 Task: Open Card Product Development Review in Board Customer Journey Optimization to Workspace Digital Product Management and add a team member Softage.2@softage.net, a label Purple, a checklist Pastry Arts, an attachment from your google drive, a color Purple and finally, add a card description 'Plan and execute company team-building conference with guest speakers on diversity and inclusion' and a comment 'Given the potential impact of this task, let us ensure that we have a clear understanding of the consequences of our actions.'. Add a start date 'Jan 02, 1900' with a due date 'Jan 09, 1900'
Action: Mouse moved to (336, 188)
Screenshot: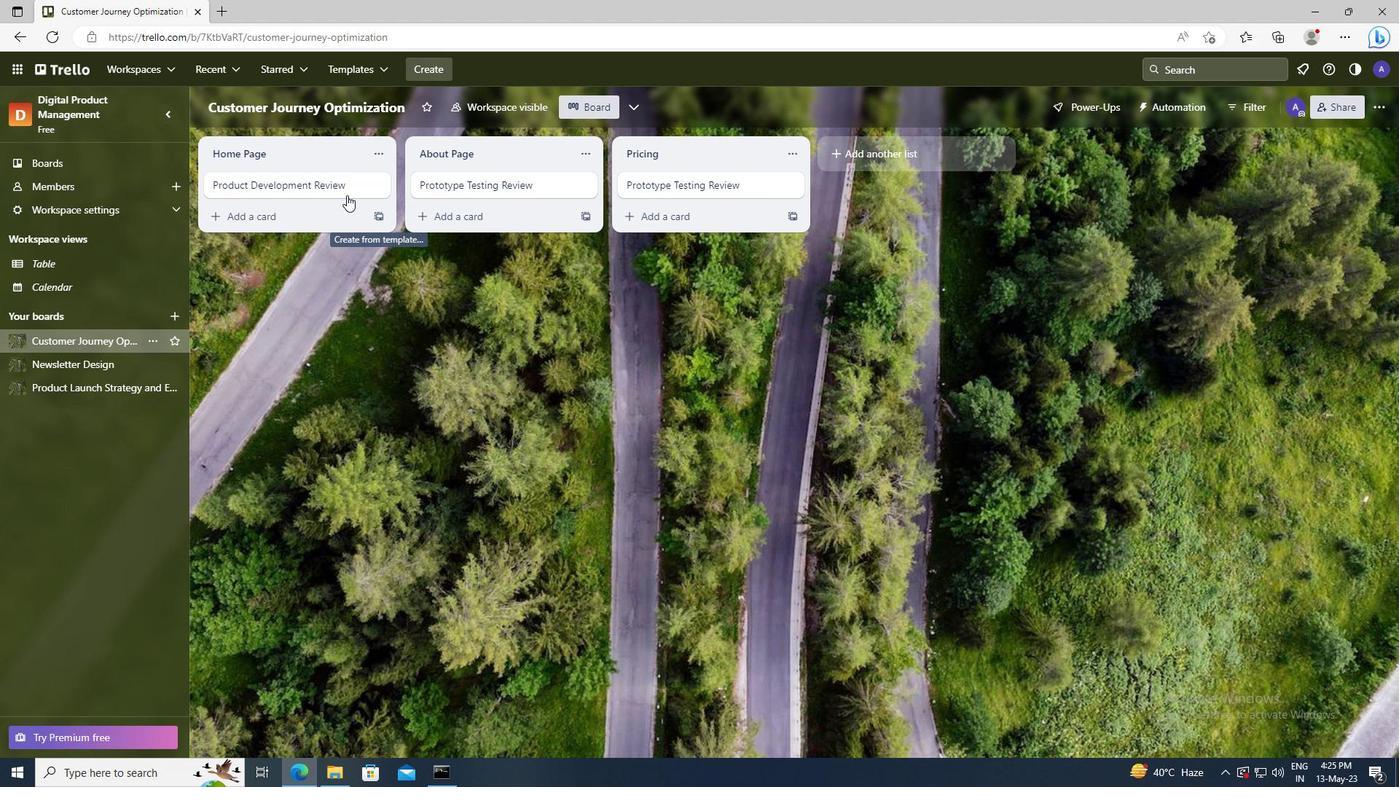 
Action: Mouse pressed left at (336, 188)
Screenshot: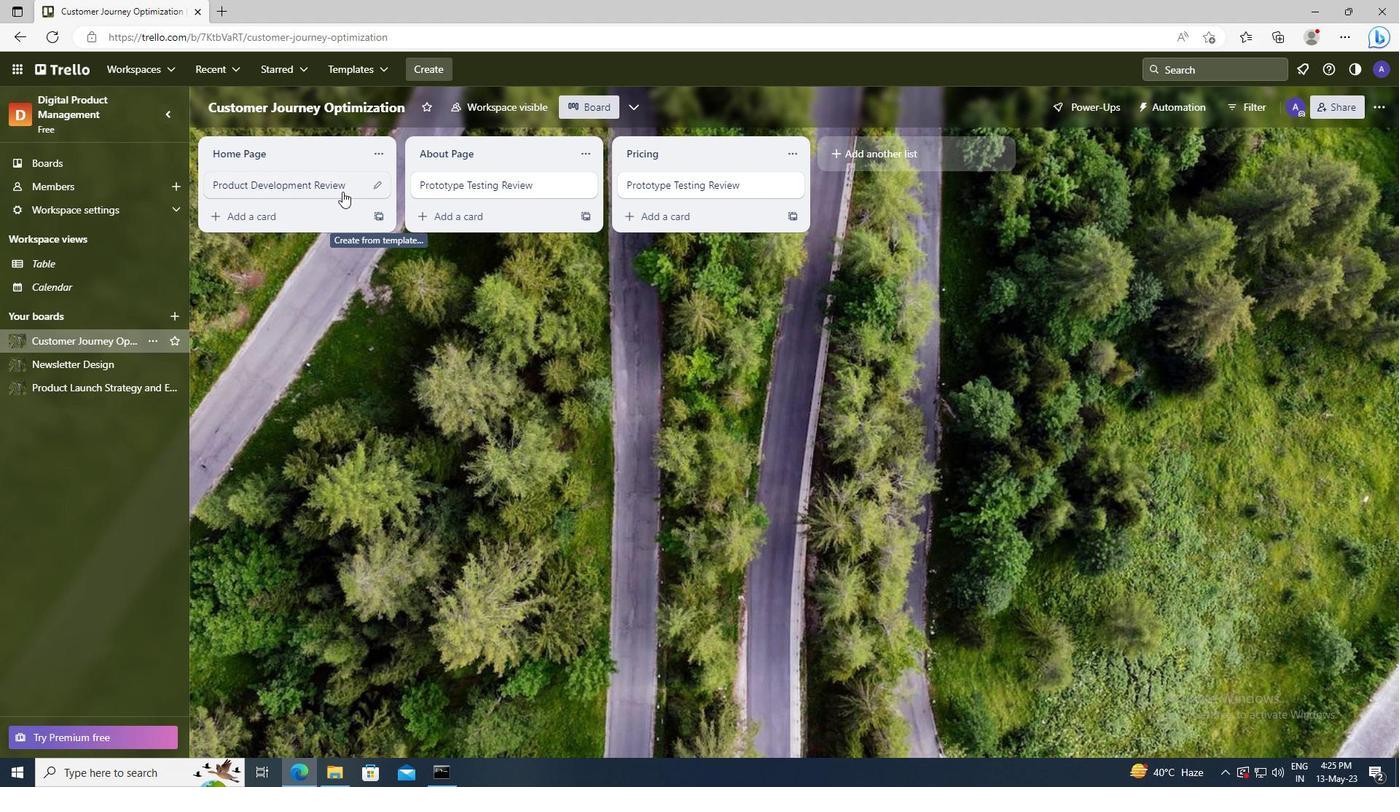 
Action: Mouse moved to (868, 180)
Screenshot: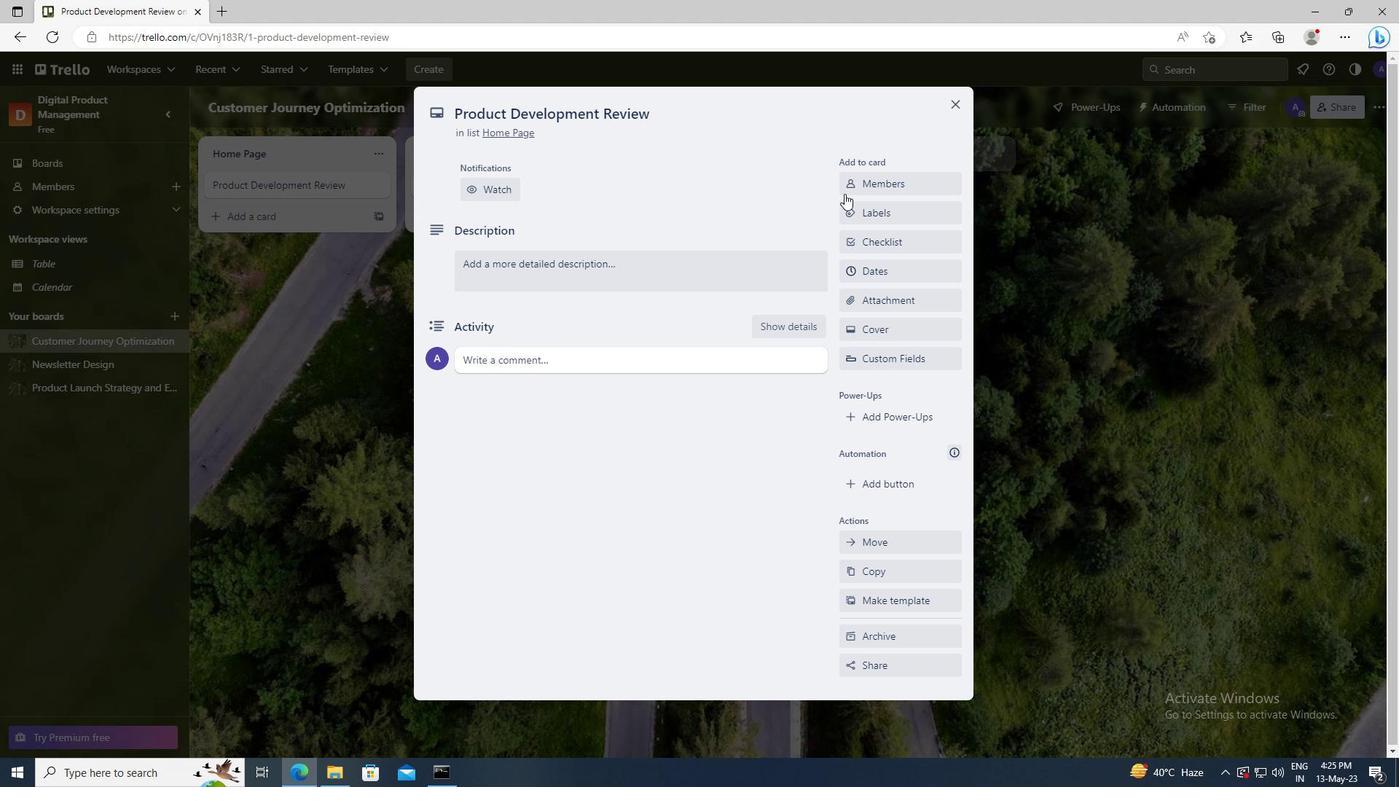 
Action: Mouse pressed left at (868, 180)
Screenshot: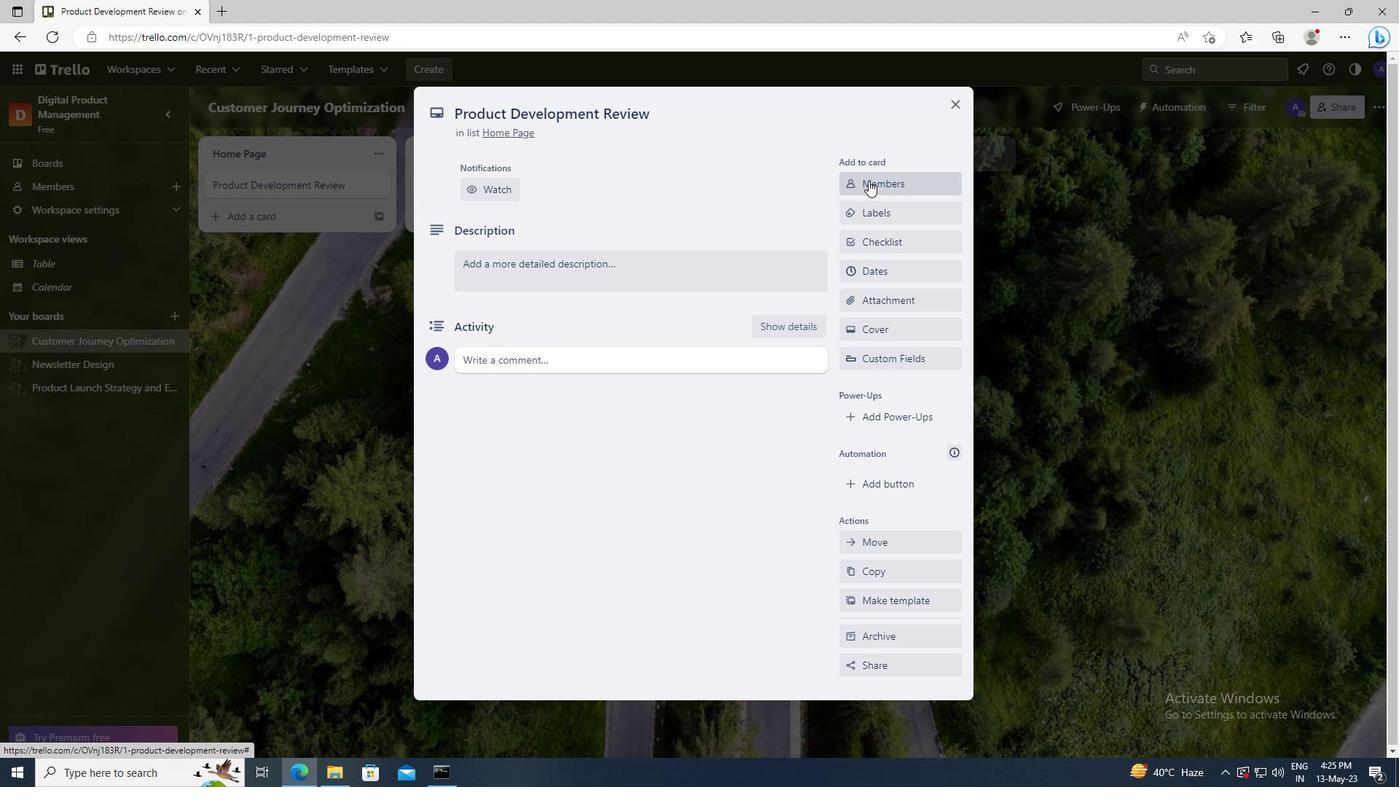 
Action: Mouse moved to (886, 247)
Screenshot: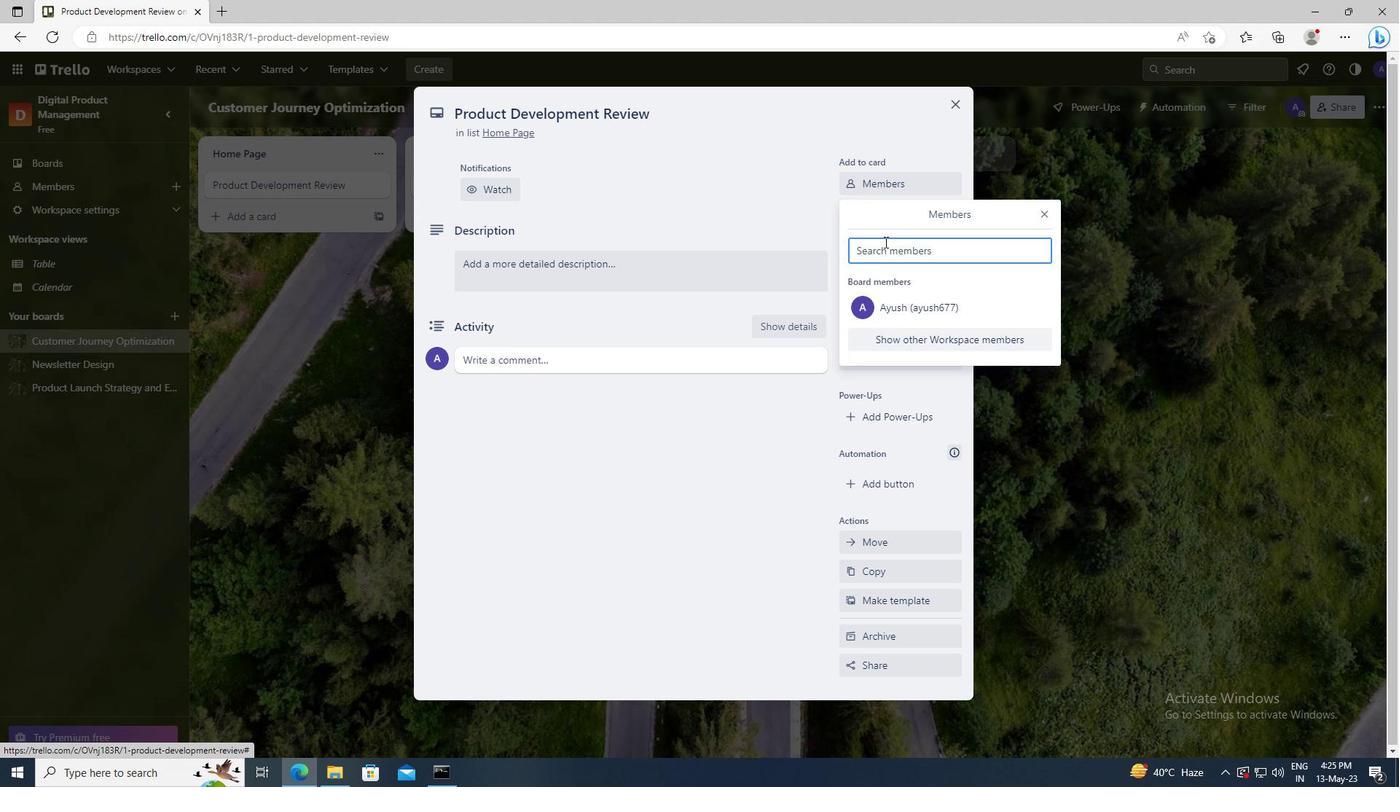 
Action: Mouse pressed left at (886, 247)
Screenshot: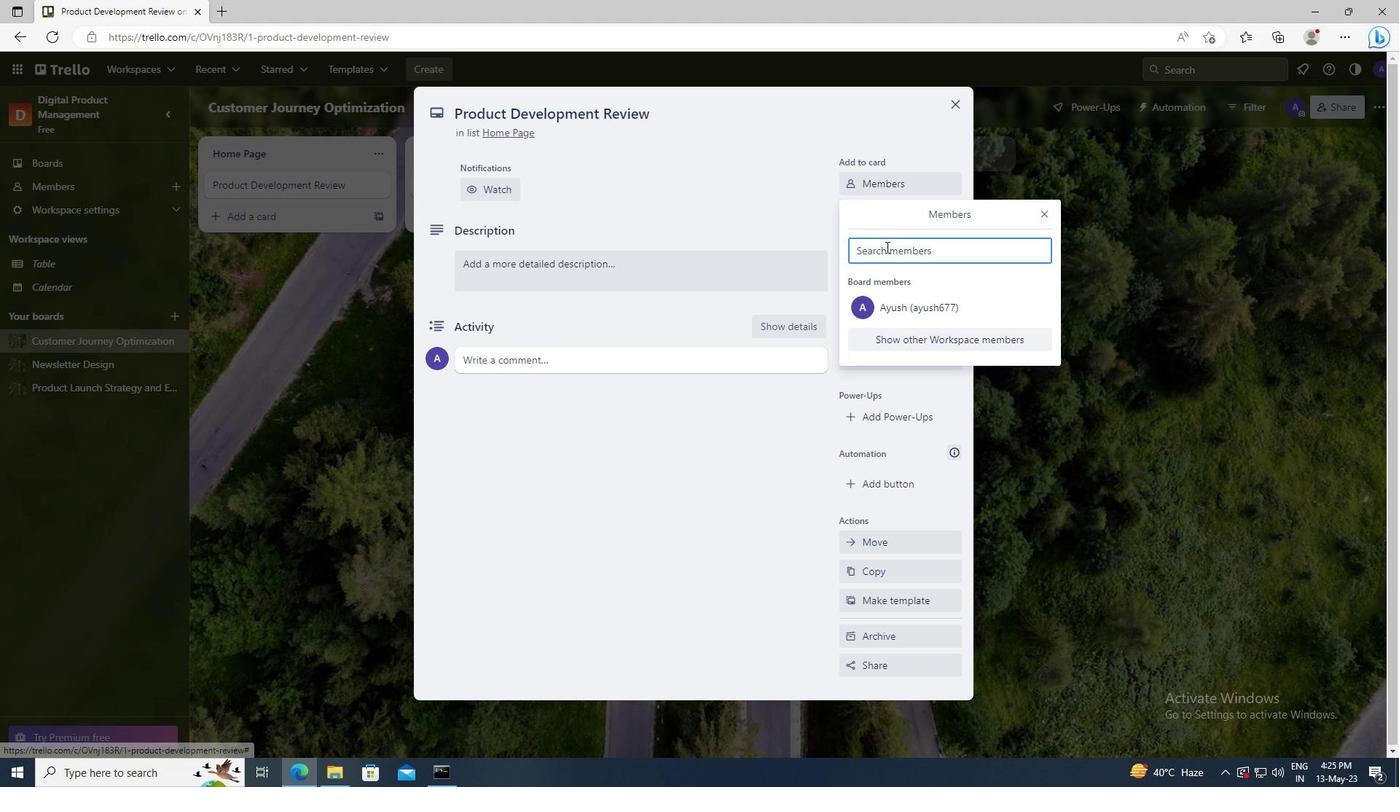 
Action: Key pressed <Key.shift>SOFTAGE.2
Screenshot: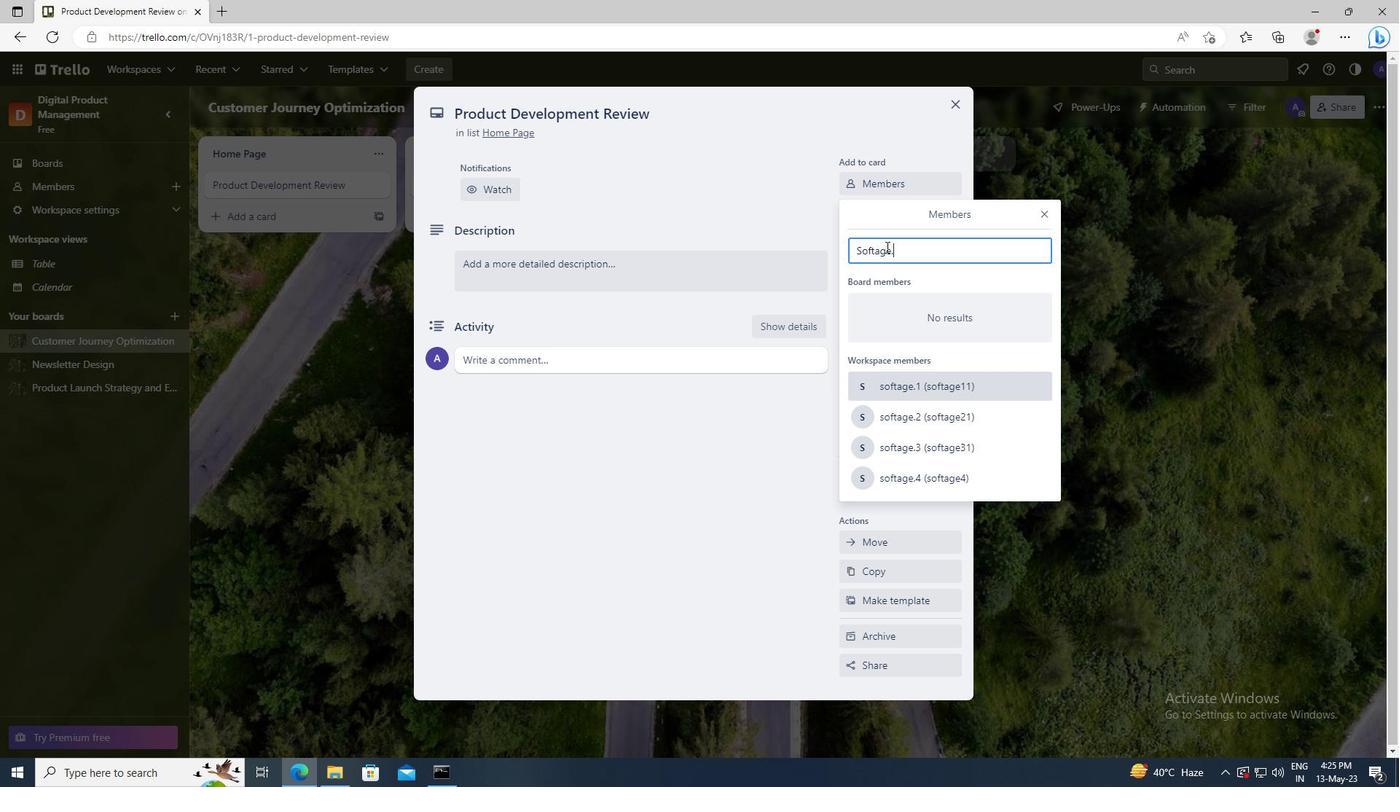 
Action: Mouse moved to (910, 387)
Screenshot: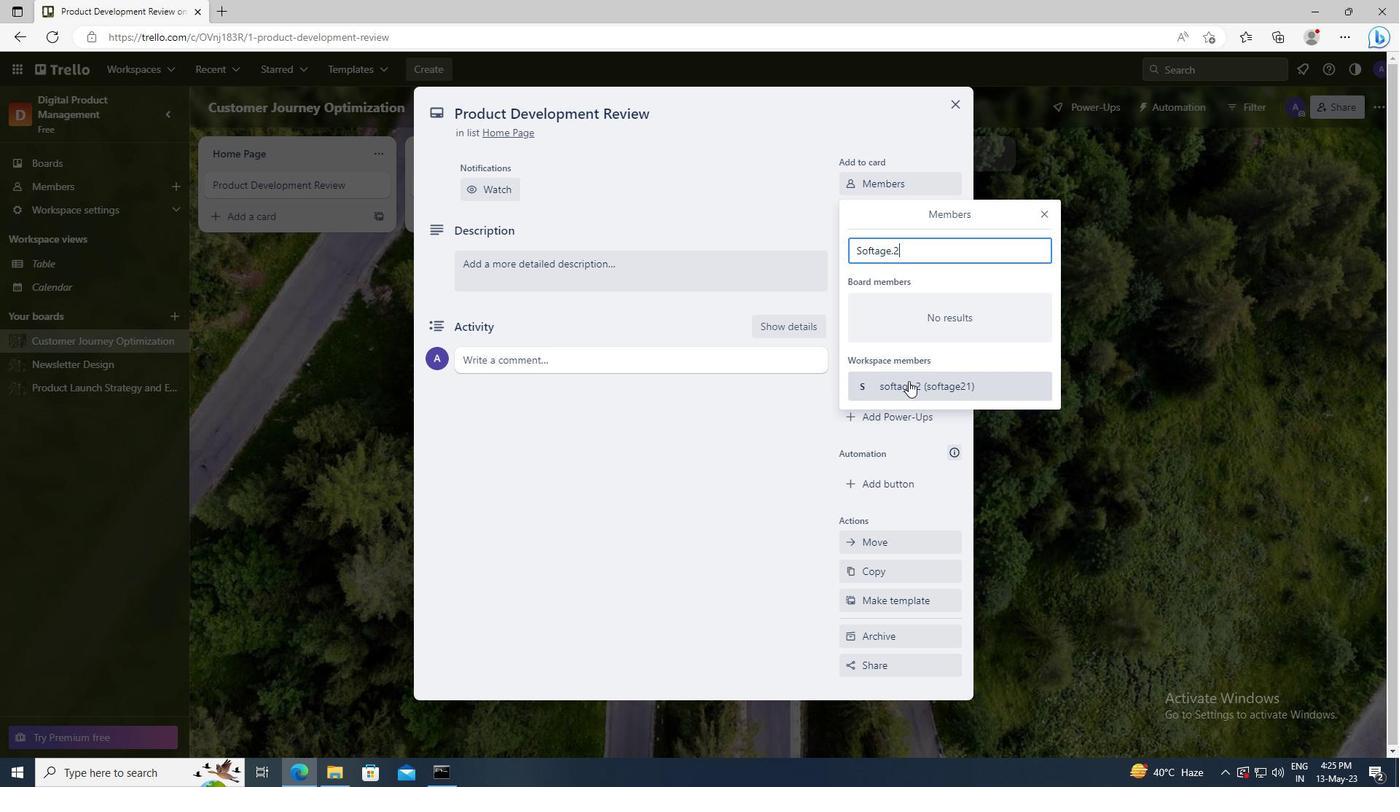 
Action: Mouse pressed left at (910, 387)
Screenshot: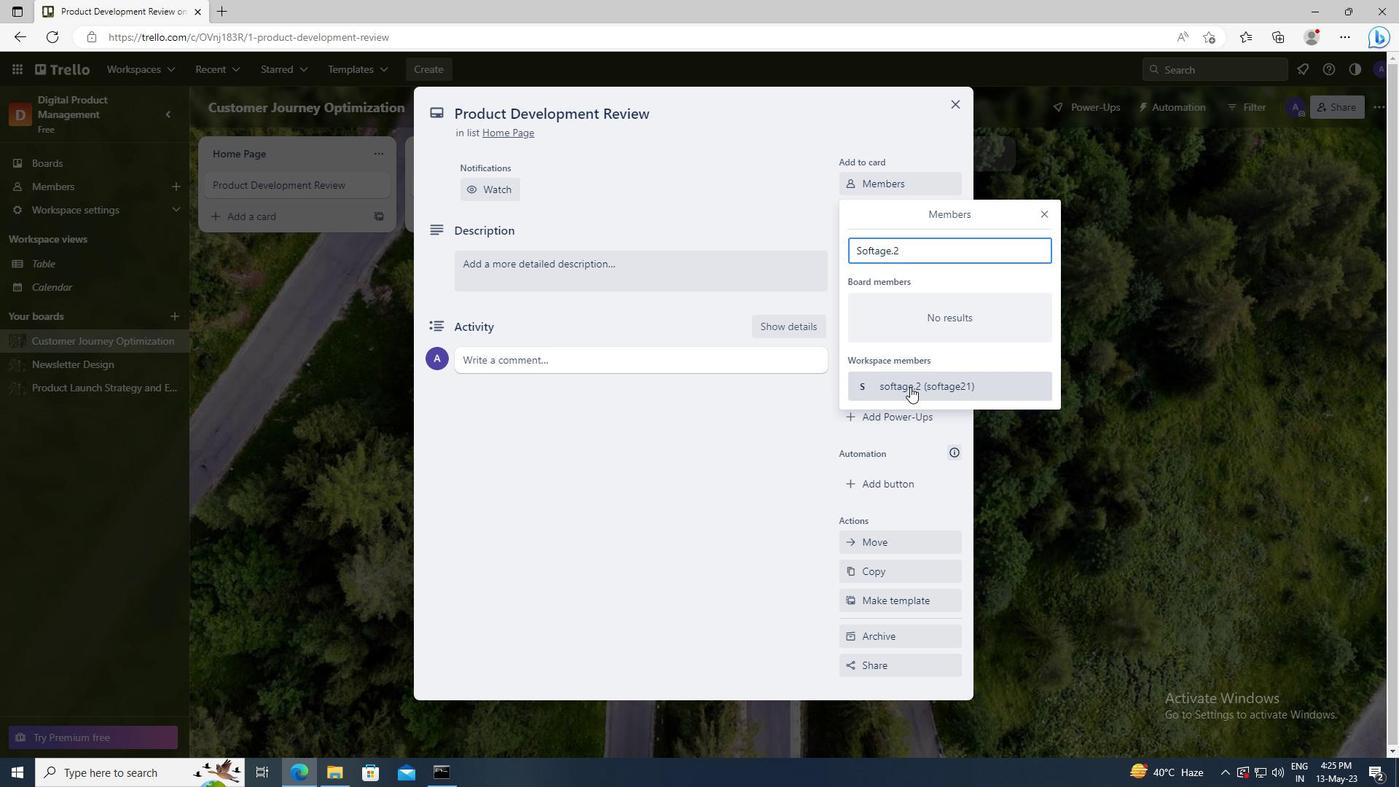 
Action: Mouse moved to (1043, 213)
Screenshot: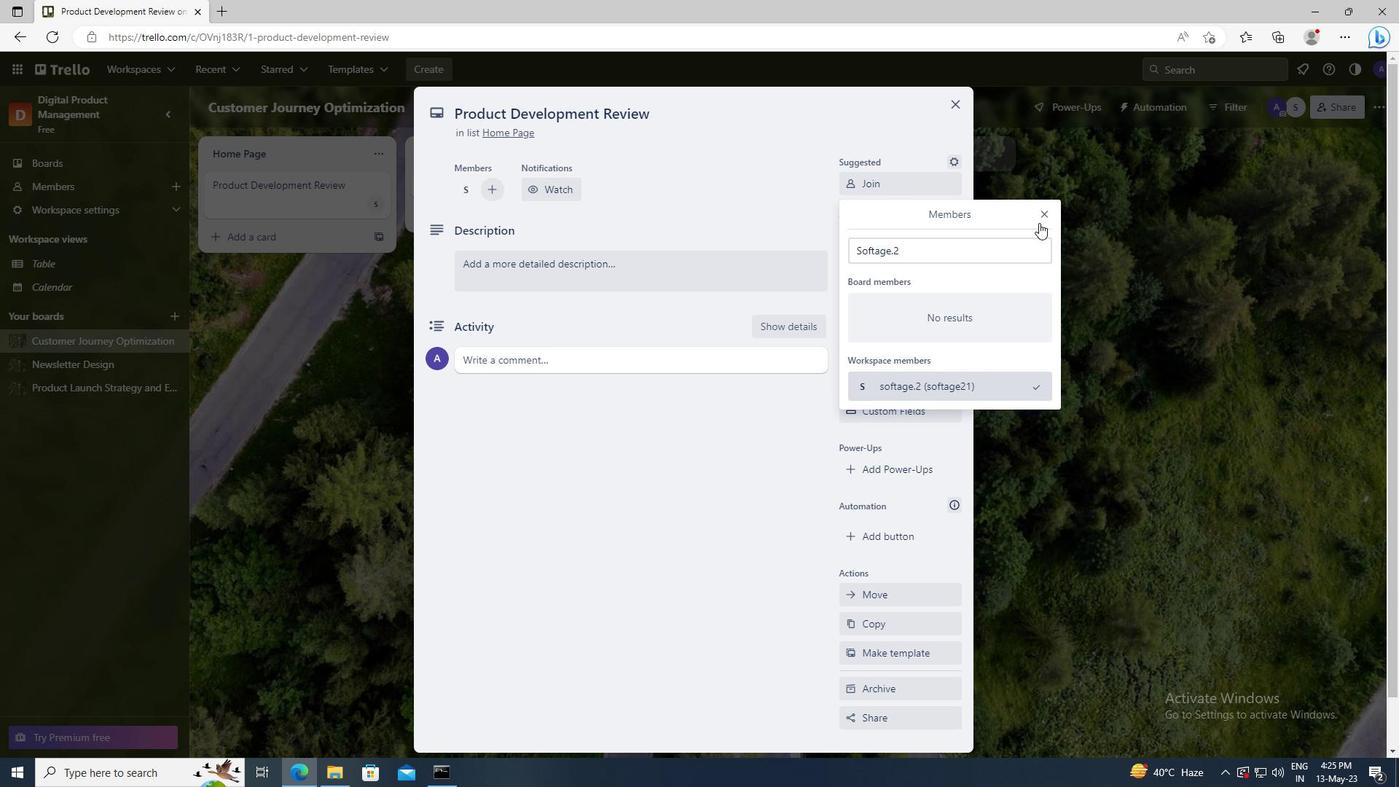 
Action: Mouse pressed left at (1043, 213)
Screenshot: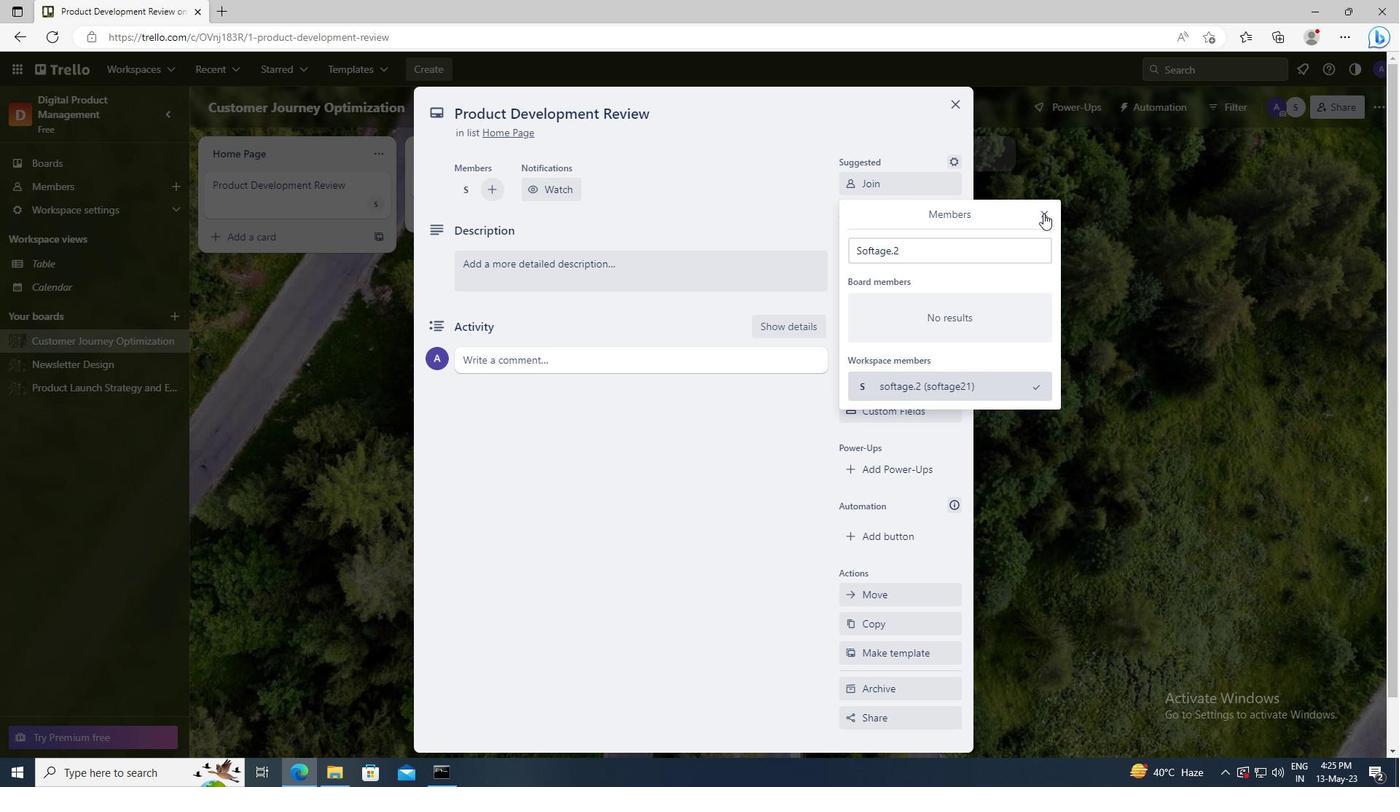 
Action: Mouse moved to (935, 260)
Screenshot: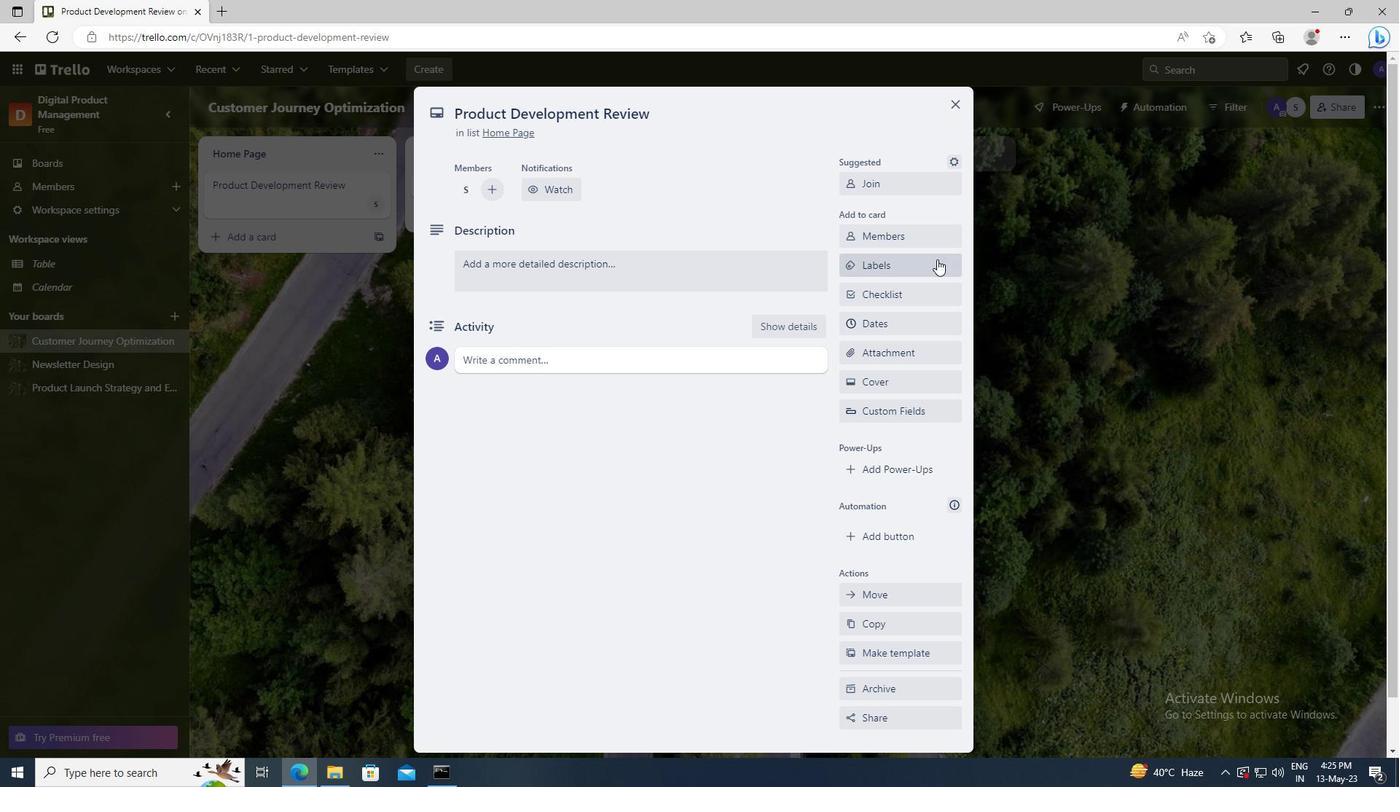 
Action: Mouse pressed left at (935, 260)
Screenshot: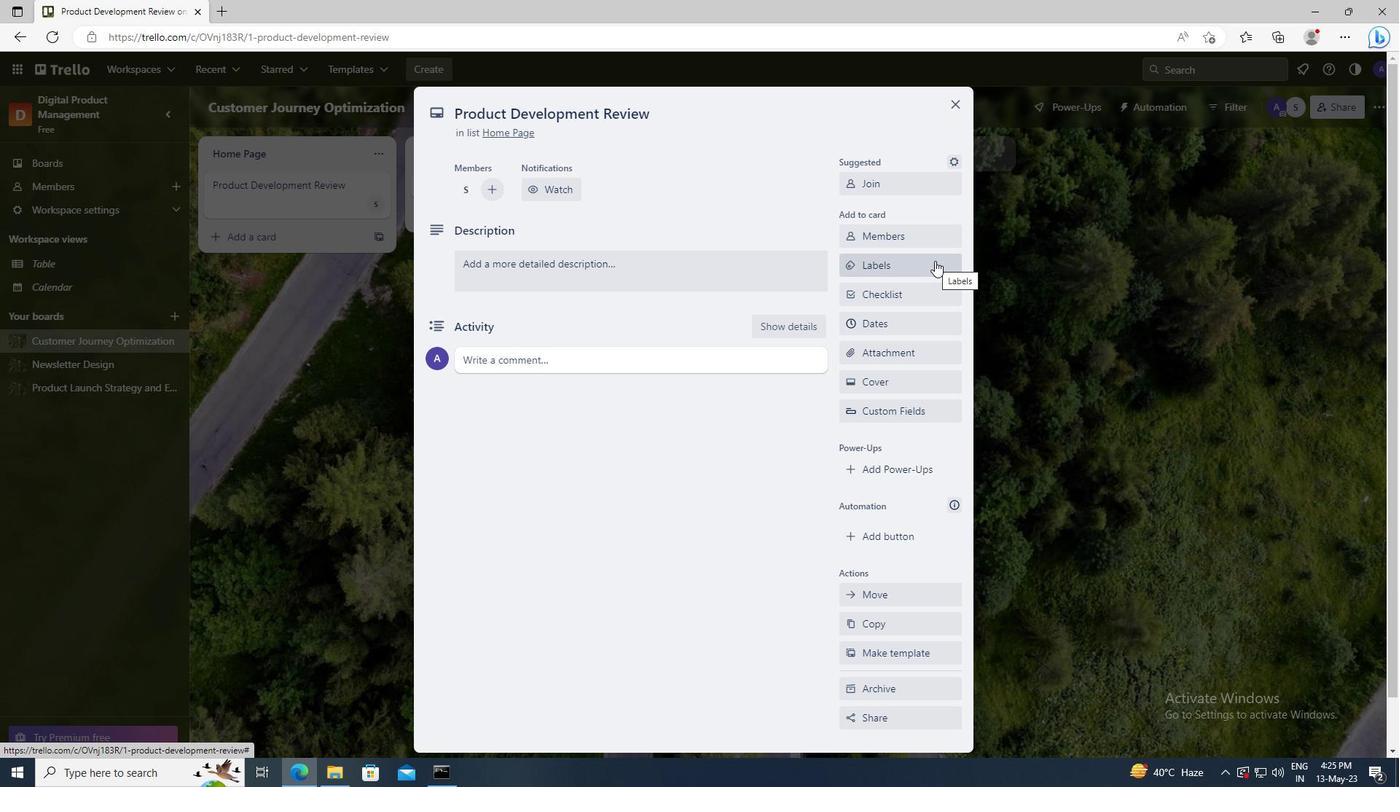 
Action: Mouse moved to (956, 550)
Screenshot: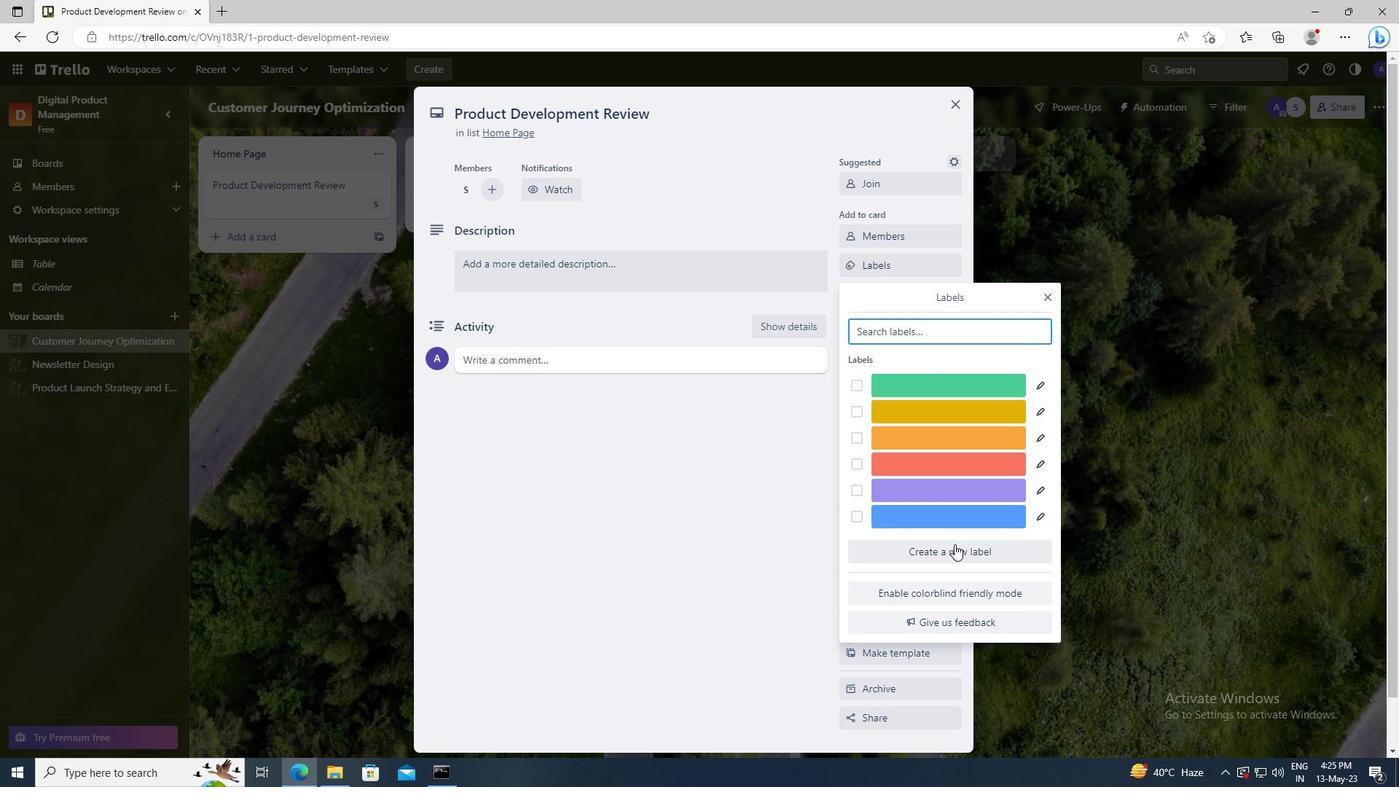 
Action: Mouse pressed left at (956, 550)
Screenshot: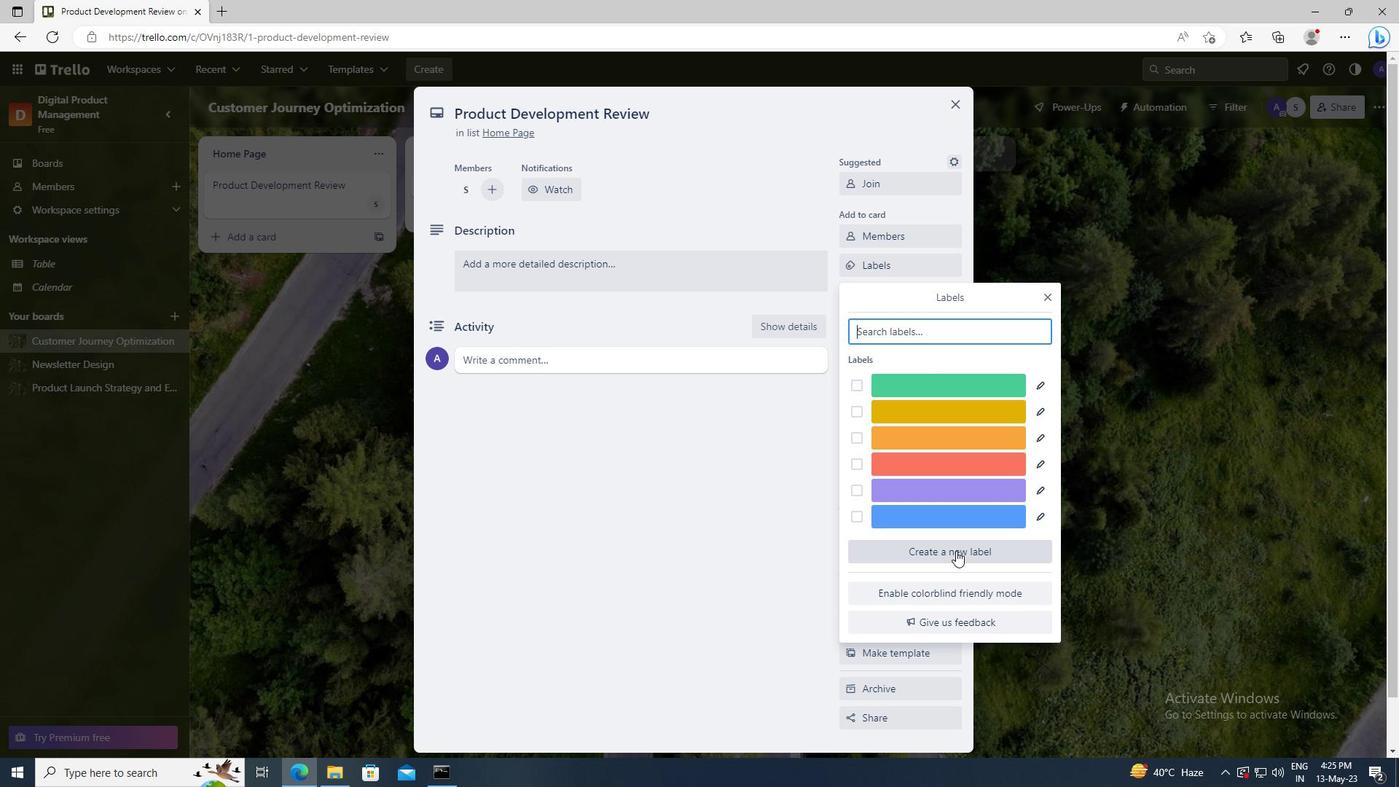 
Action: Mouse moved to (1032, 510)
Screenshot: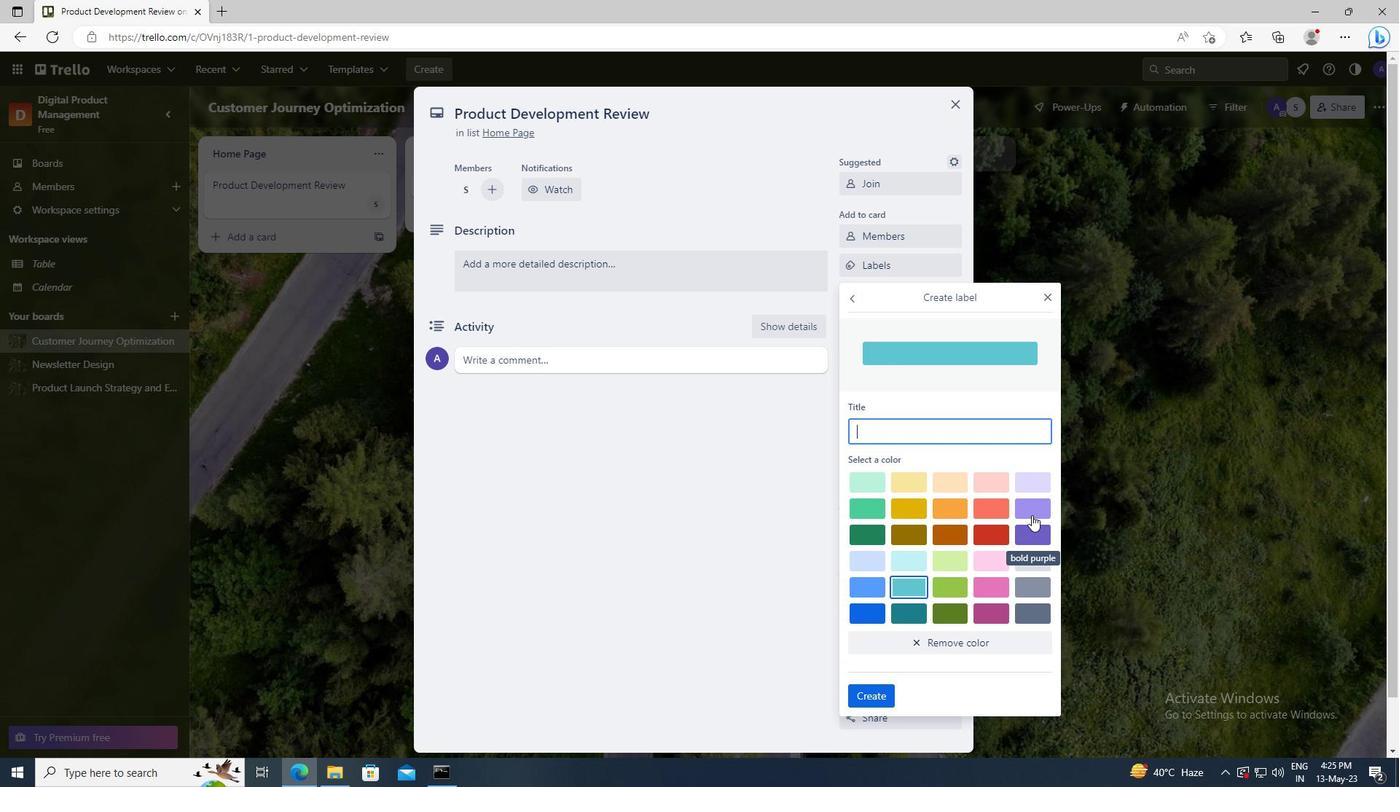 
Action: Mouse pressed left at (1032, 510)
Screenshot: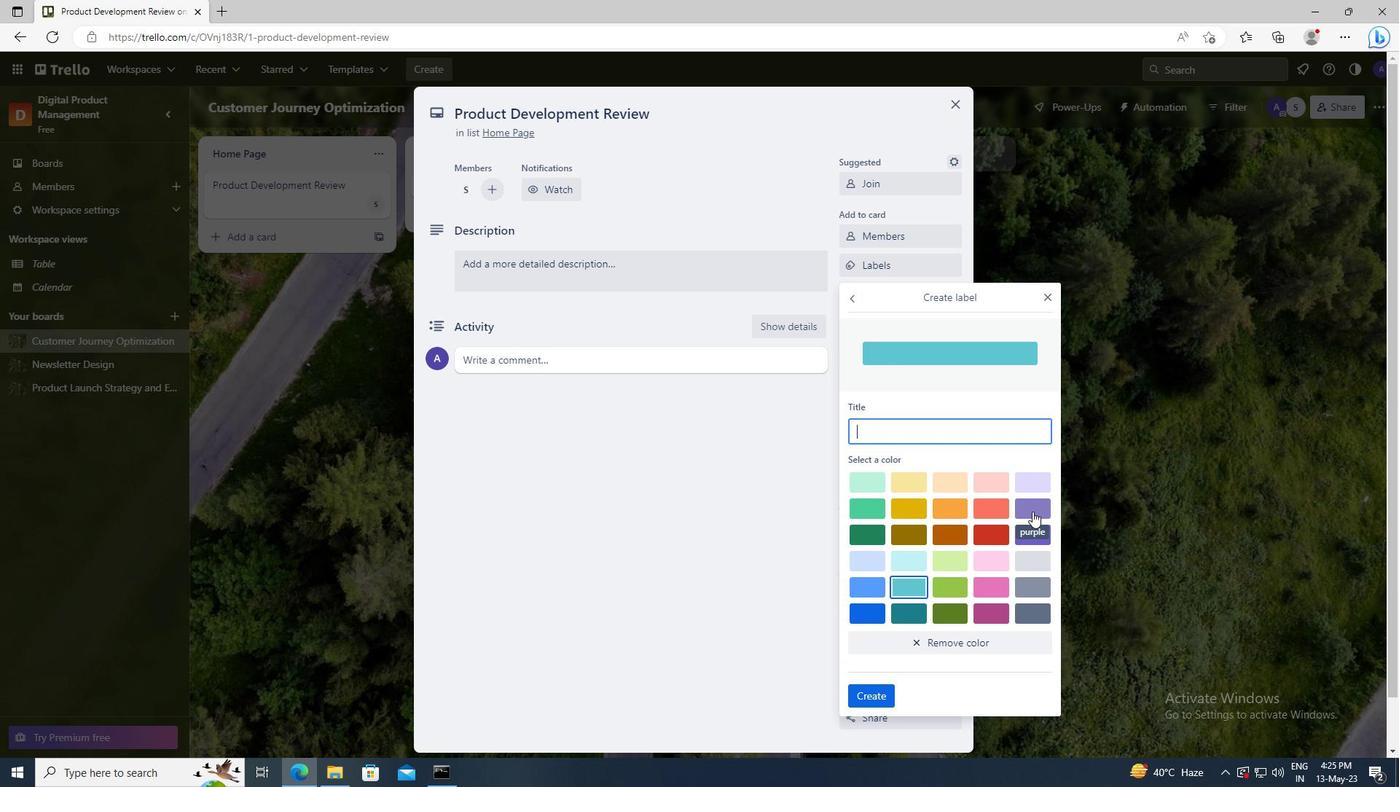 
Action: Mouse moved to (879, 700)
Screenshot: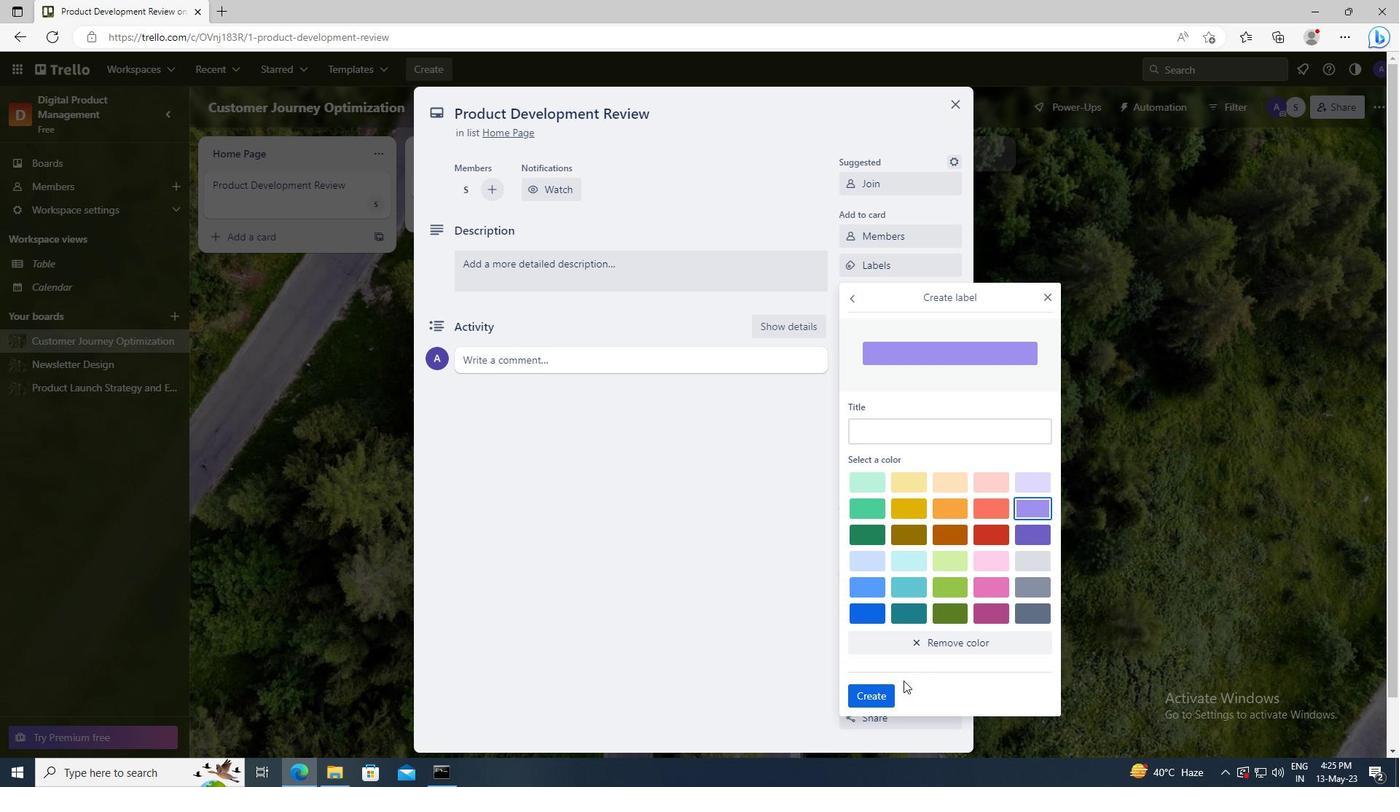 
Action: Mouse pressed left at (879, 700)
Screenshot: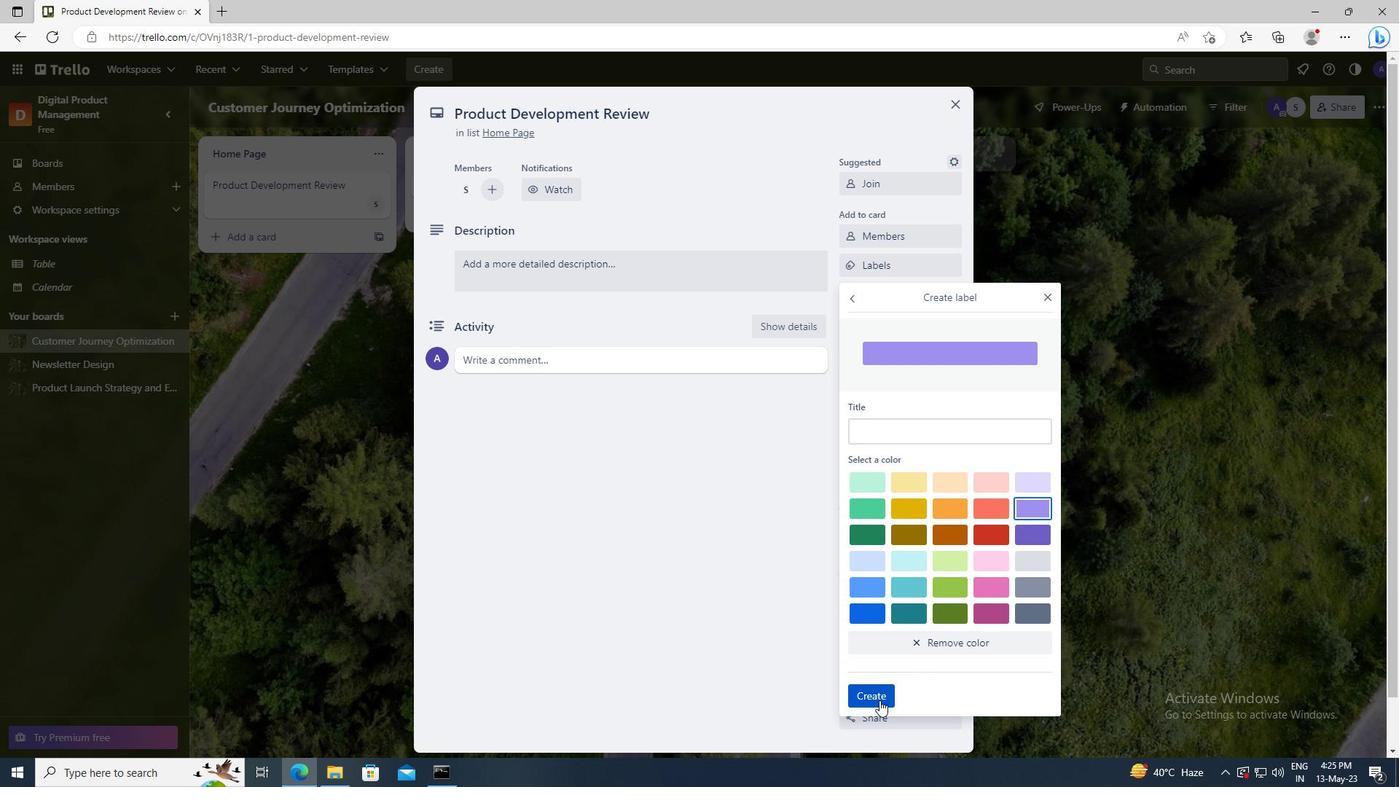 
Action: Mouse moved to (1048, 294)
Screenshot: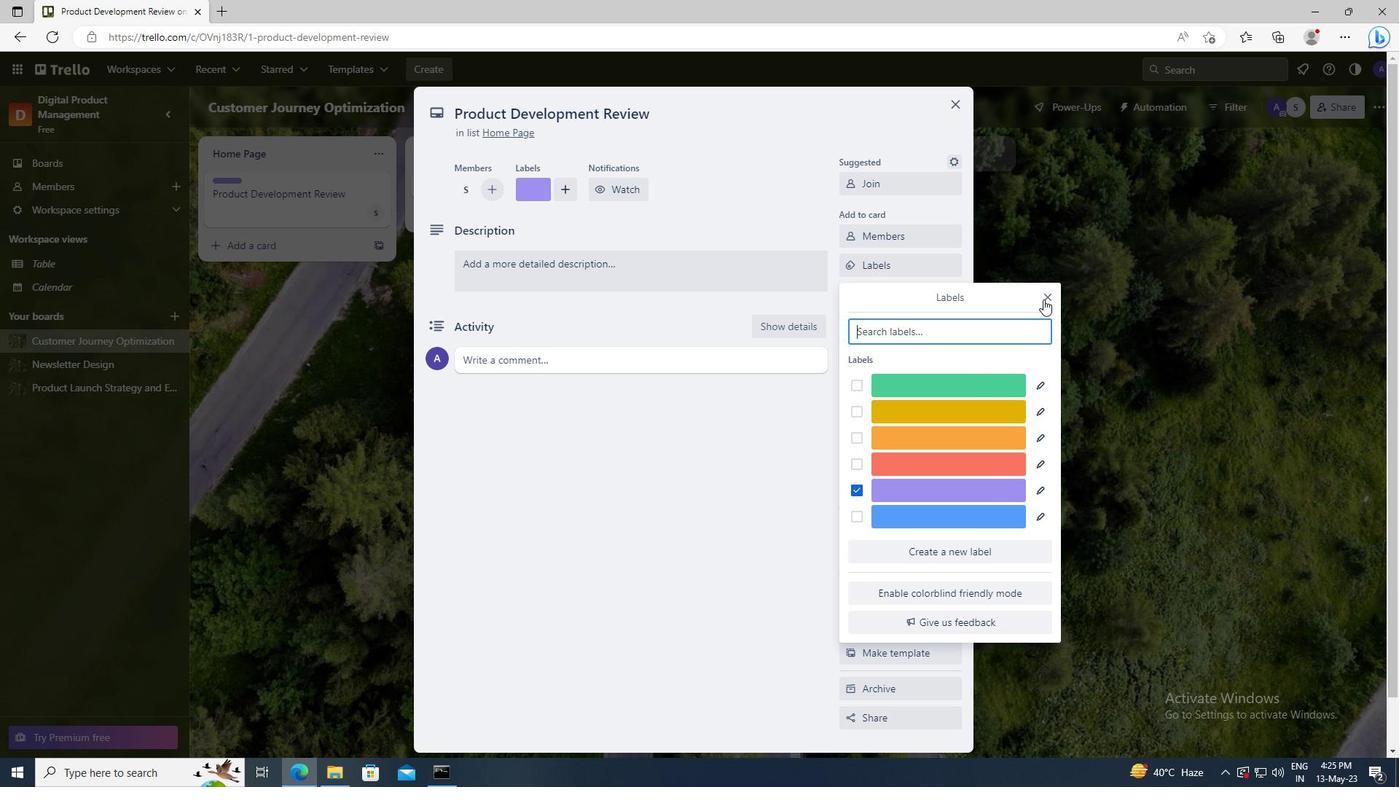 
Action: Mouse pressed left at (1048, 294)
Screenshot: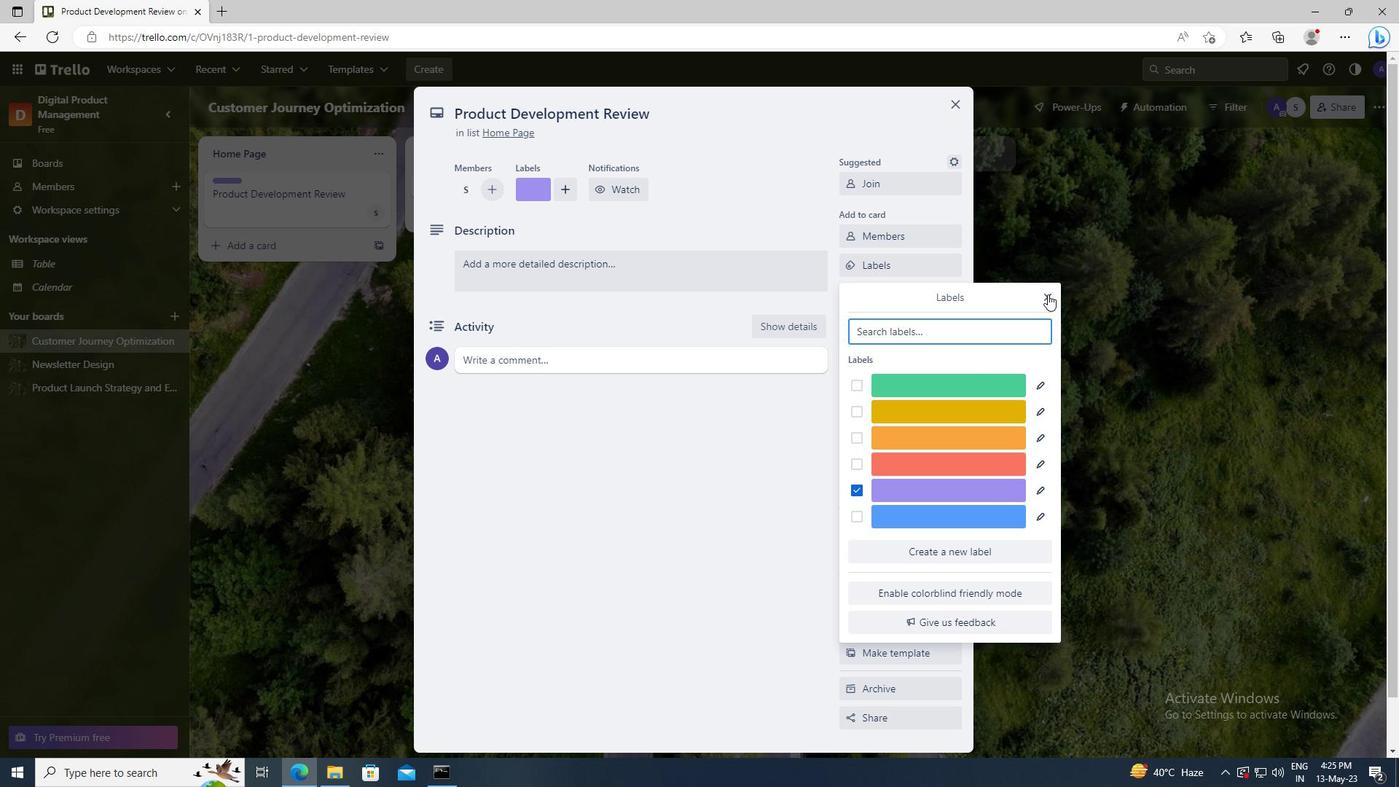 
Action: Mouse moved to (938, 292)
Screenshot: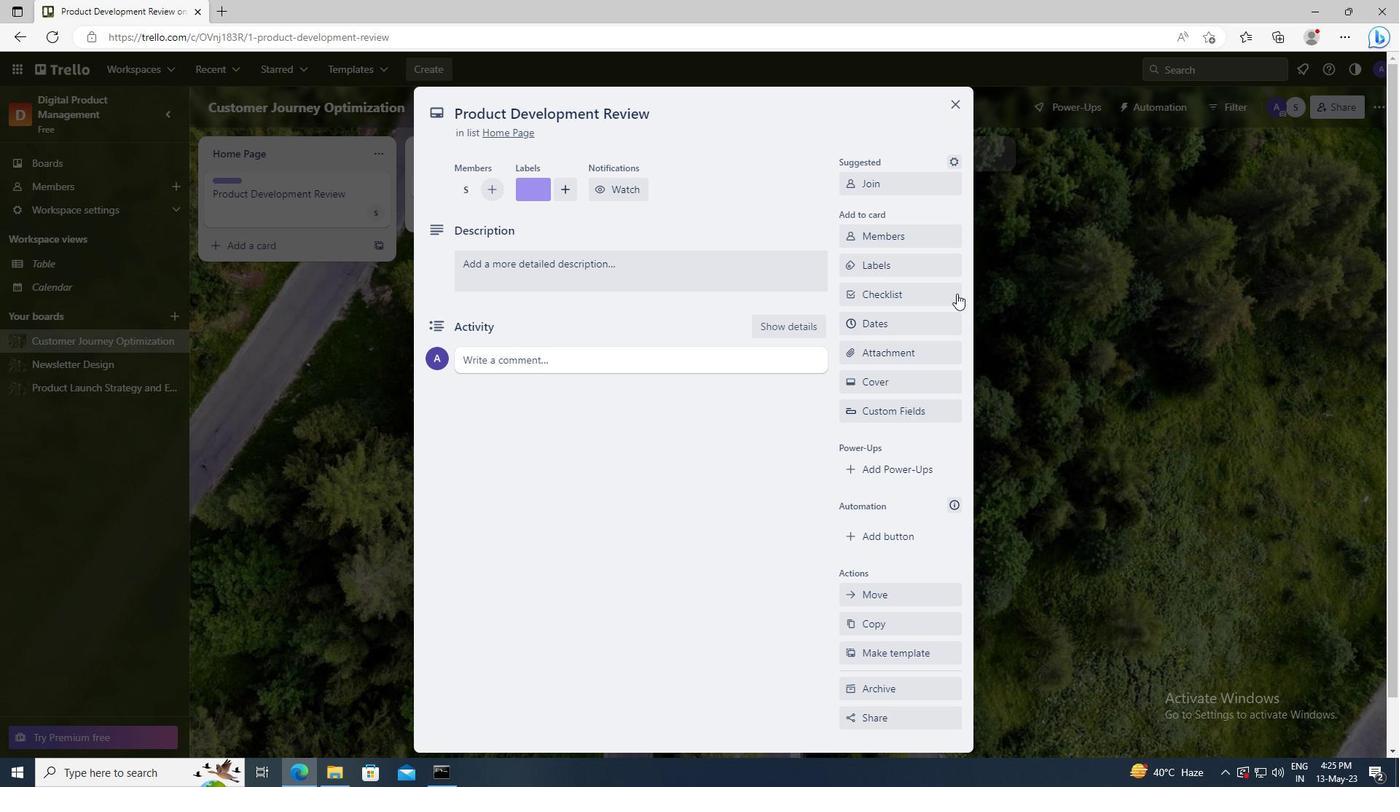 
Action: Mouse pressed left at (938, 292)
Screenshot: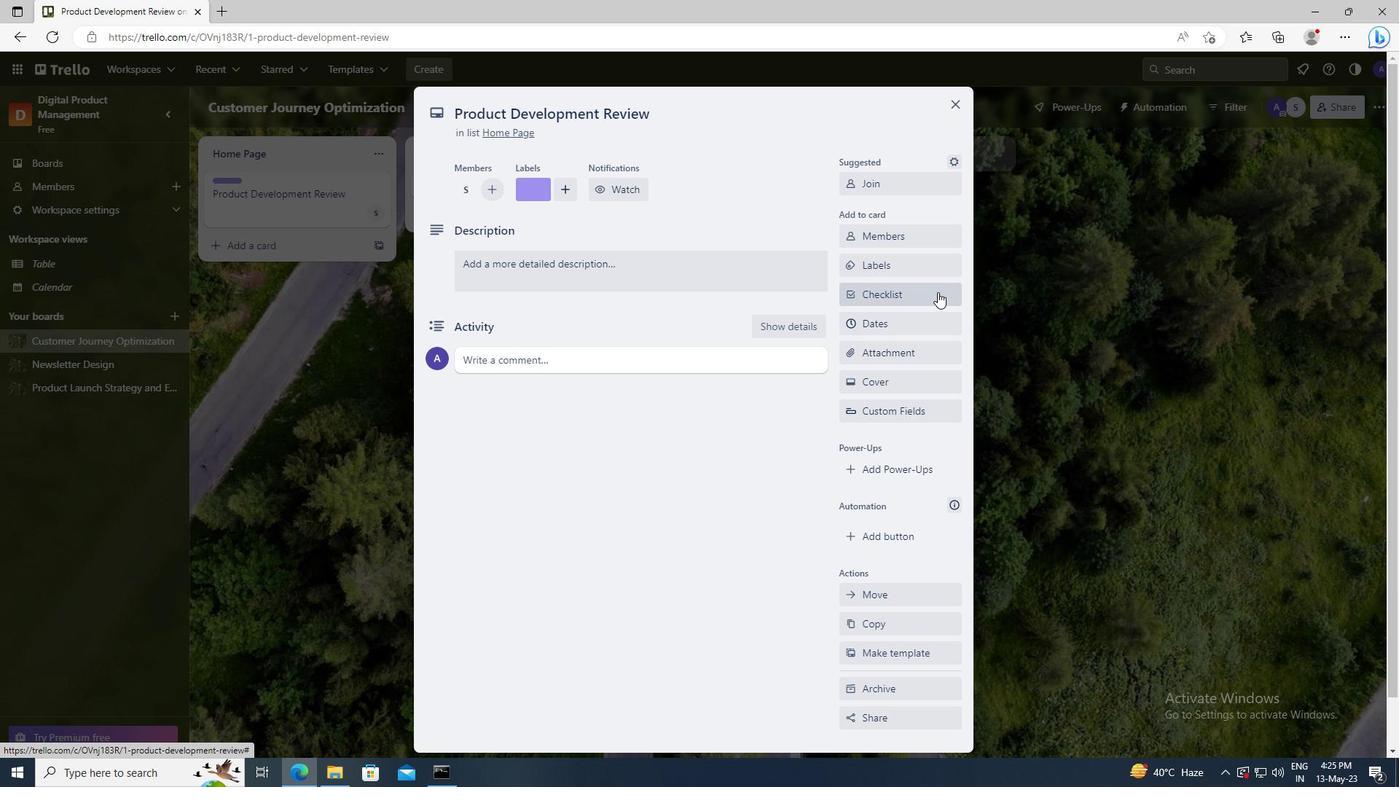 
Action: Key pressed <Key.shift><Key.shift>PASTRY<Key.space><Key.shift_r>ARTS
Screenshot: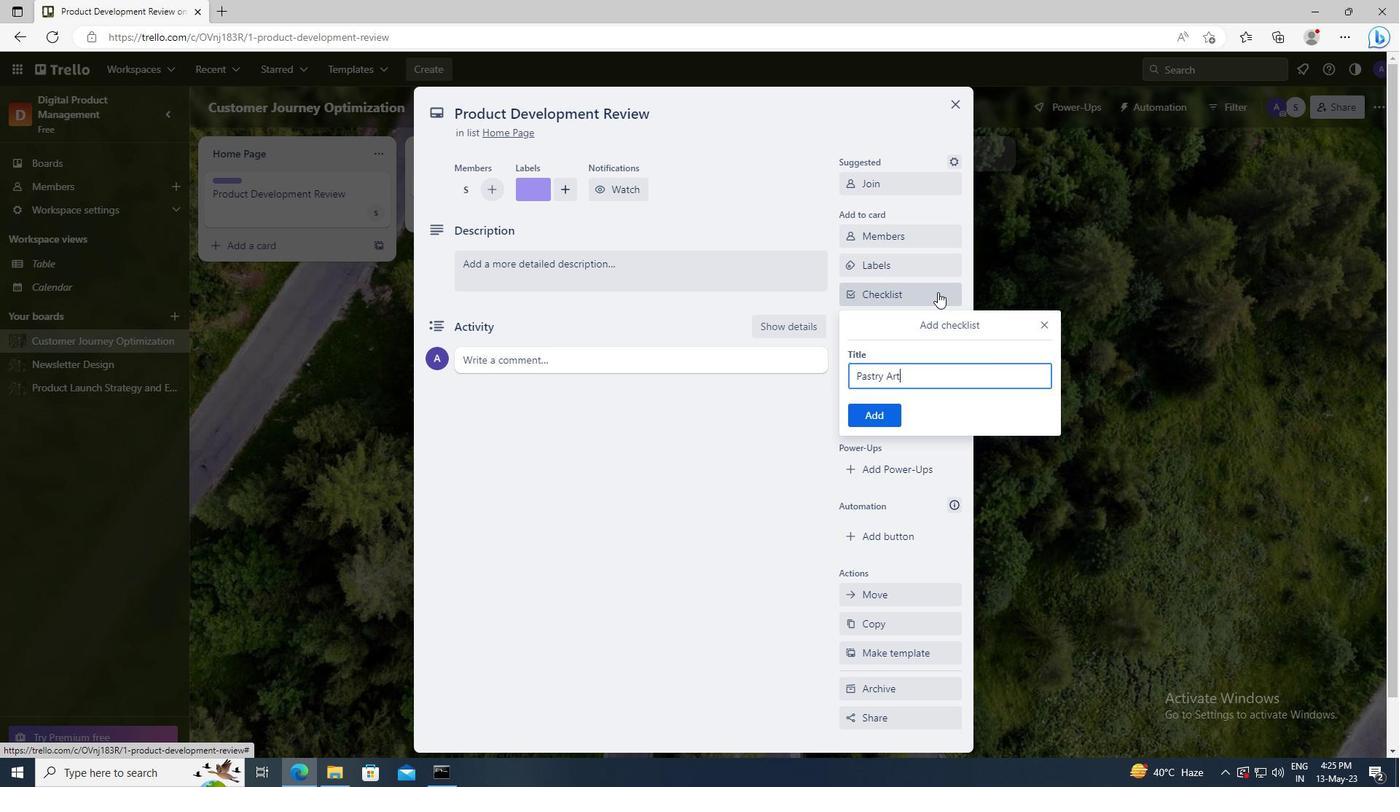 
Action: Mouse moved to (889, 408)
Screenshot: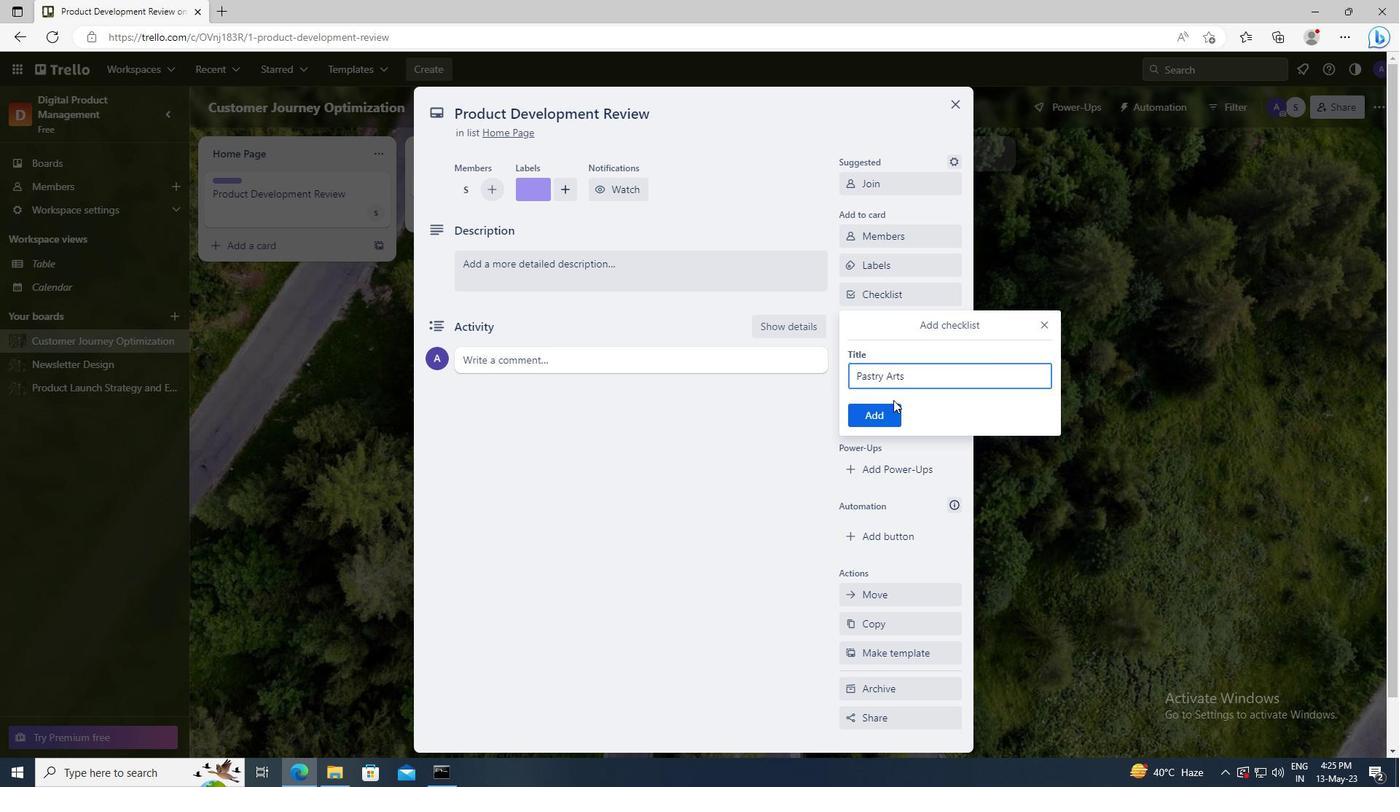 
Action: Mouse pressed left at (889, 408)
Screenshot: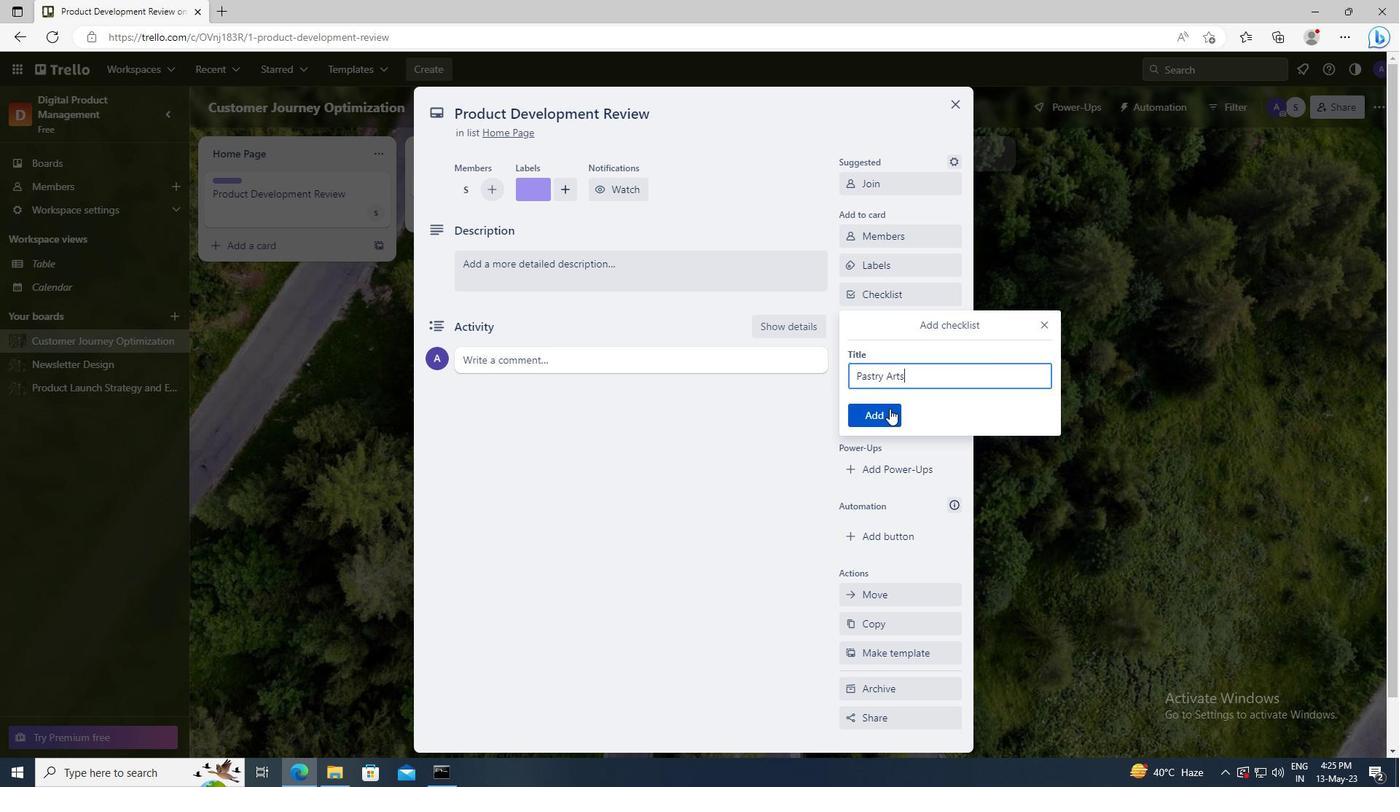 
Action: Mouse moved to (886, 357)
Screenshot: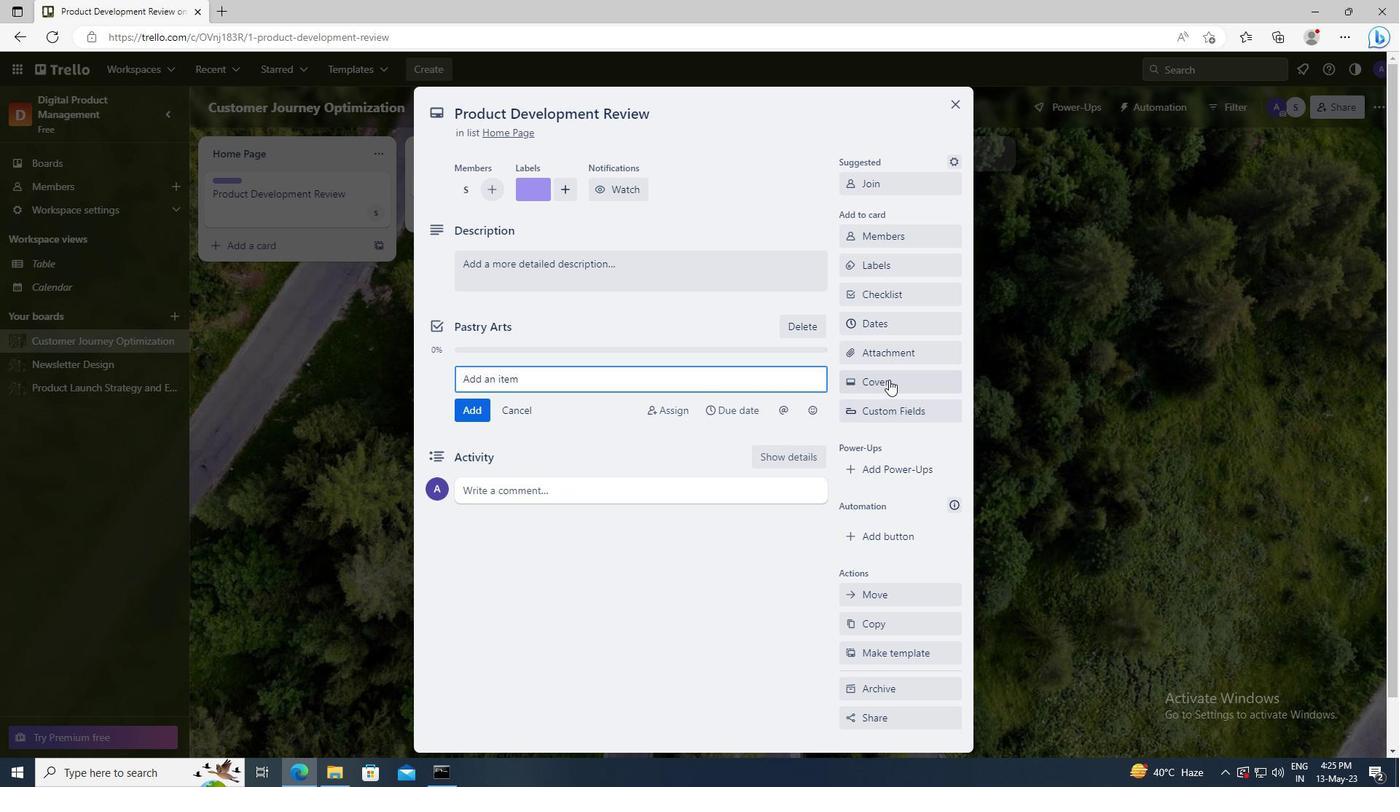 
Action: Mouse pressed left at (886, 357)
Screenshot: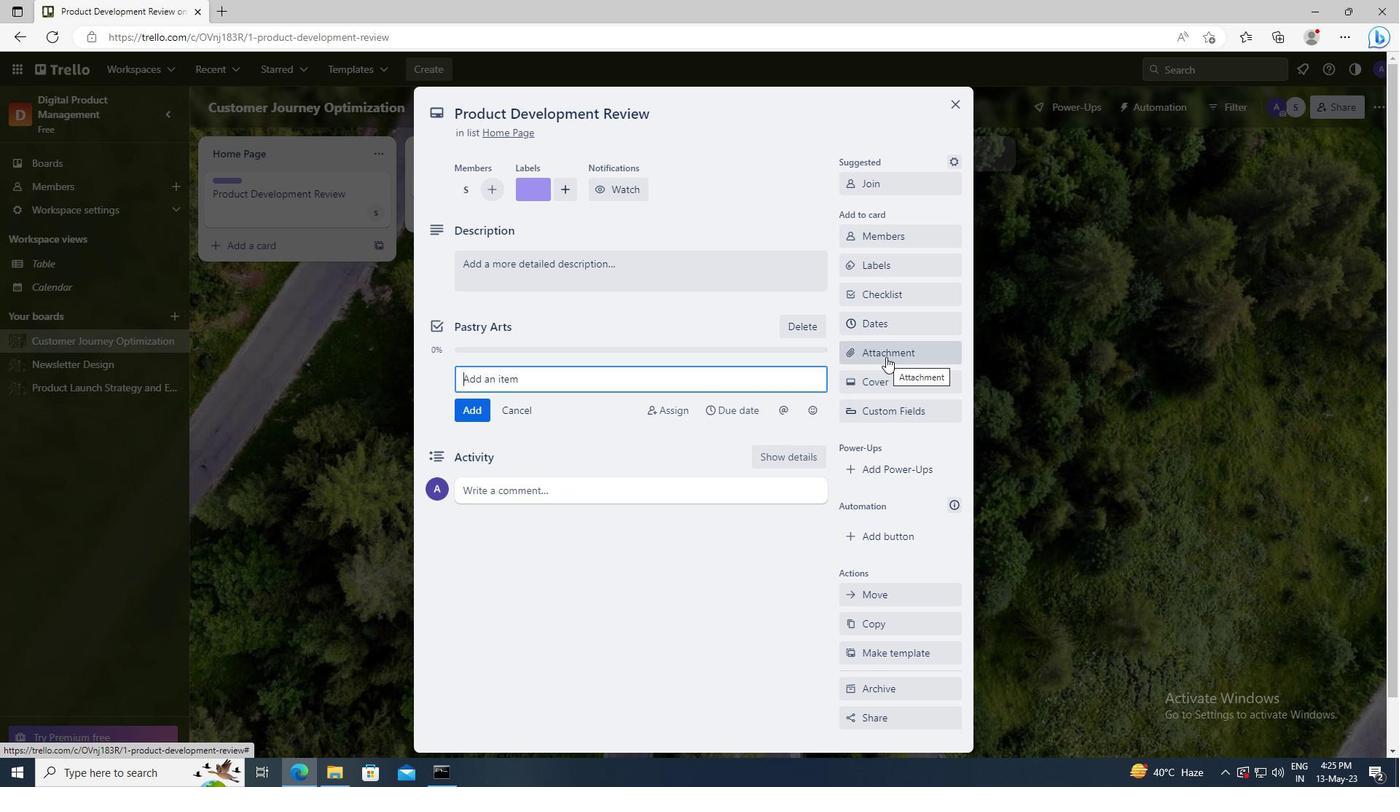 
Action: Mouse moved to (890, 462)
Screenshot: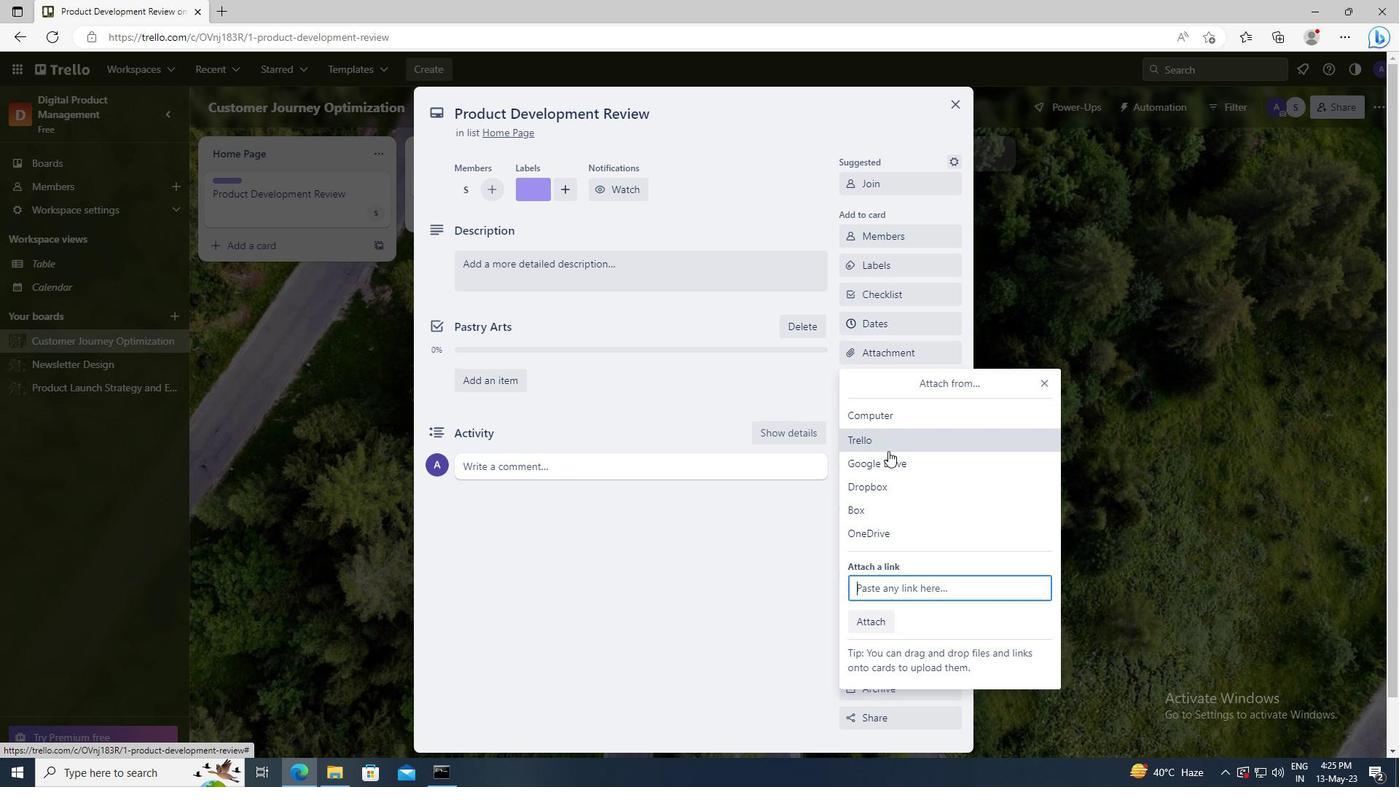 
Action: Mouse pressed left at (890, 462)
Screenshot: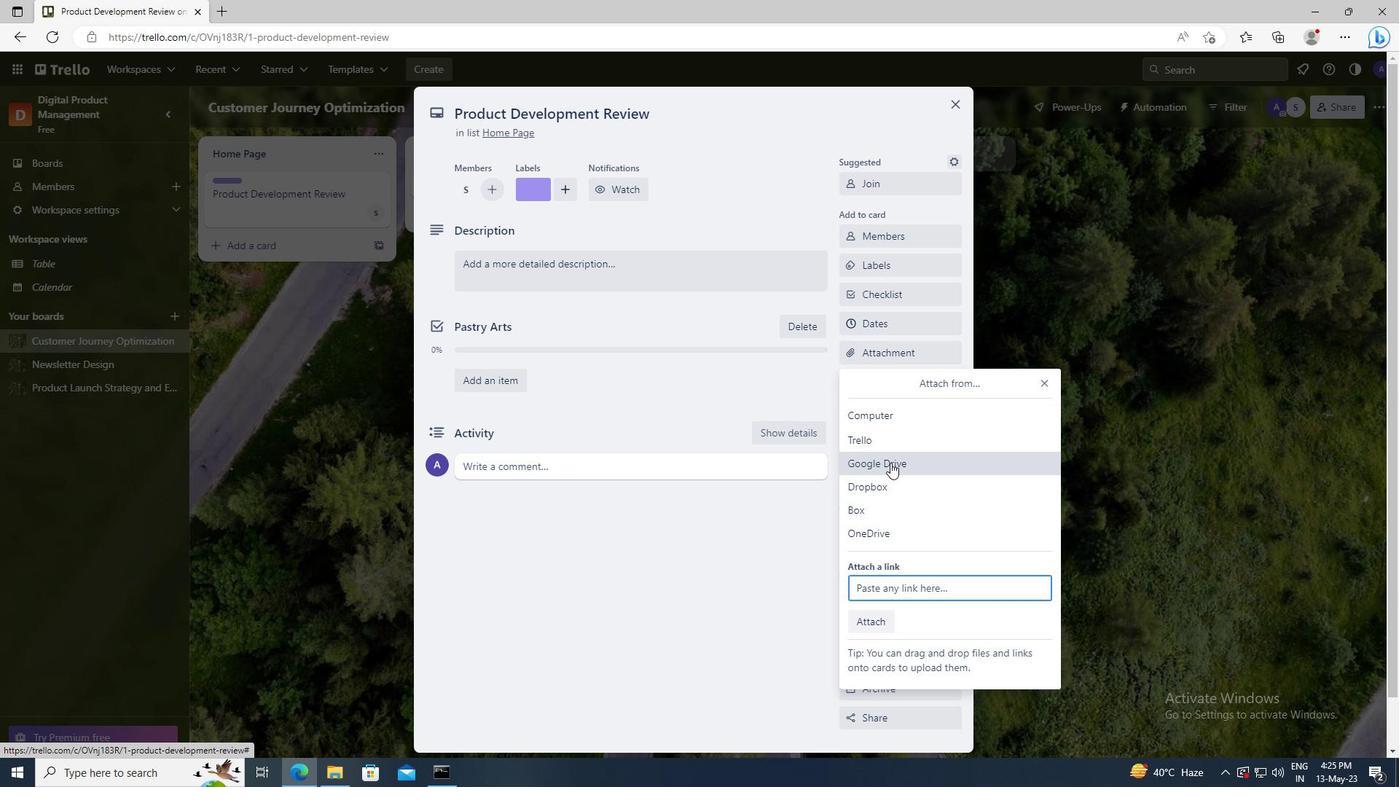 
Action: Mouse moved to (405, 443)
Screenshot: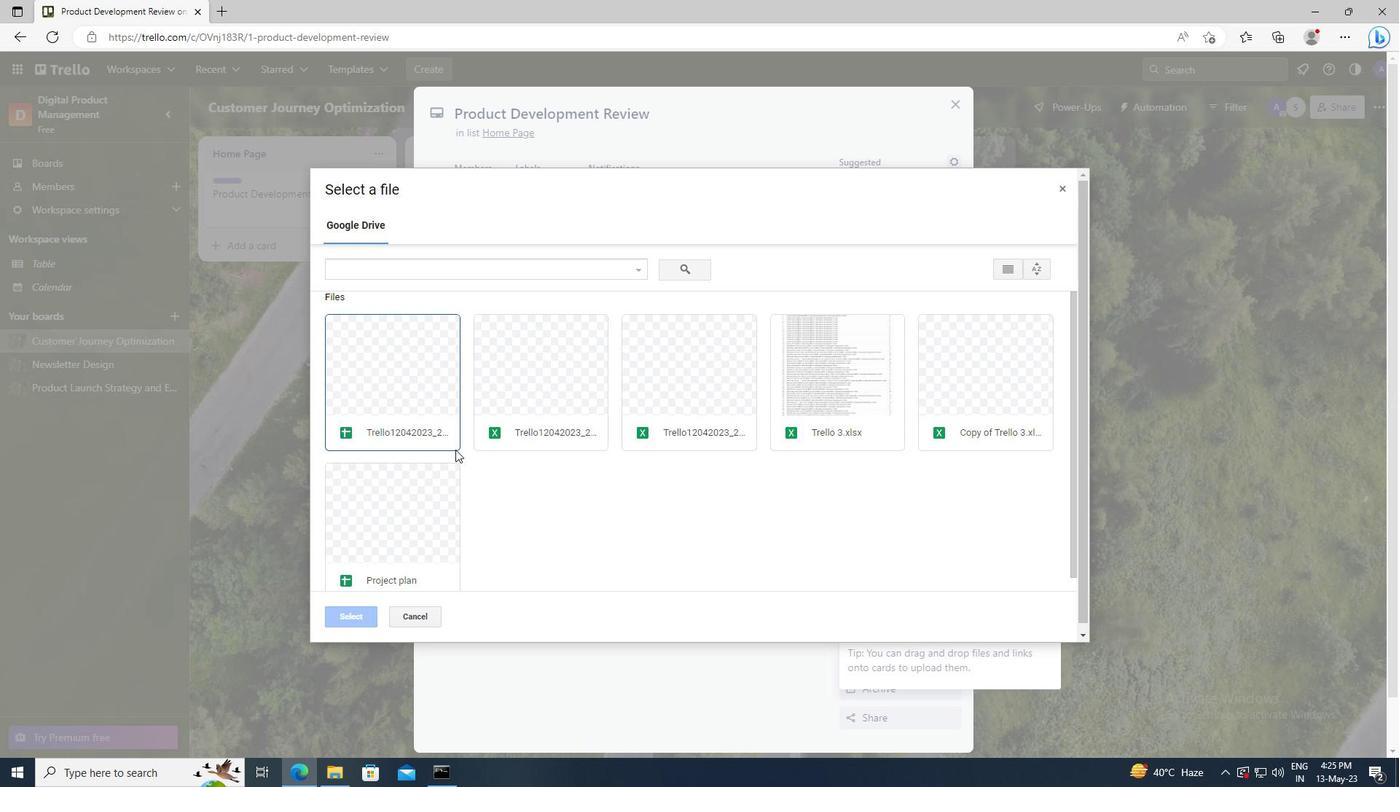
Action: Mouse pressed left at (405, 443)
Screenshot: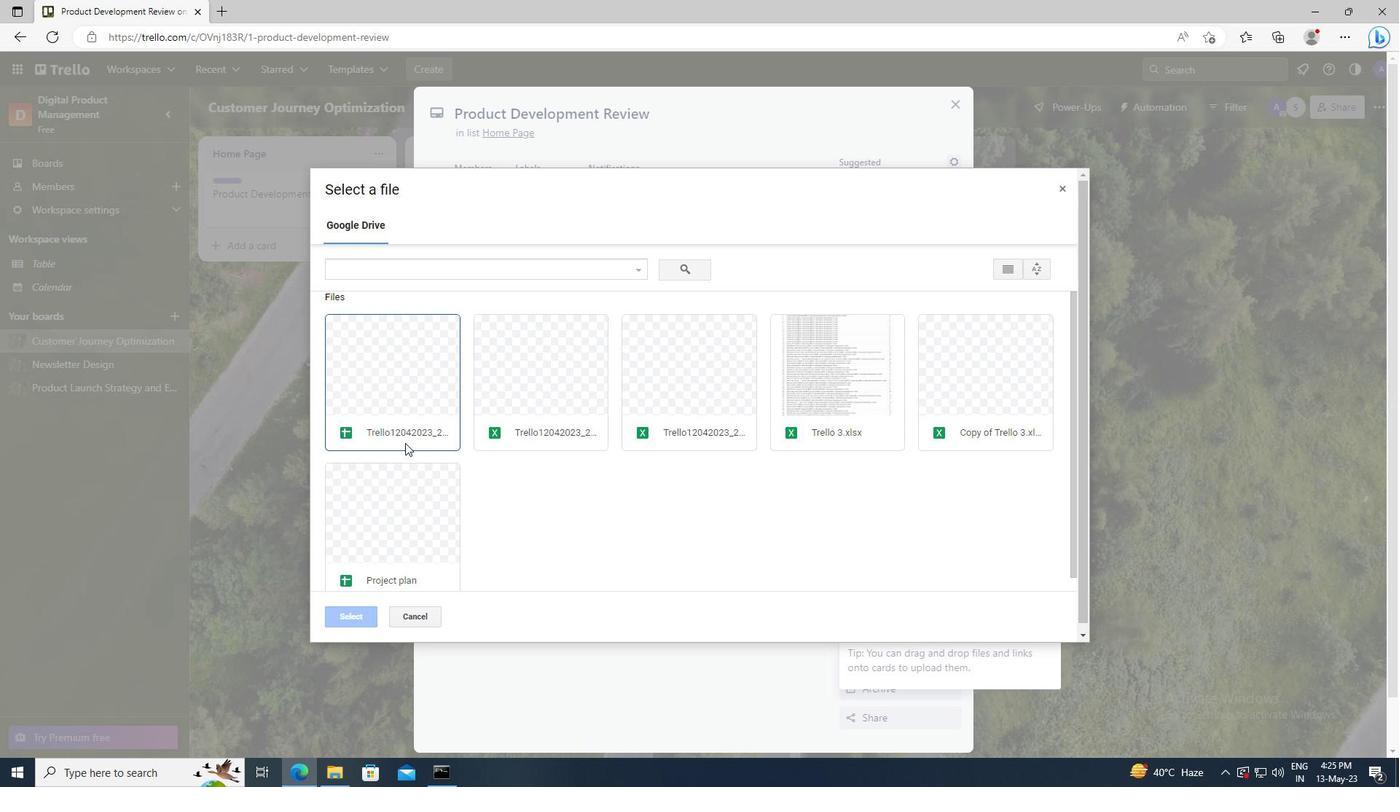 
Action: Mouse moved to (366, 626)
Screenshot: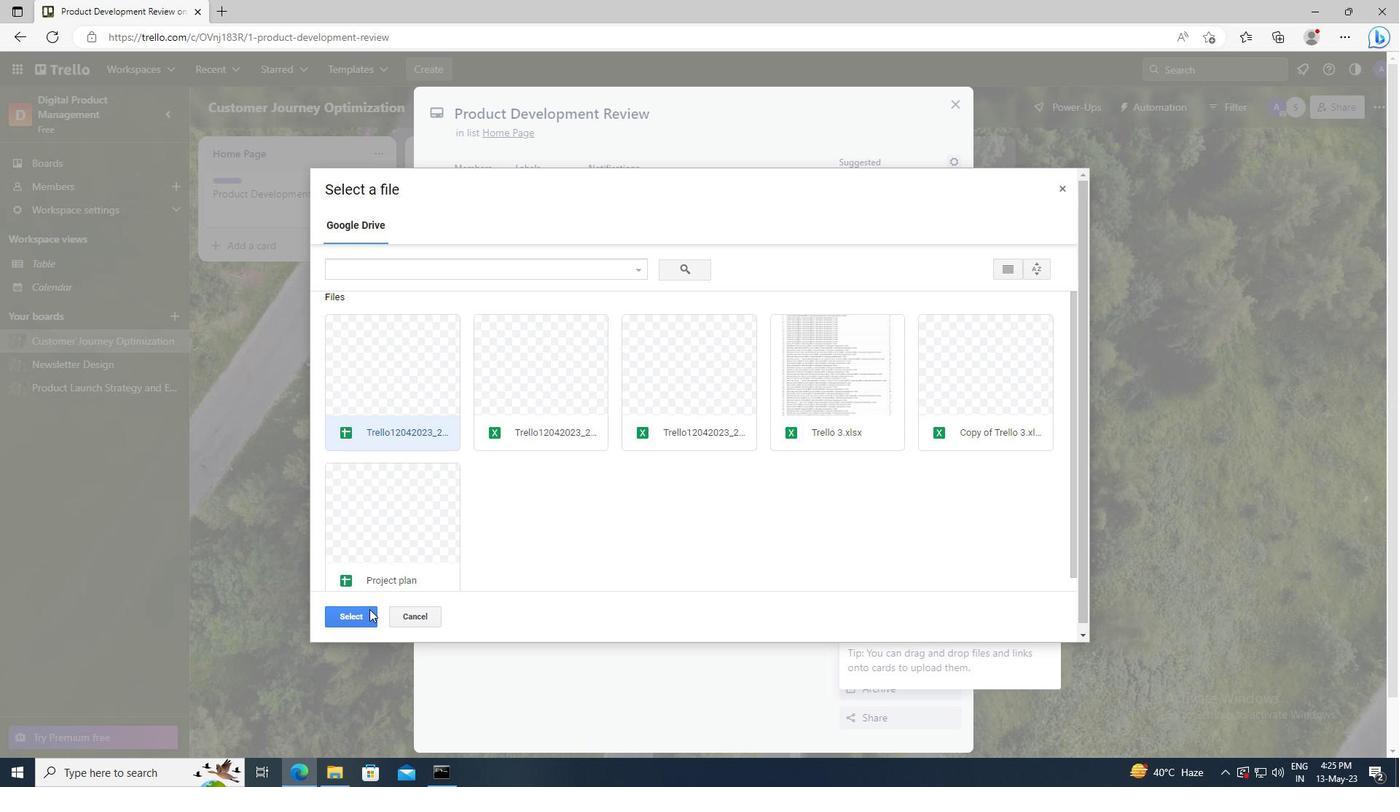 
Action: Mouse pressed left at (366, 626)
Screenshot: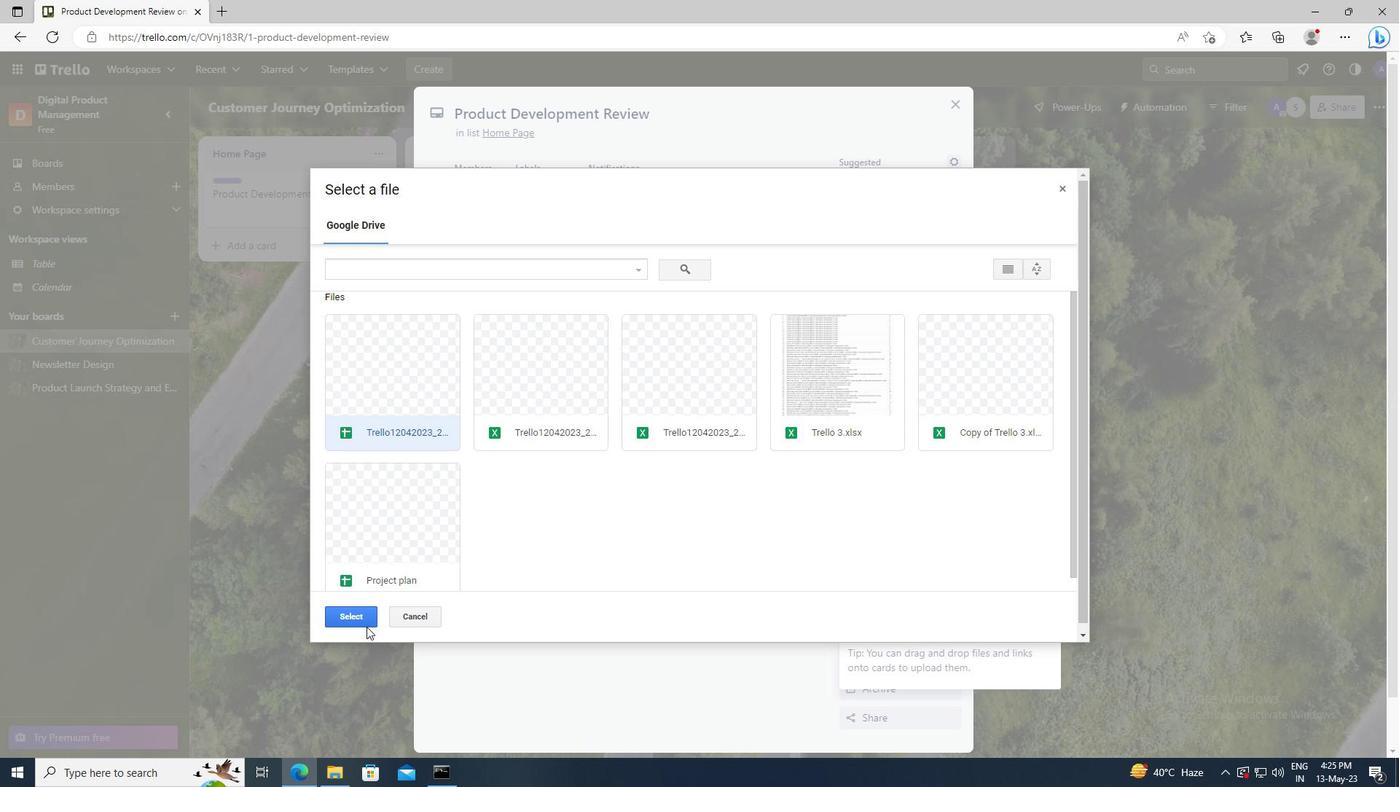 
Action: Mouse moved to (862, 383)
Screenshot: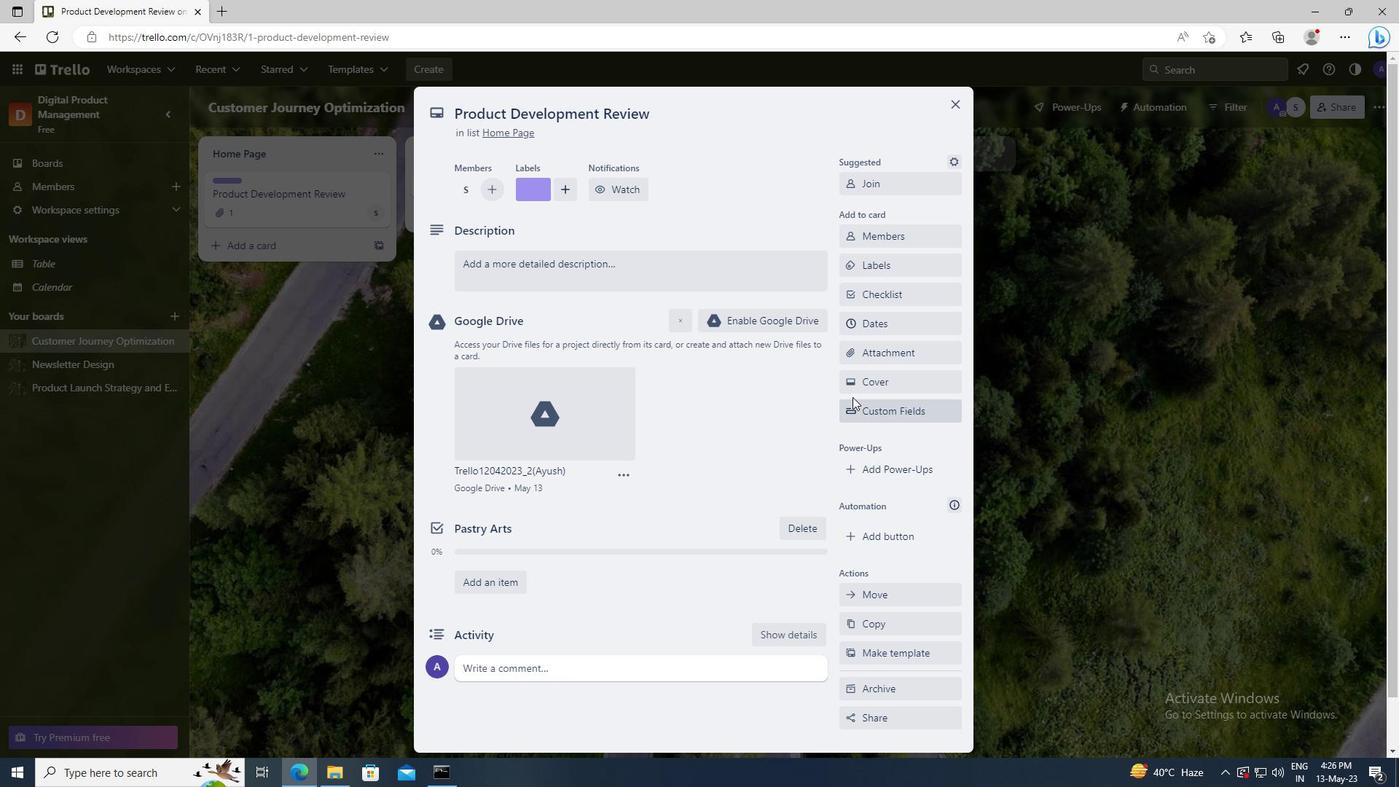 
Action: Mouse pressed left at (862, 383)
Screenshot: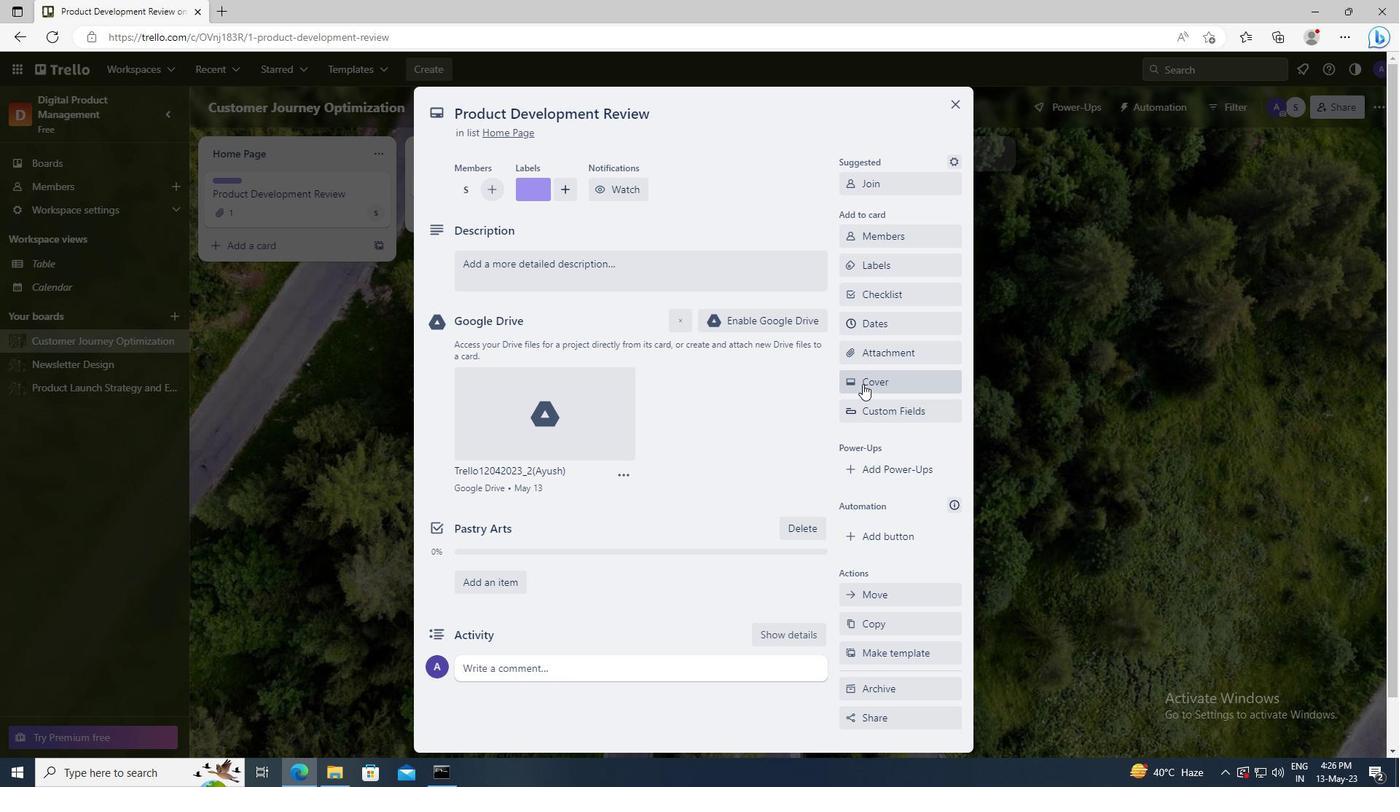 
Action: Mouse moved to (1030, 460)
Screenshot: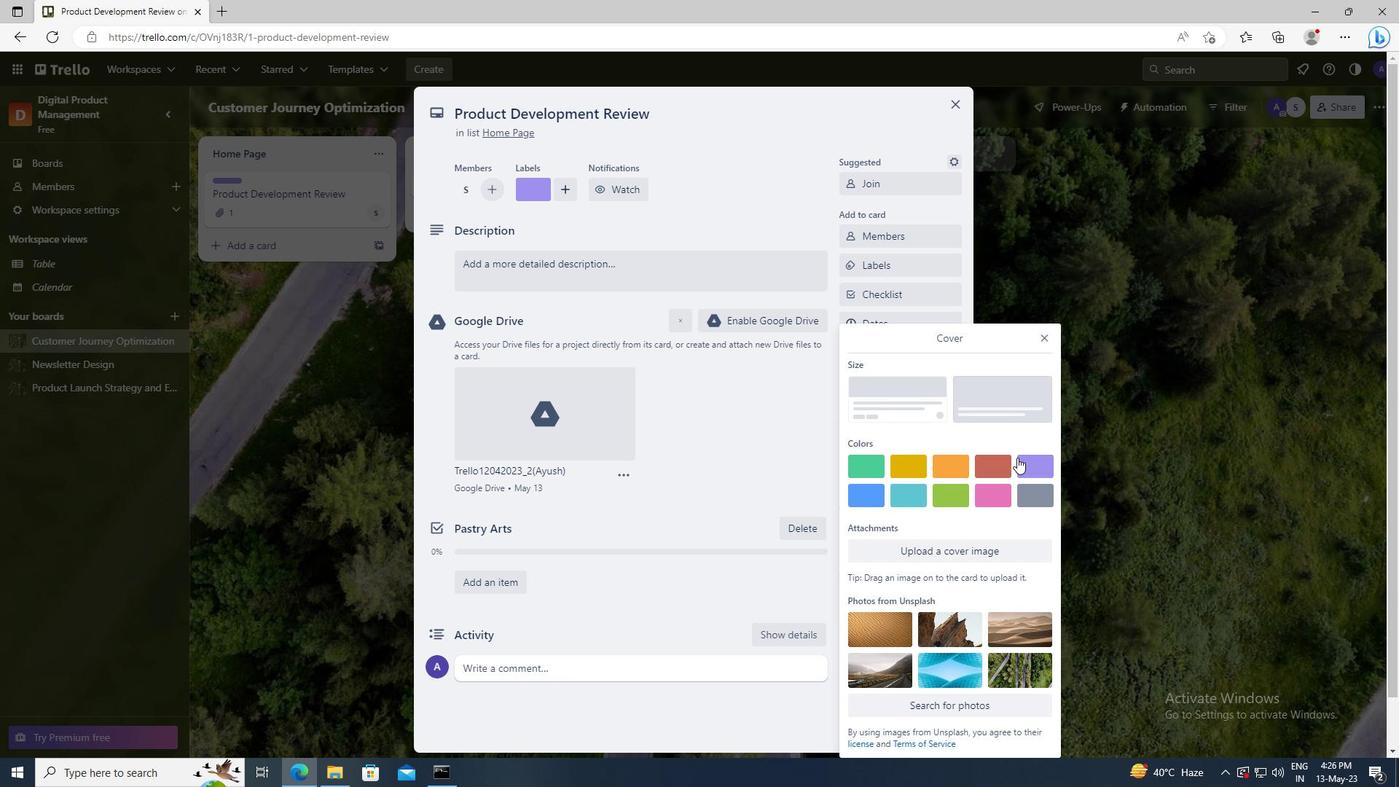 
Action: Mouse pressed left at (1030, 460)
Screenshot: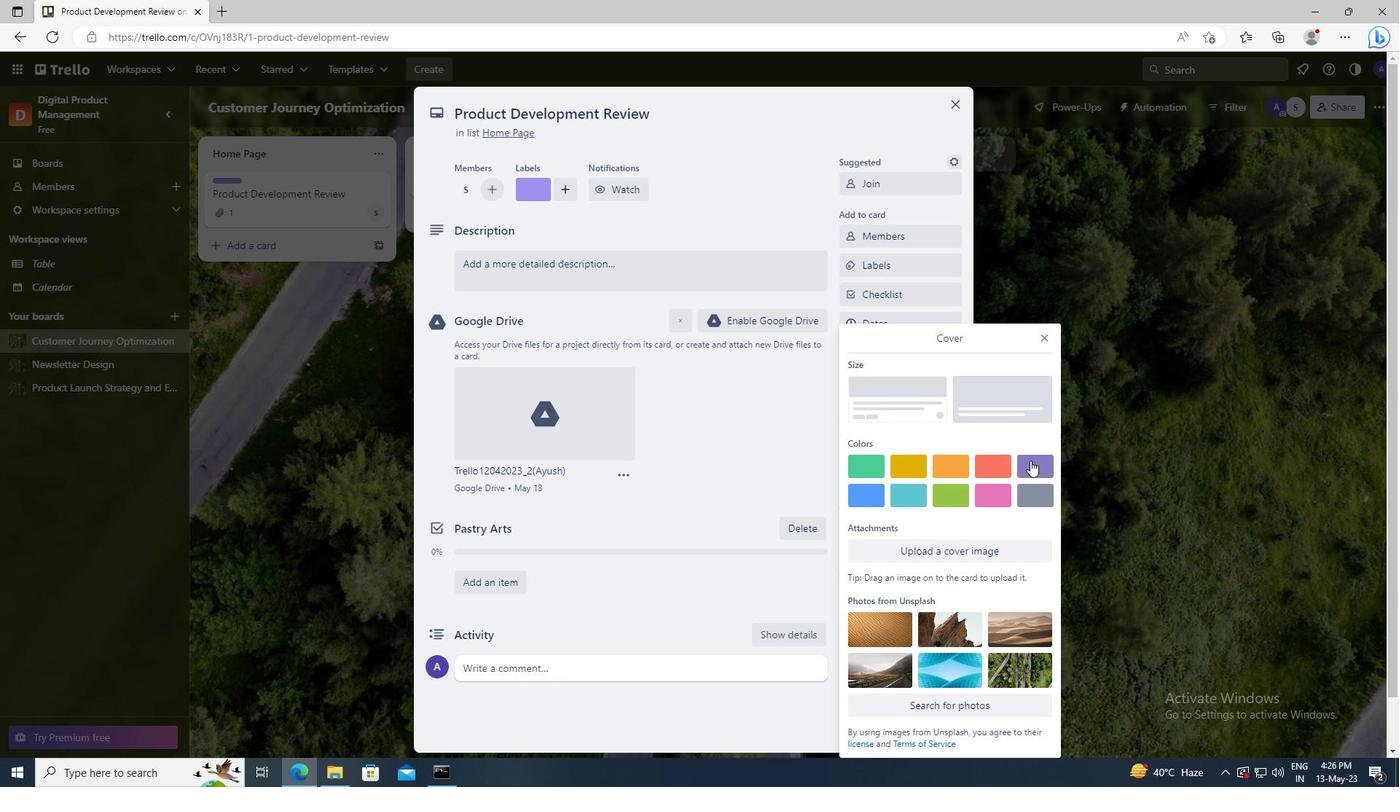 
Action: Mouse moved to (1043, 313)
Screenshot: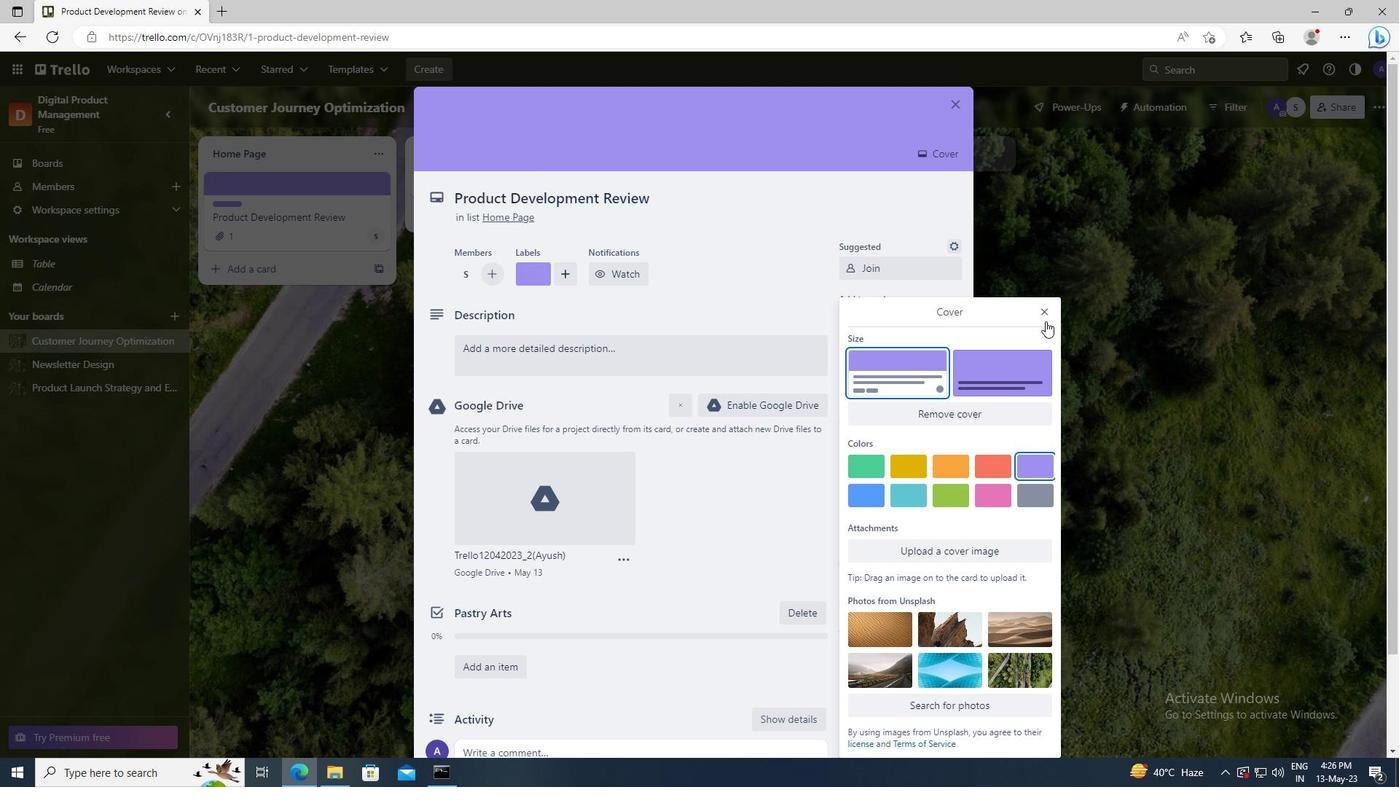 
Action: Mouse pressed left at (1043, 313)
Screenshot: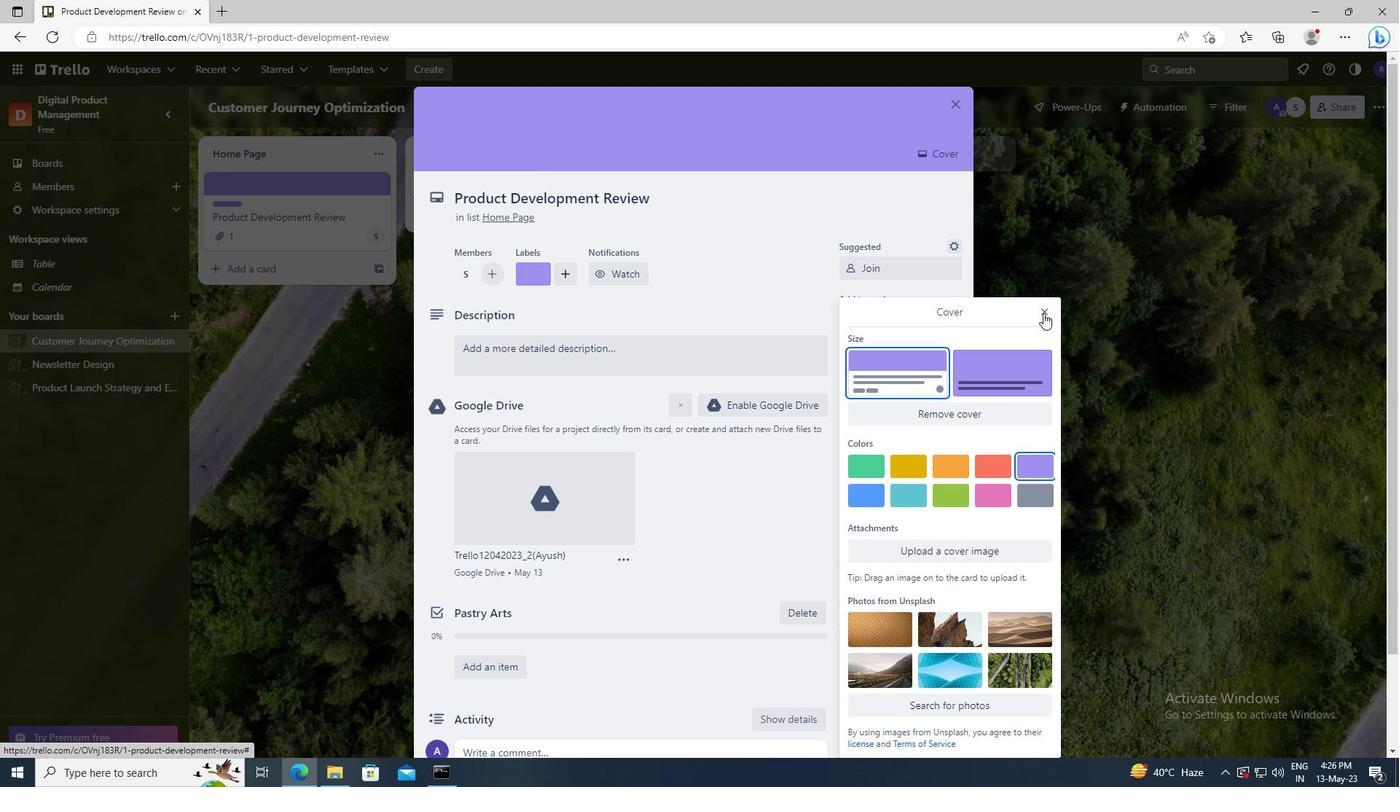 
Action: Mouse moved to (672, 361)
Screenshot: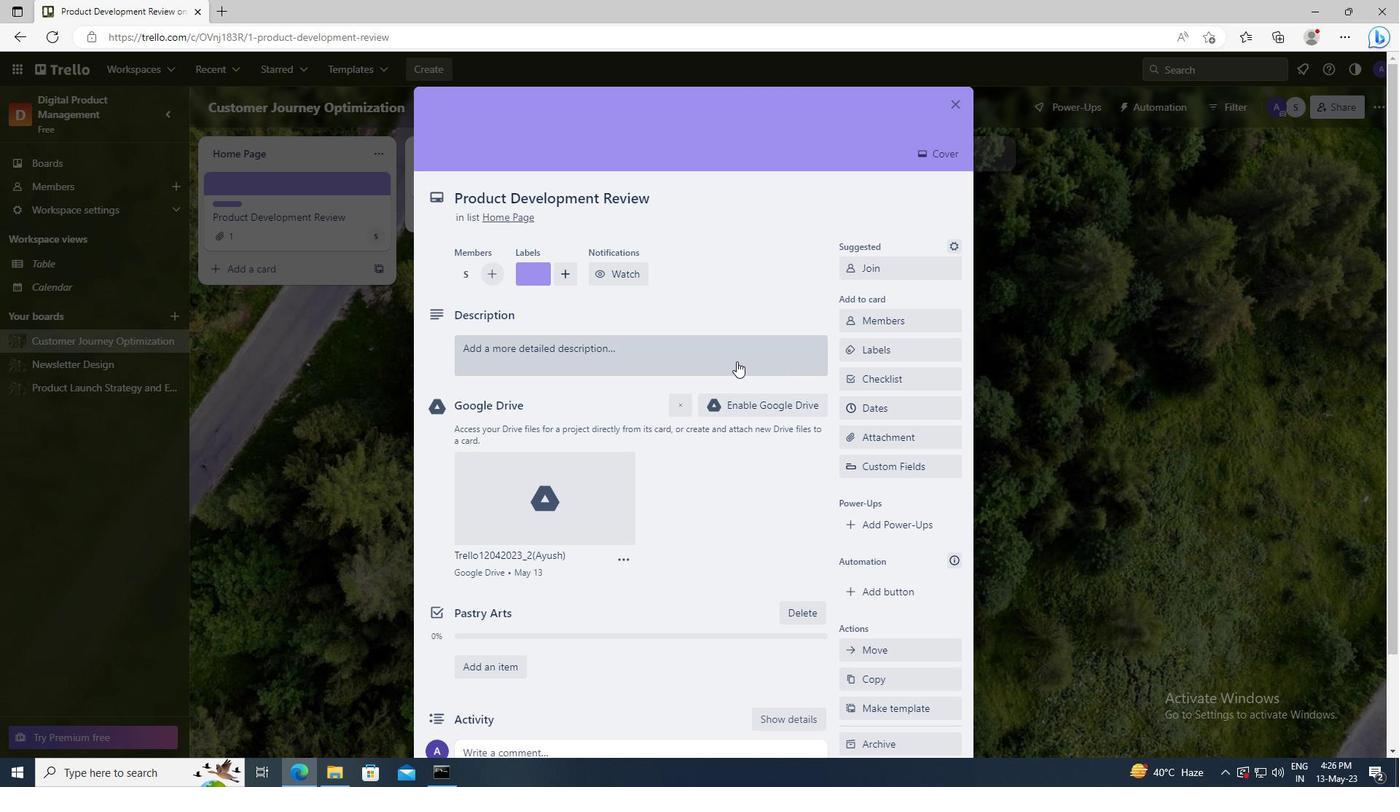 
Action: Mouse pressed left at (672, 361)
Screenshot: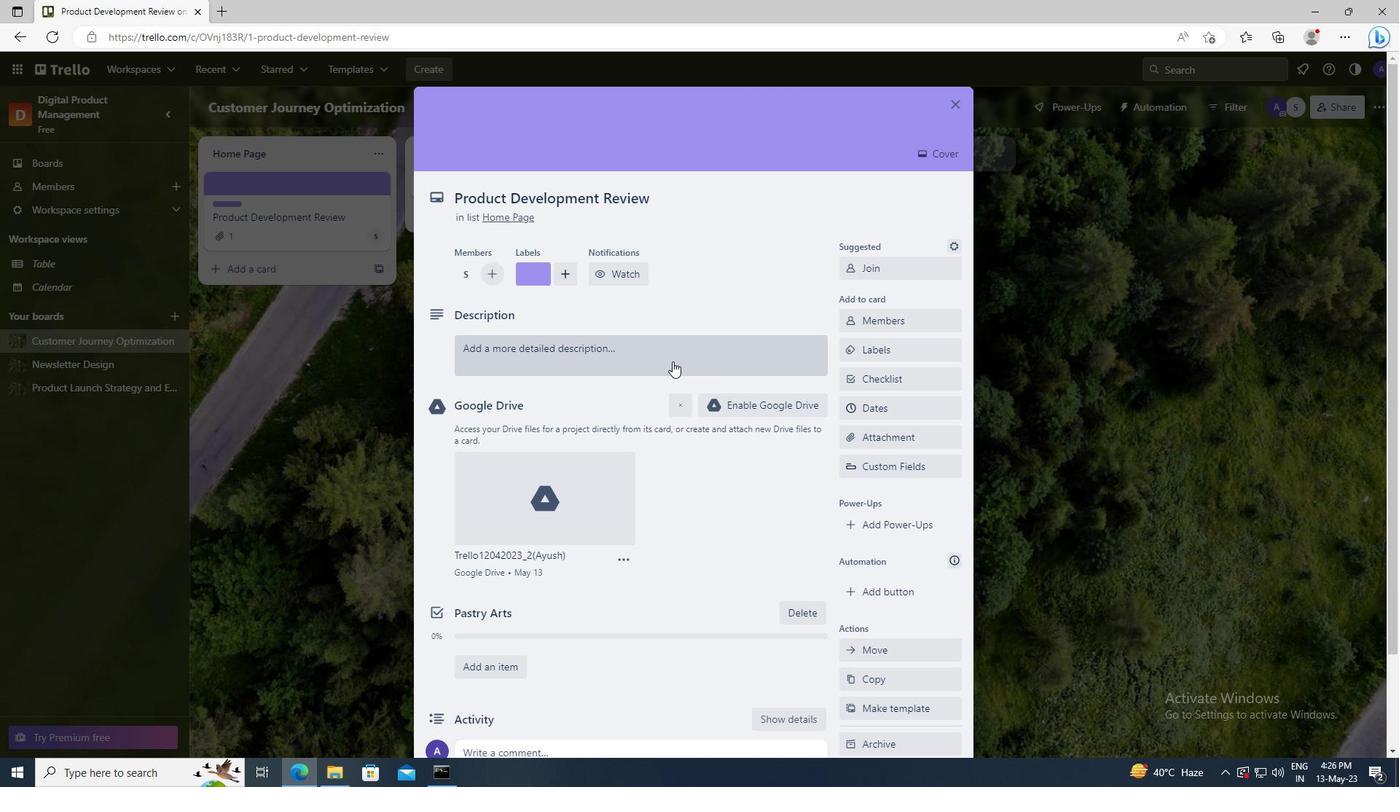 
Action: Key pressed <Key.shift>PLAN<Key.space>AND<Key.space>EXECUTE<Key.space>COMPANY<Key.space>TEAM-BUILDING<Key.space>CONFERENCE<Key.space>WITH<Key.space>GUEST<Key.space>SPEAKERS<Key.space>ON<Key.space>DIVERSITY<Key.space>AND<Key.space>INCLUSION
Screenshot: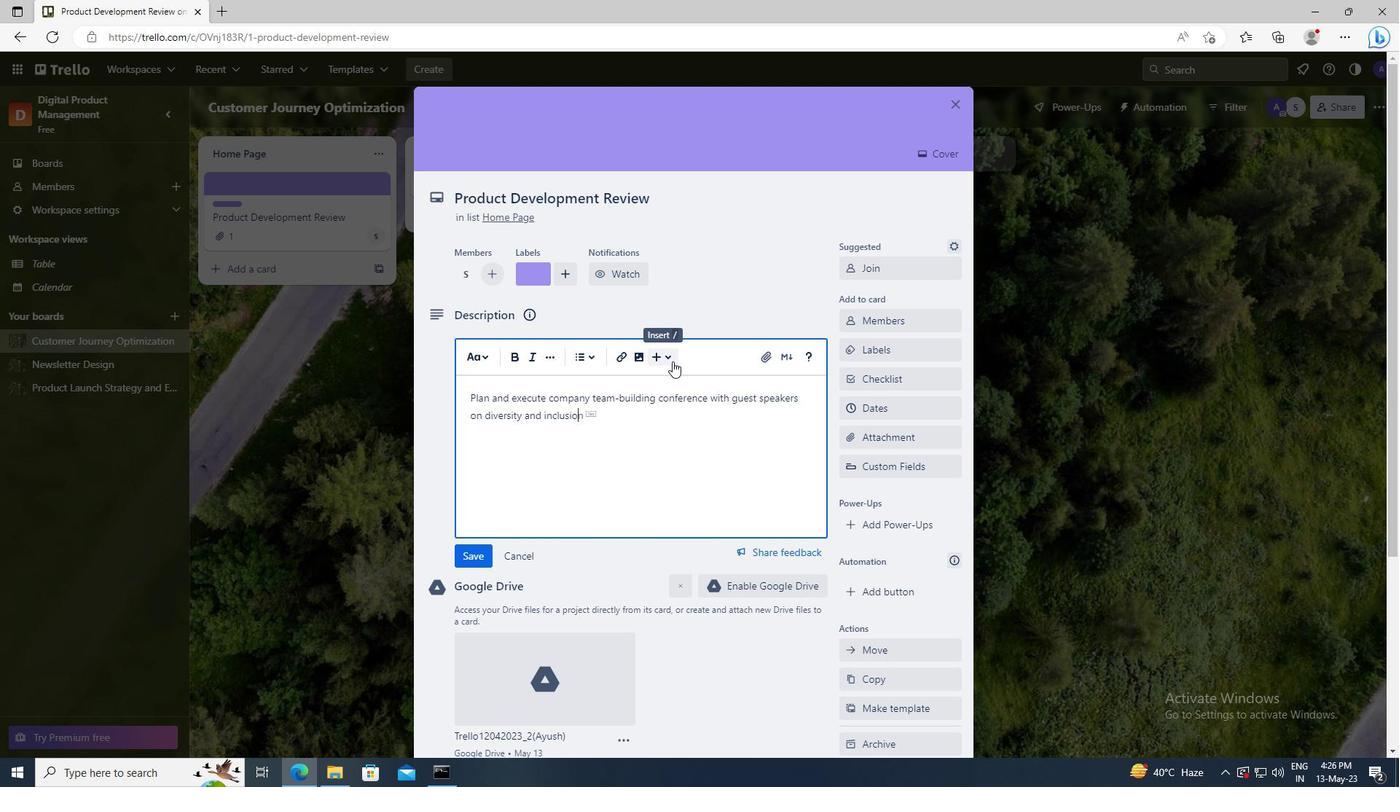 
Action: Mouse moved to (687, 352)
Screenshot: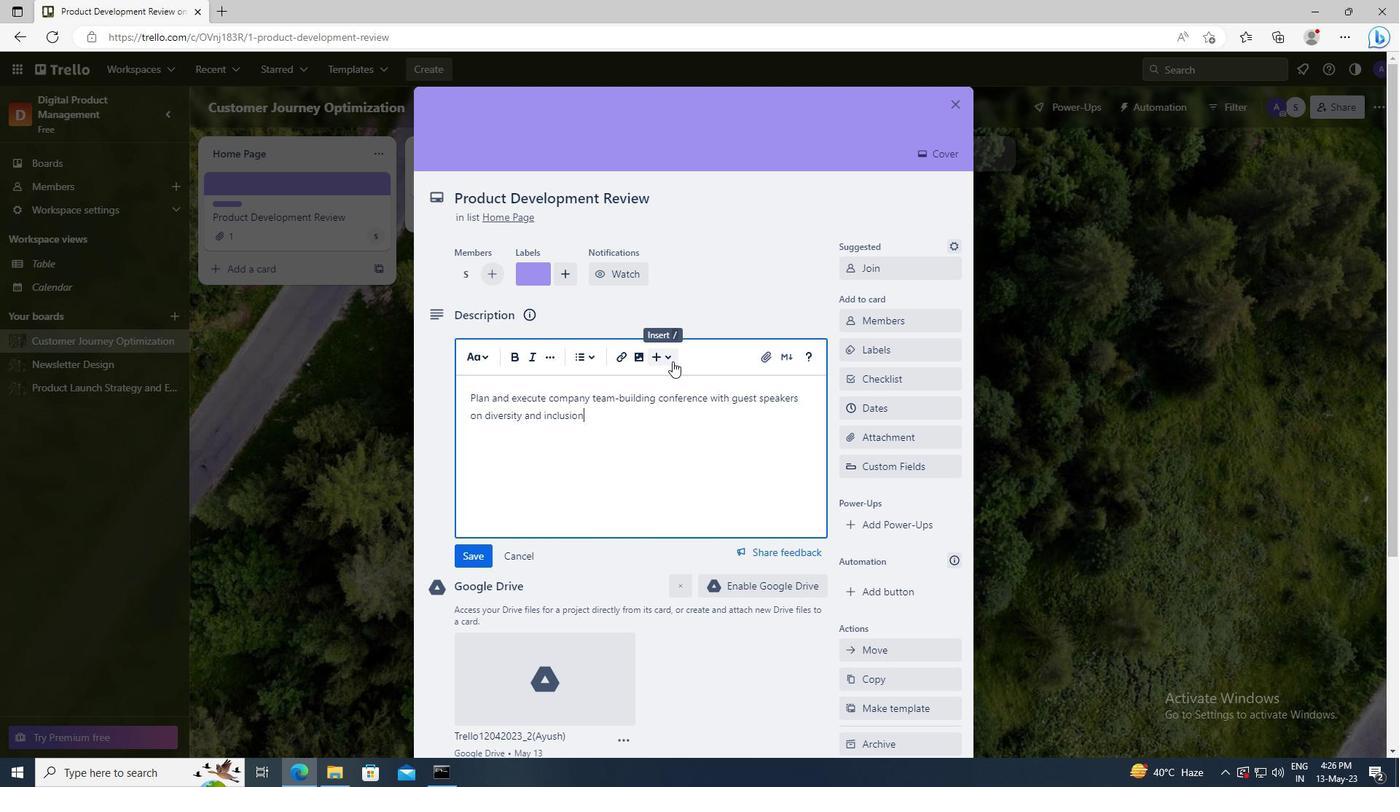 
Action: Mouse scrolled (687, 352) with delta (0, 0)
Screenshot: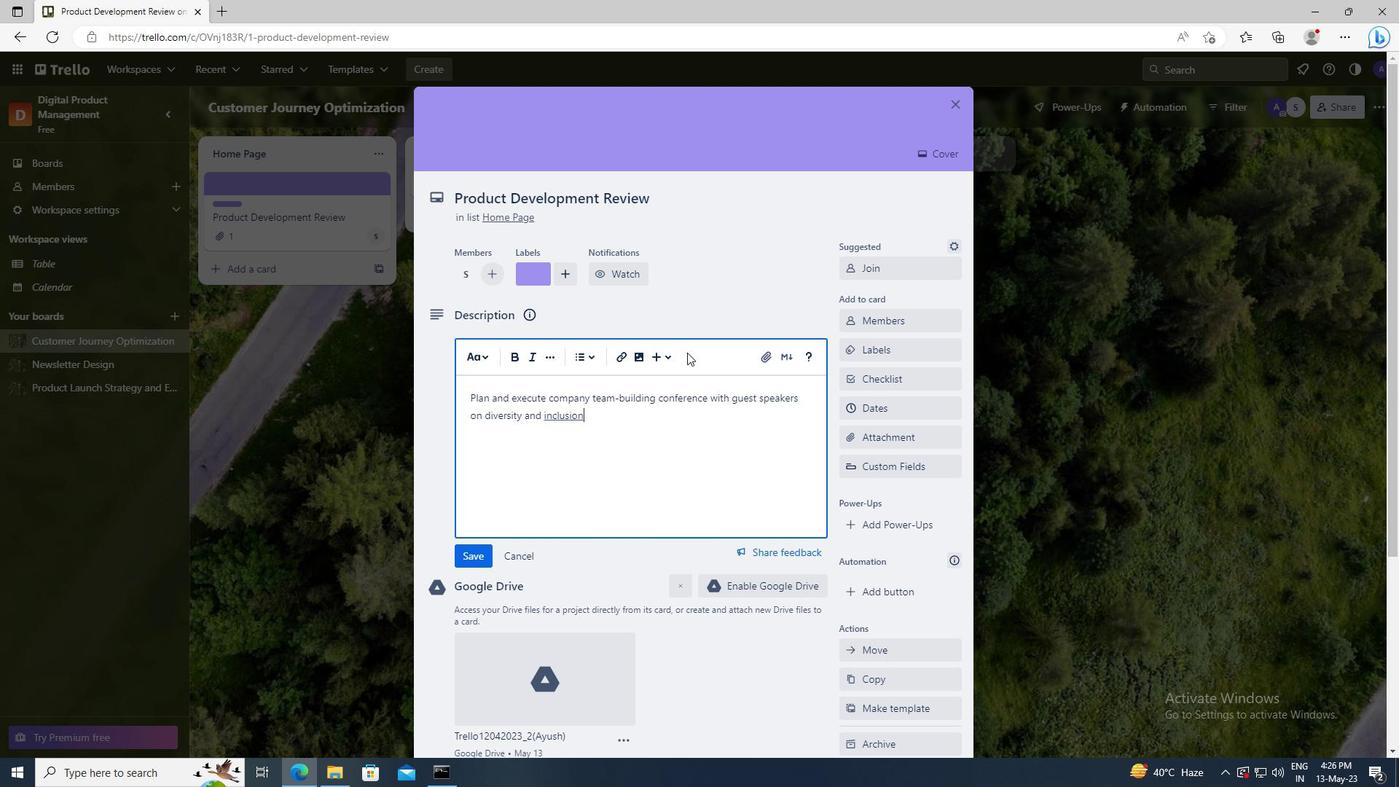 
Action: Mouse scrolled (687, 352) with delta (0, 0)
Screenshot: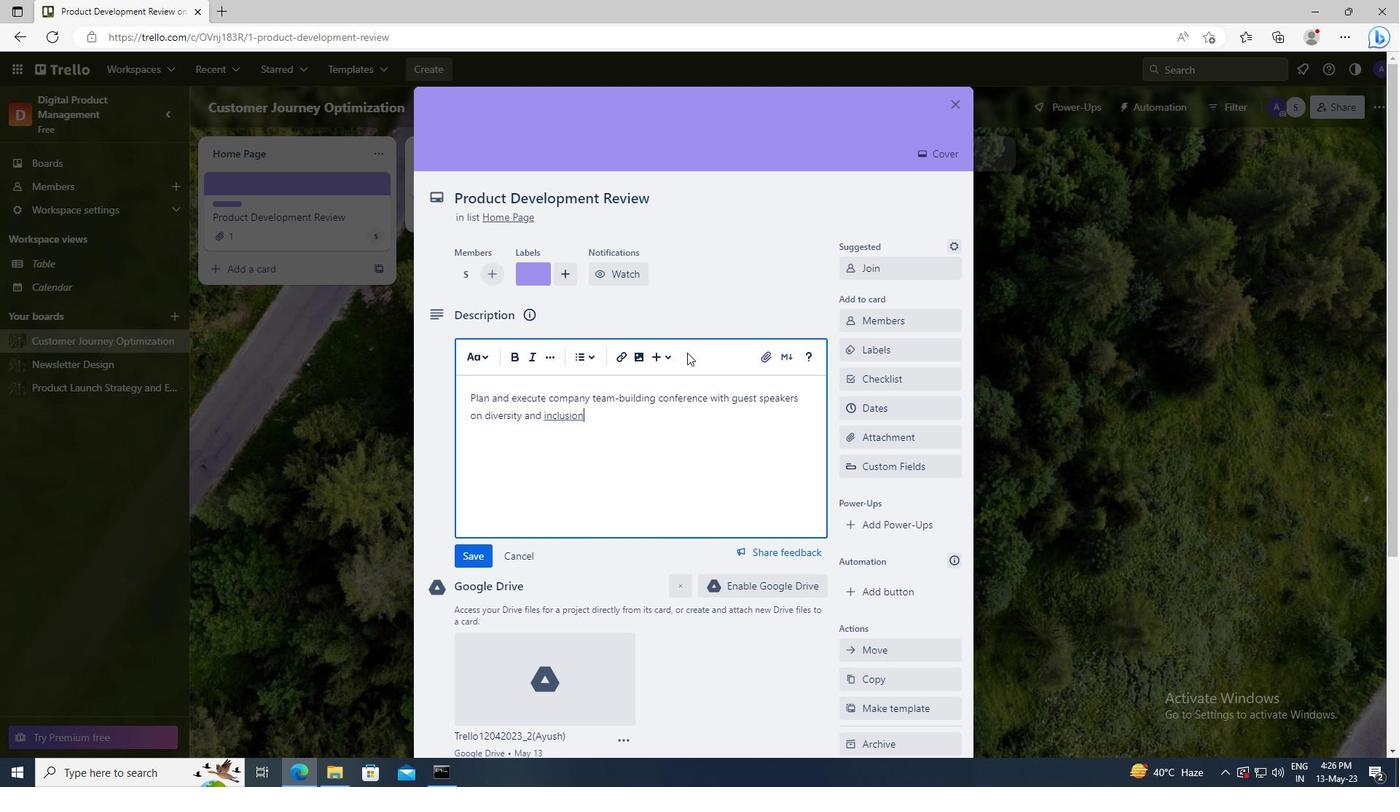 
Action: Mouse moved to (482, 350)
Screenshot: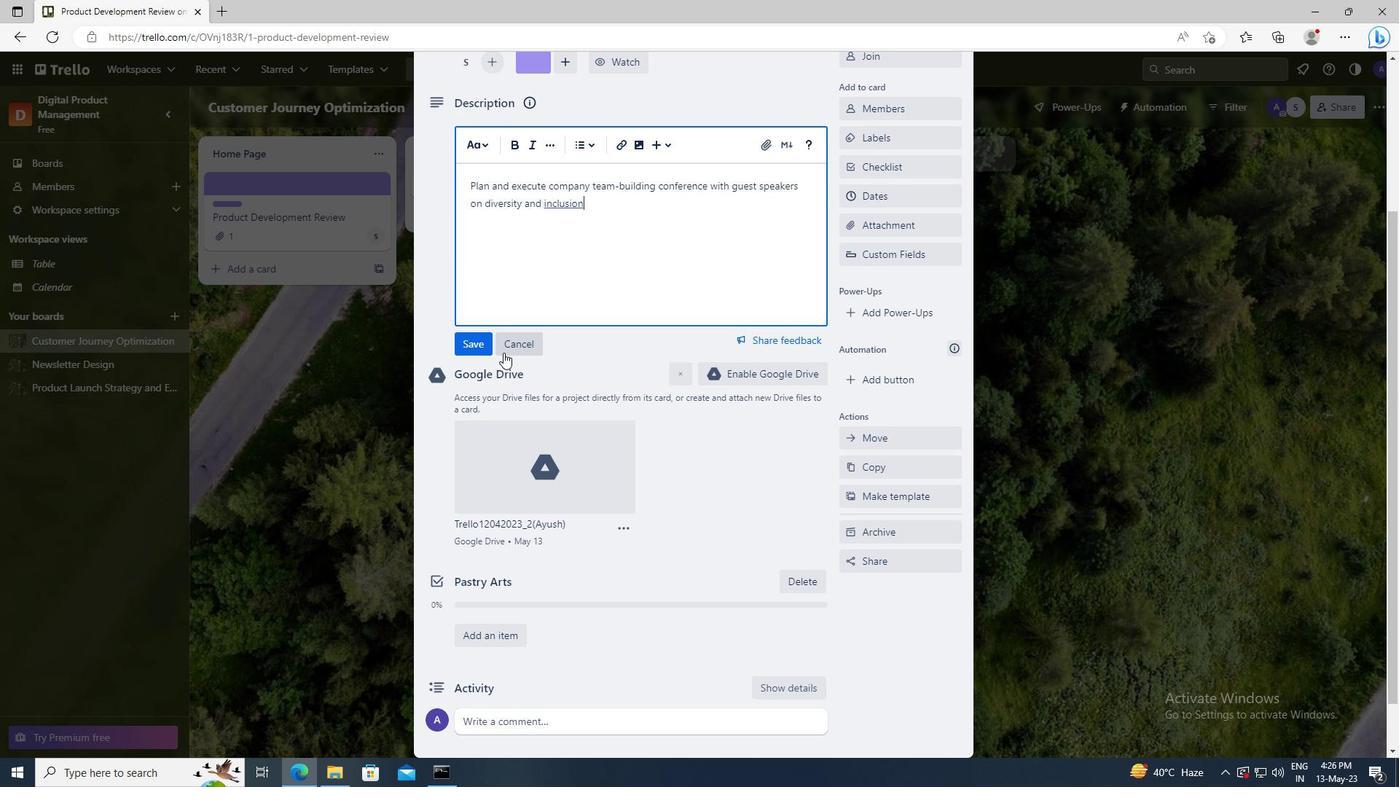 
Action: Mouse pressed left at (482, 350)
Screenshot: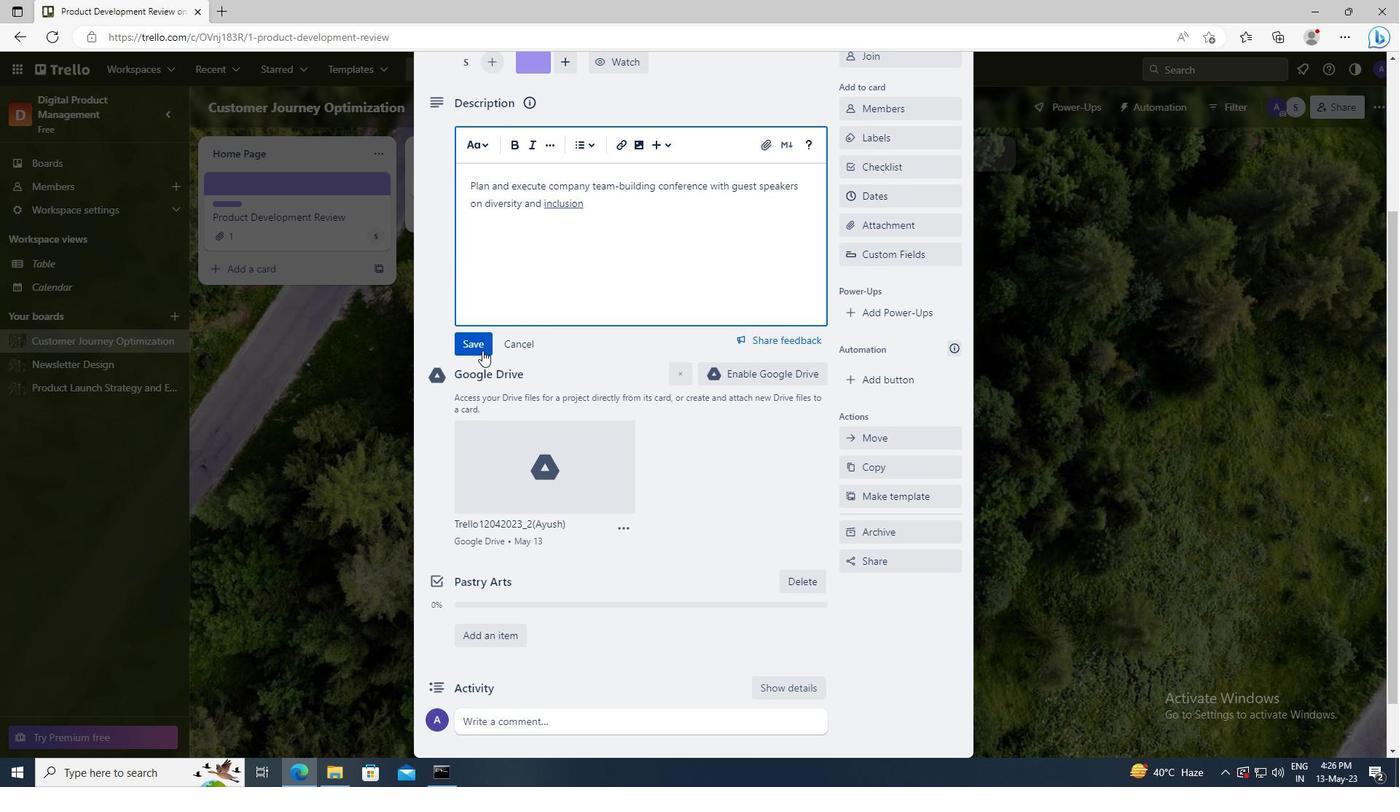 
Action: Mouse moved to (524, 636)
Screenshot: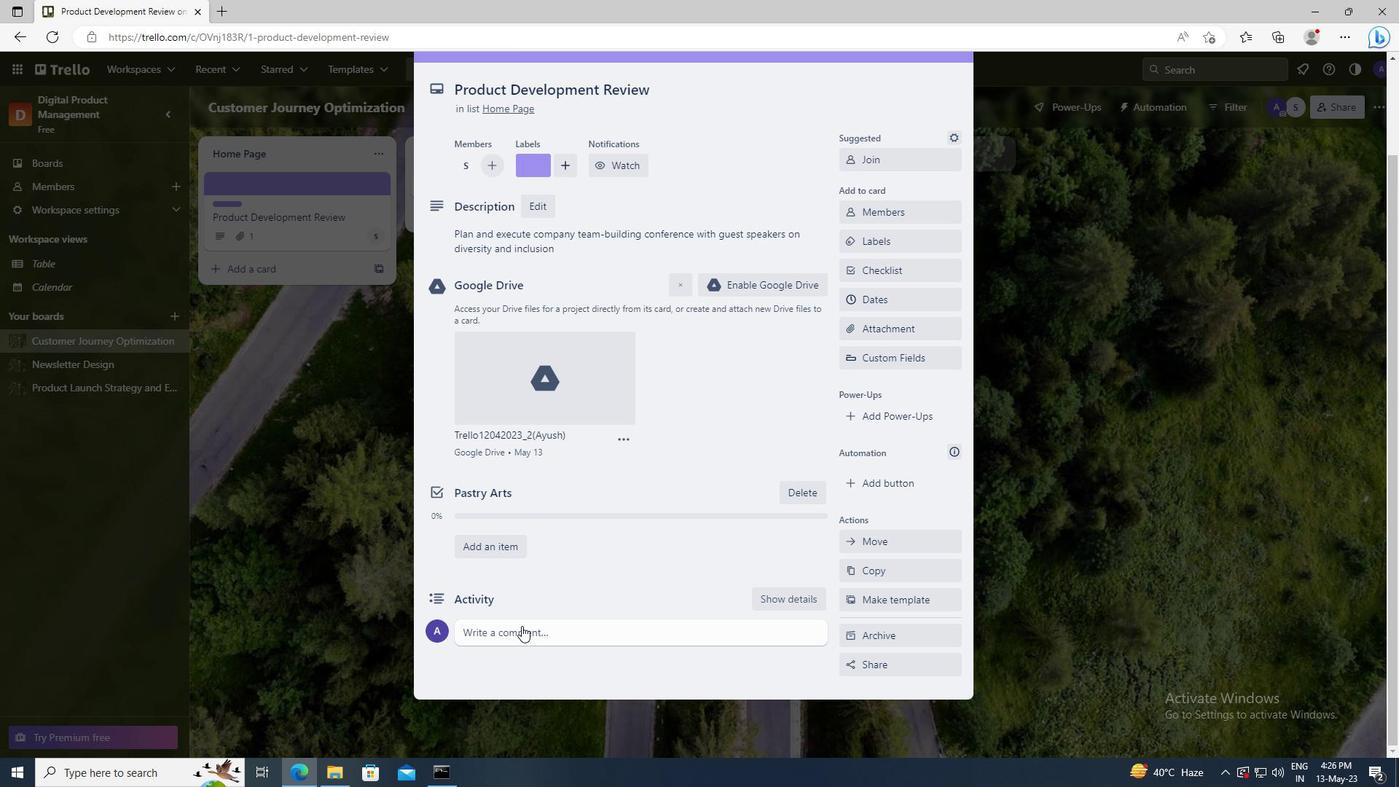 
Action: Mouse pressed left at (524, 636)
Screenshot: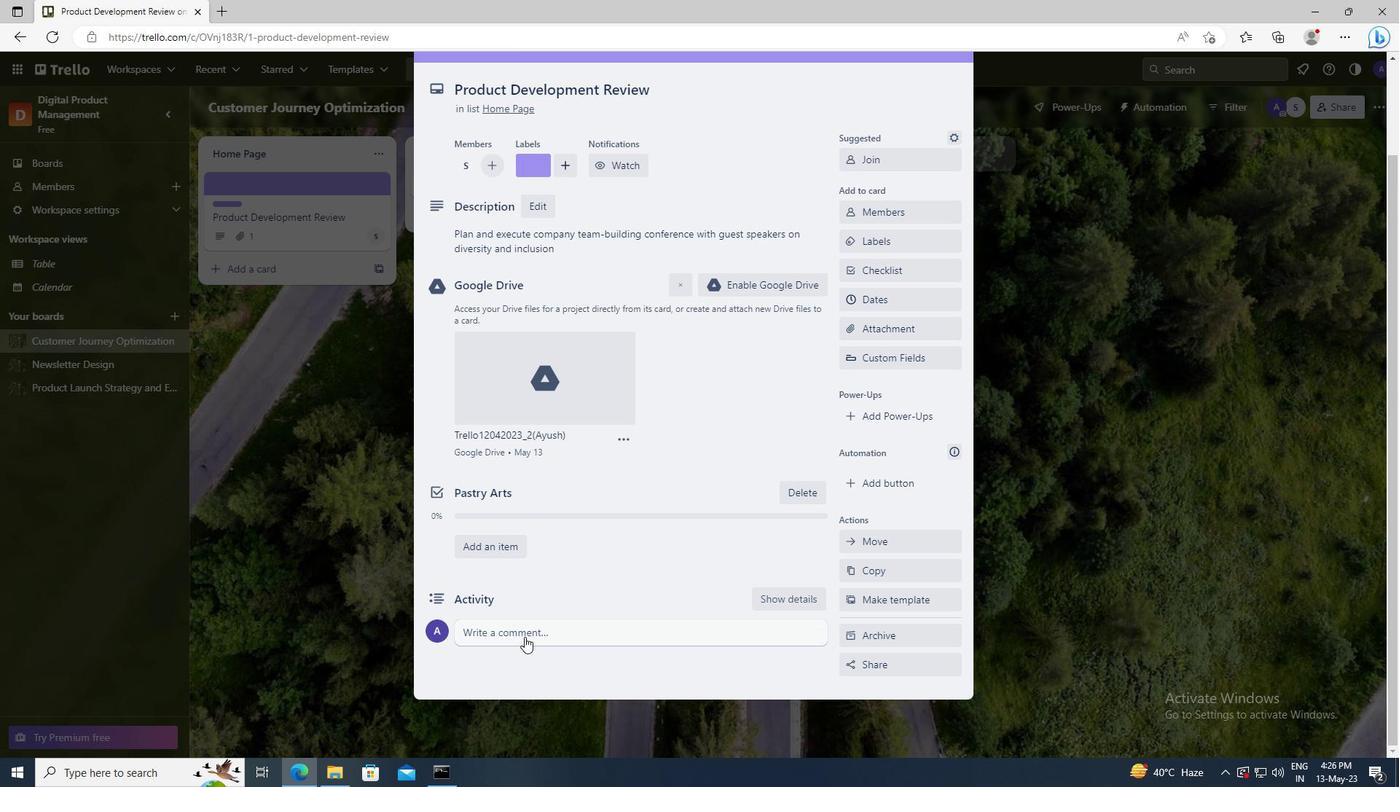 
Action: Key pressed <Key.shift>GIVEN<Key.space>THE<Key.space>POTENTIAL<Key.space>IMPACT<Key.space>OF<Key.space>THIS<Key.space>TASK,<Key.space>LET<Key.space>US<Key.space>ENSURE<Key.space>THAT<Key.space>WE<Key.space>HAVE<Key.space>A<Key.space>CLEAR<Key.space>UNDERSTANDING<Key.space>OF<Key.space>THE<Key.space>CONSEQUENCES<Key.space>OF<Key.space>OUR<Key.space>ACTIONS.
Screenshot: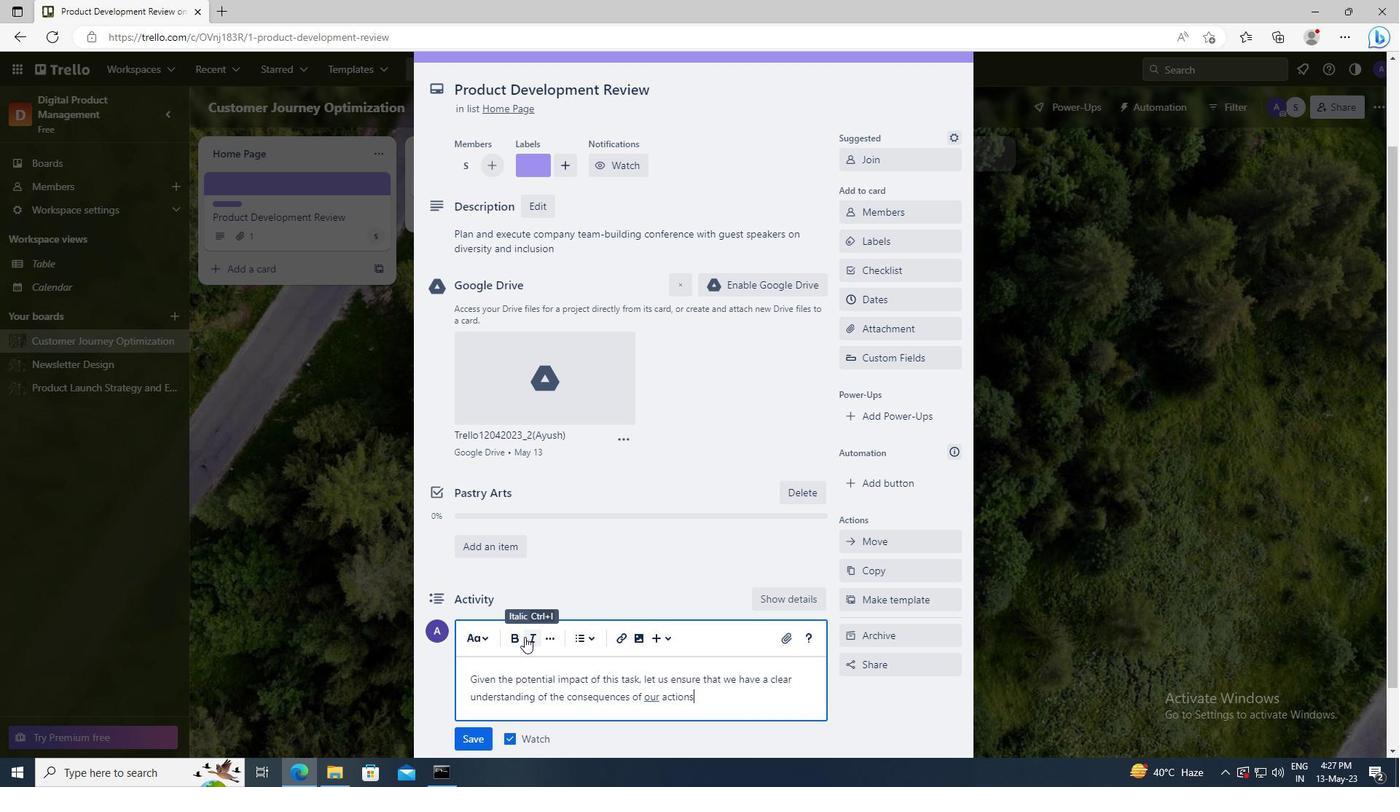 
Action: Mouse moved to (483, 735)
Screenshot: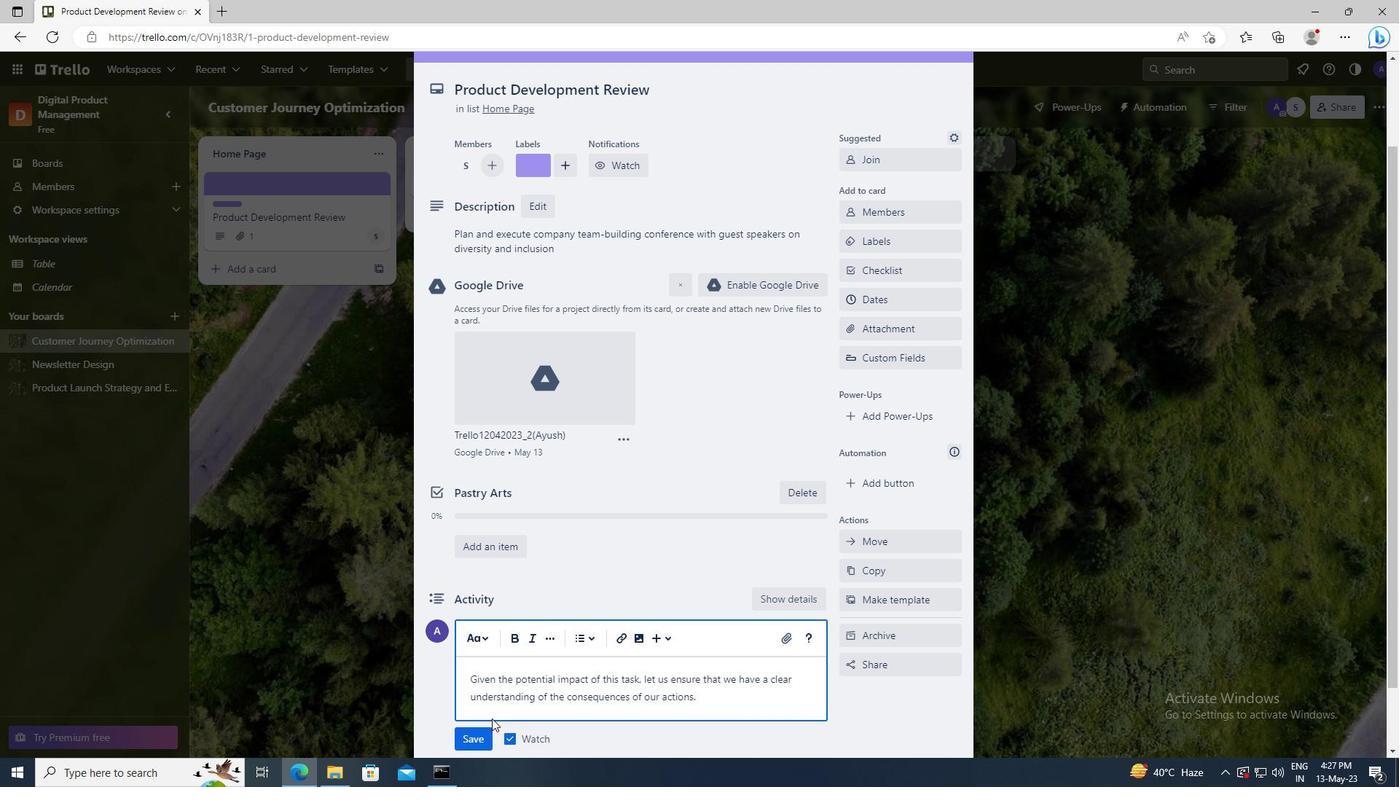 
Action: Mouse pressed left at (483, 735)
Screenshot: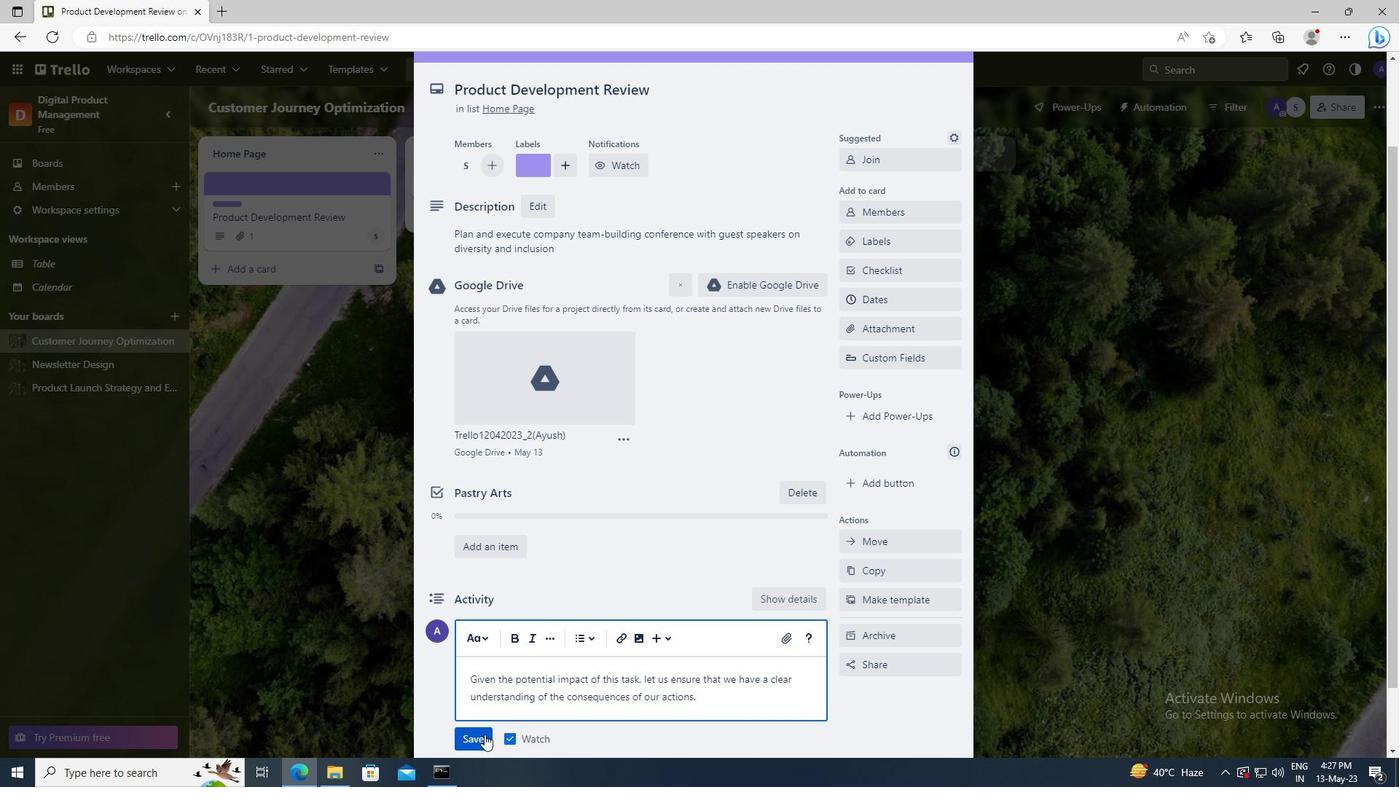 
Action: Mouse moved to (877, 301)
Screenshot: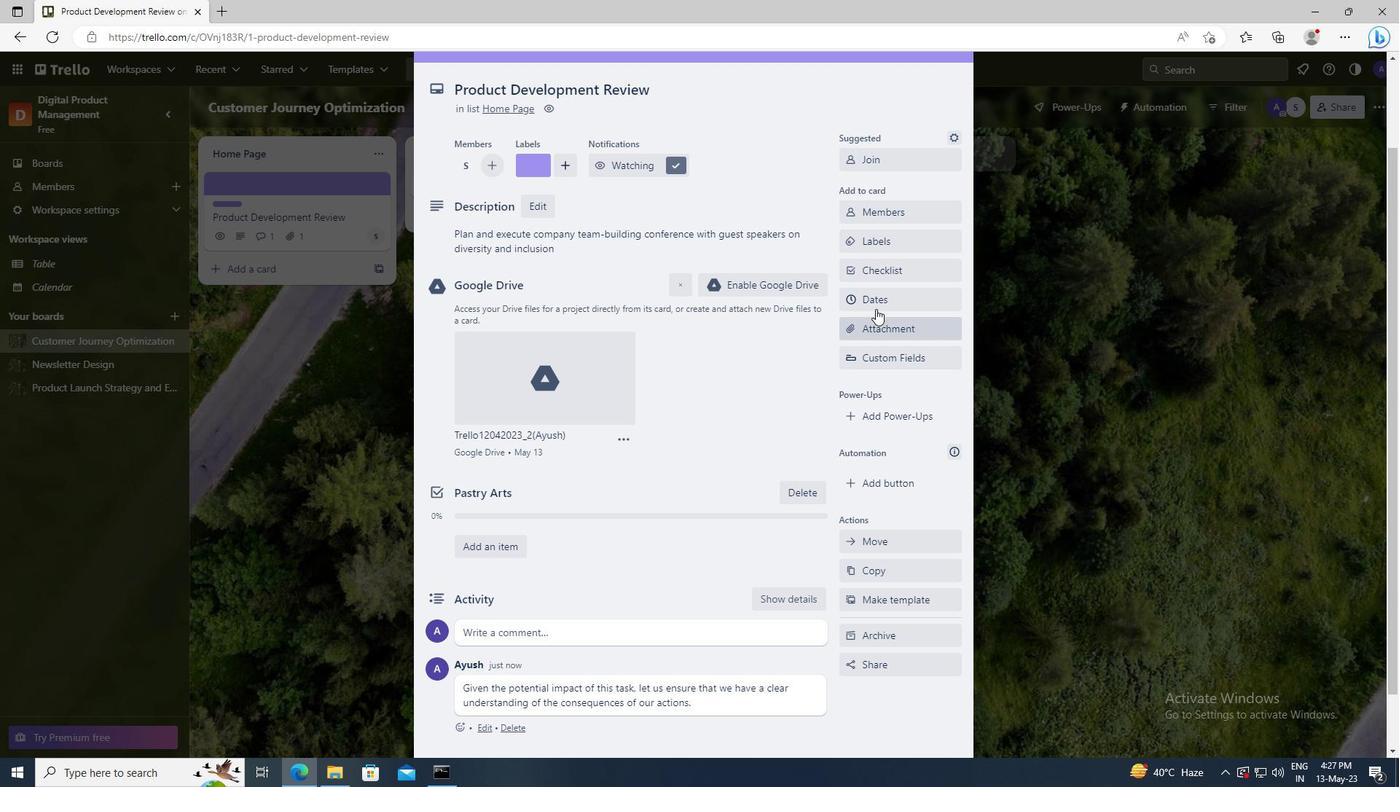 
Action: Mouse pressed left at (877, 301)
Screenshot: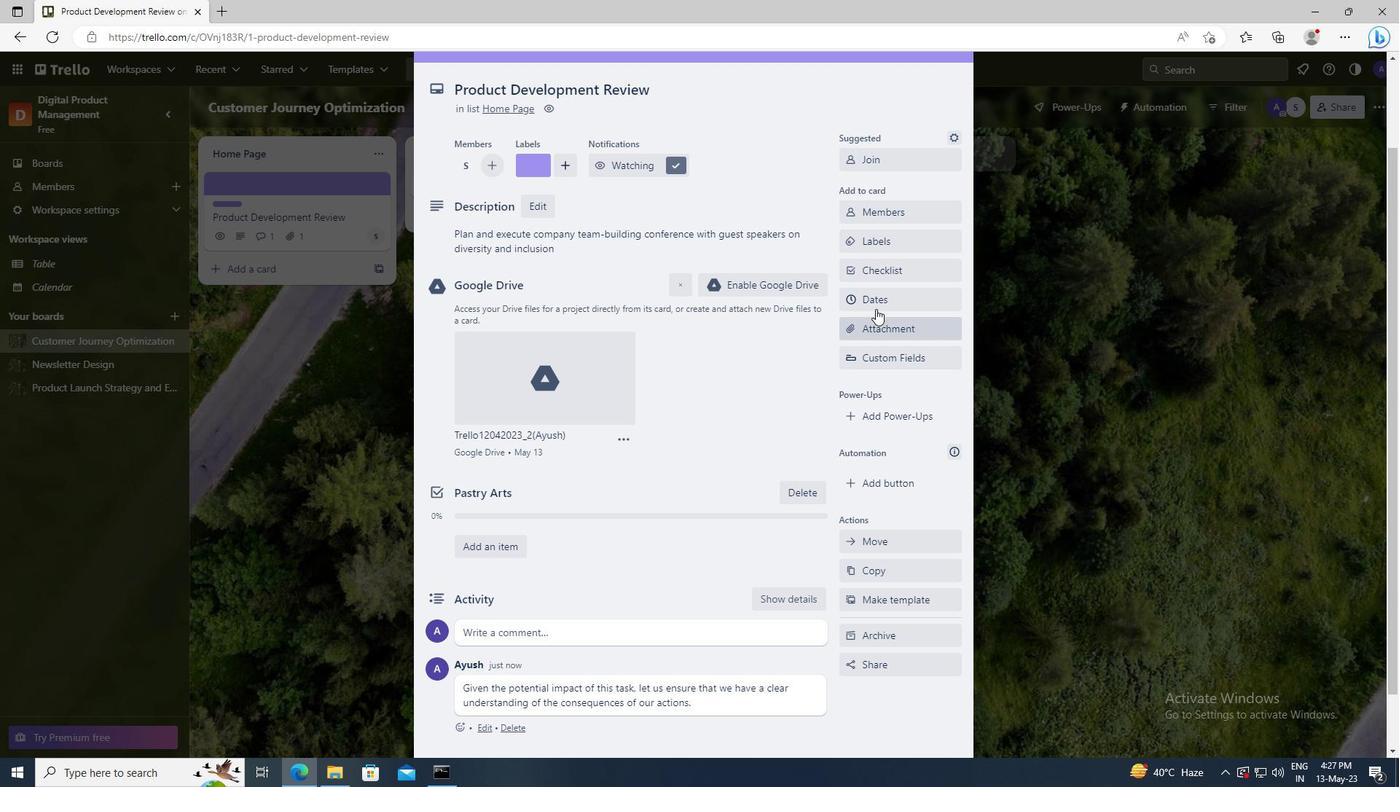 
Action: Mouse moved to (856, 370)
Screenshot: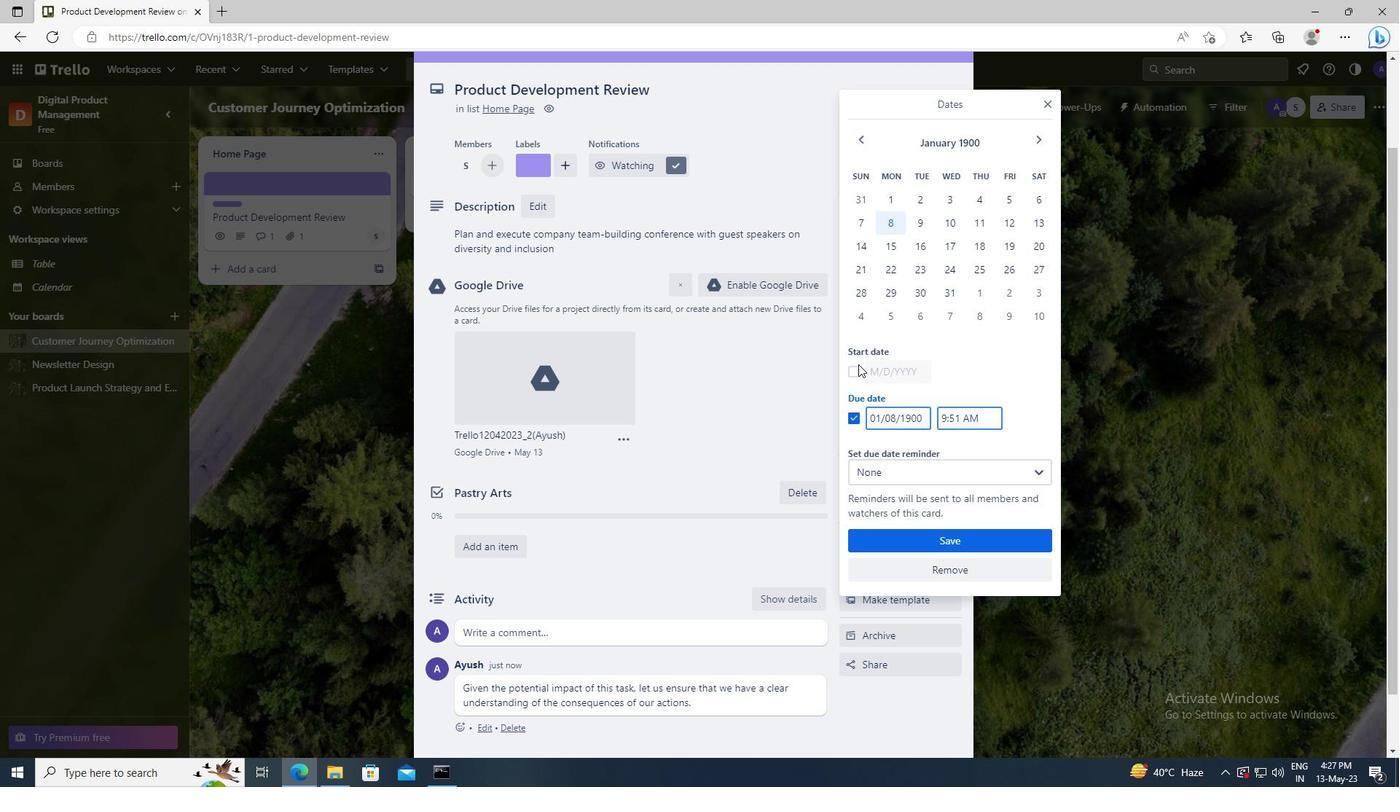
Action: Mouse pressed left at (856, 370)
Screenshot: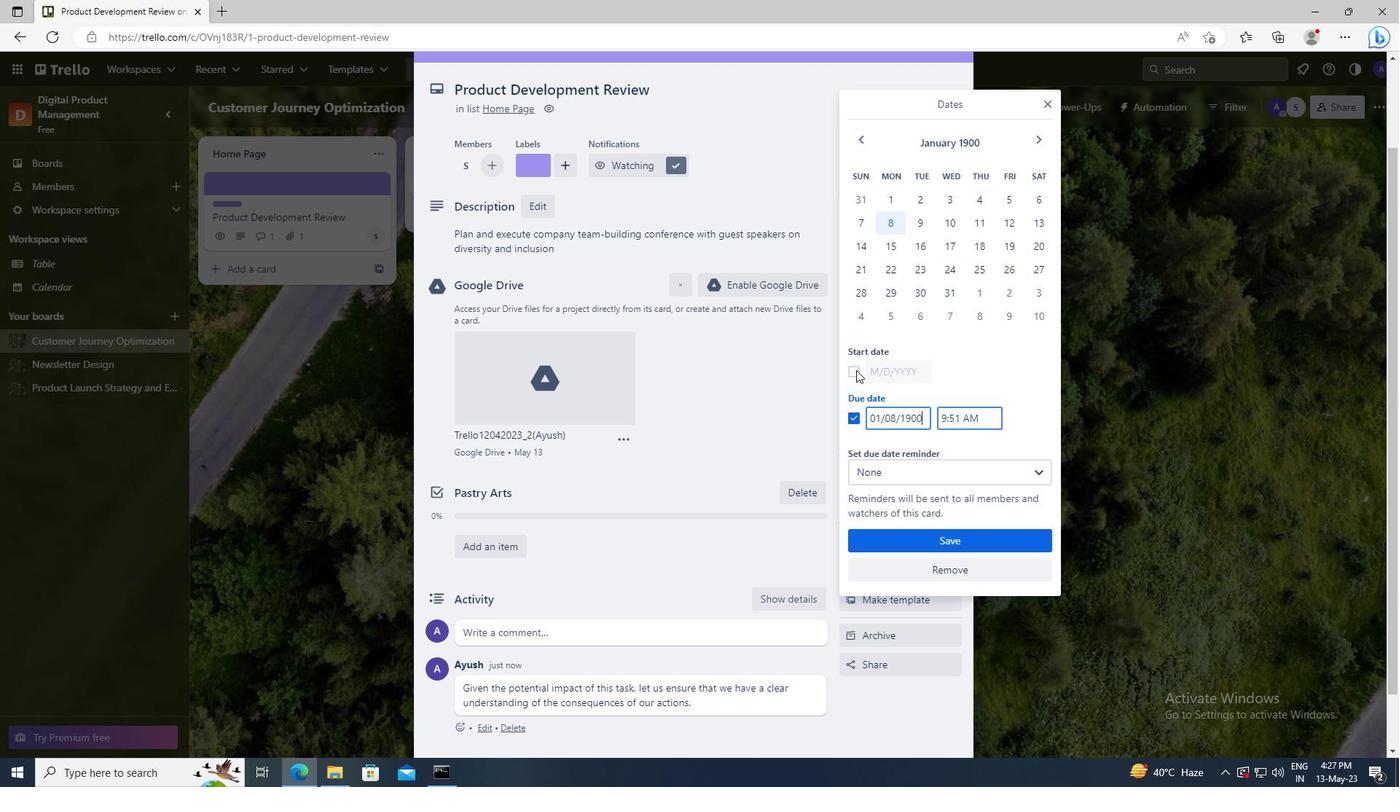 
Action: Mouse moved to (926, 374)
Screenshot: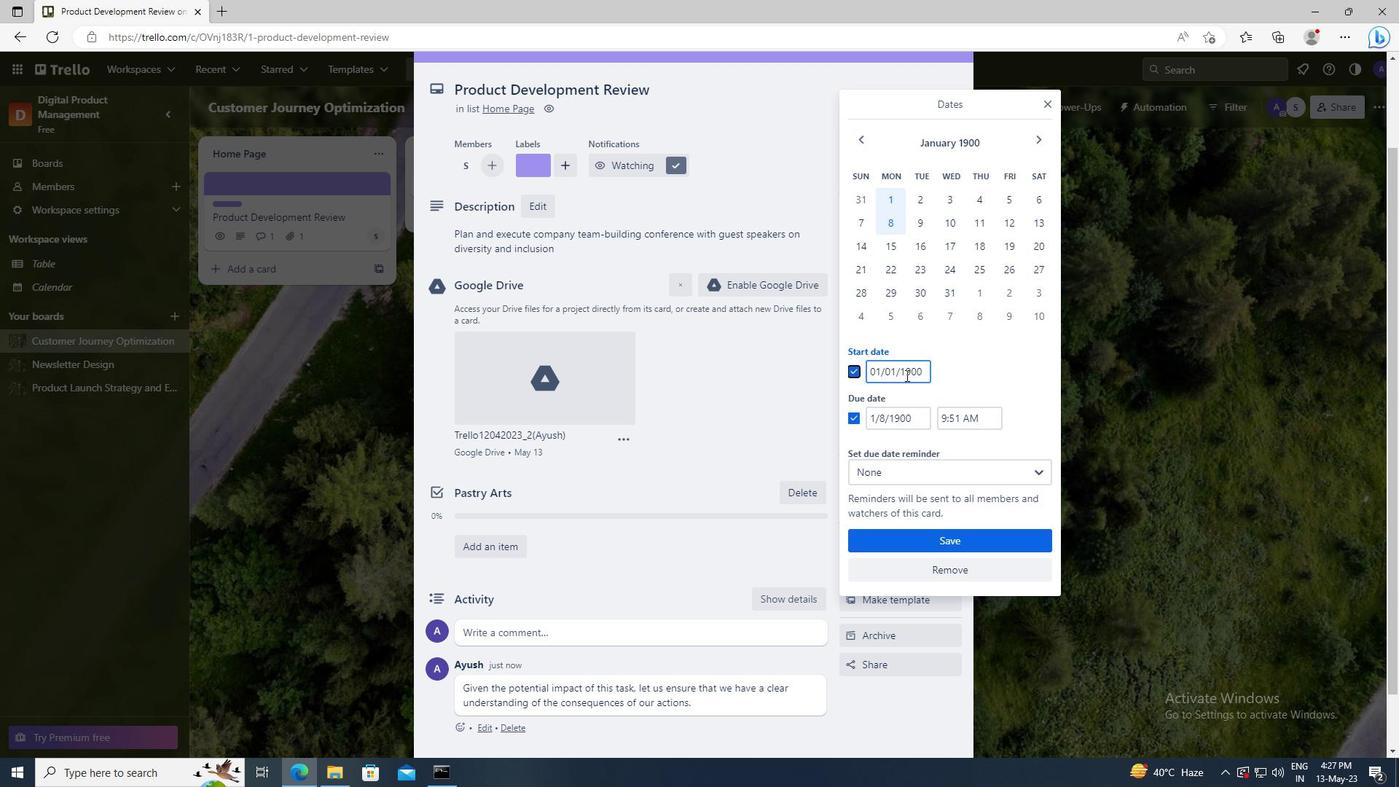 
Action: Mouse pressed left at (926, 374)
Screenshot: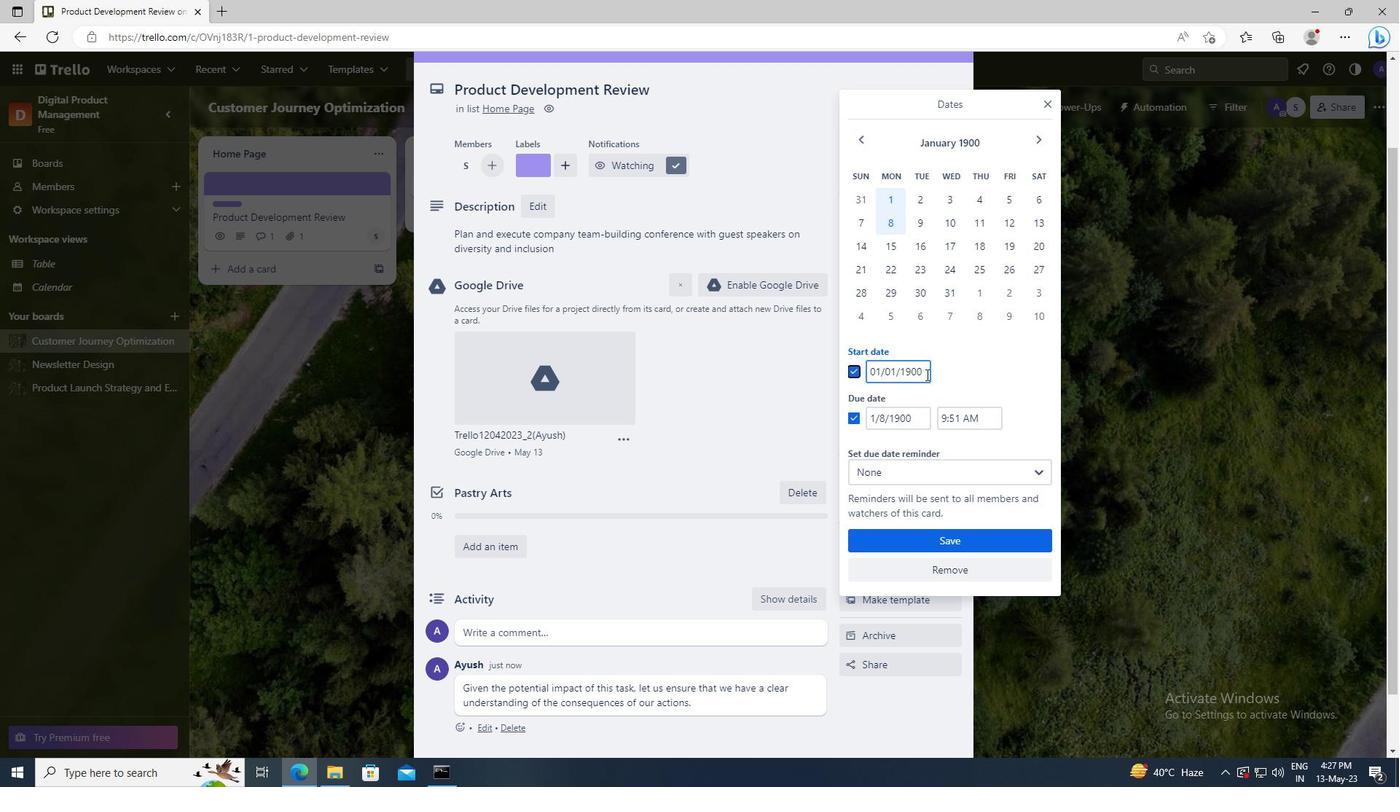 
Action: Key pressed <Key.left><Key.left><Key.left><Key.left><Key.left><Key.backspace>2
Screenshot: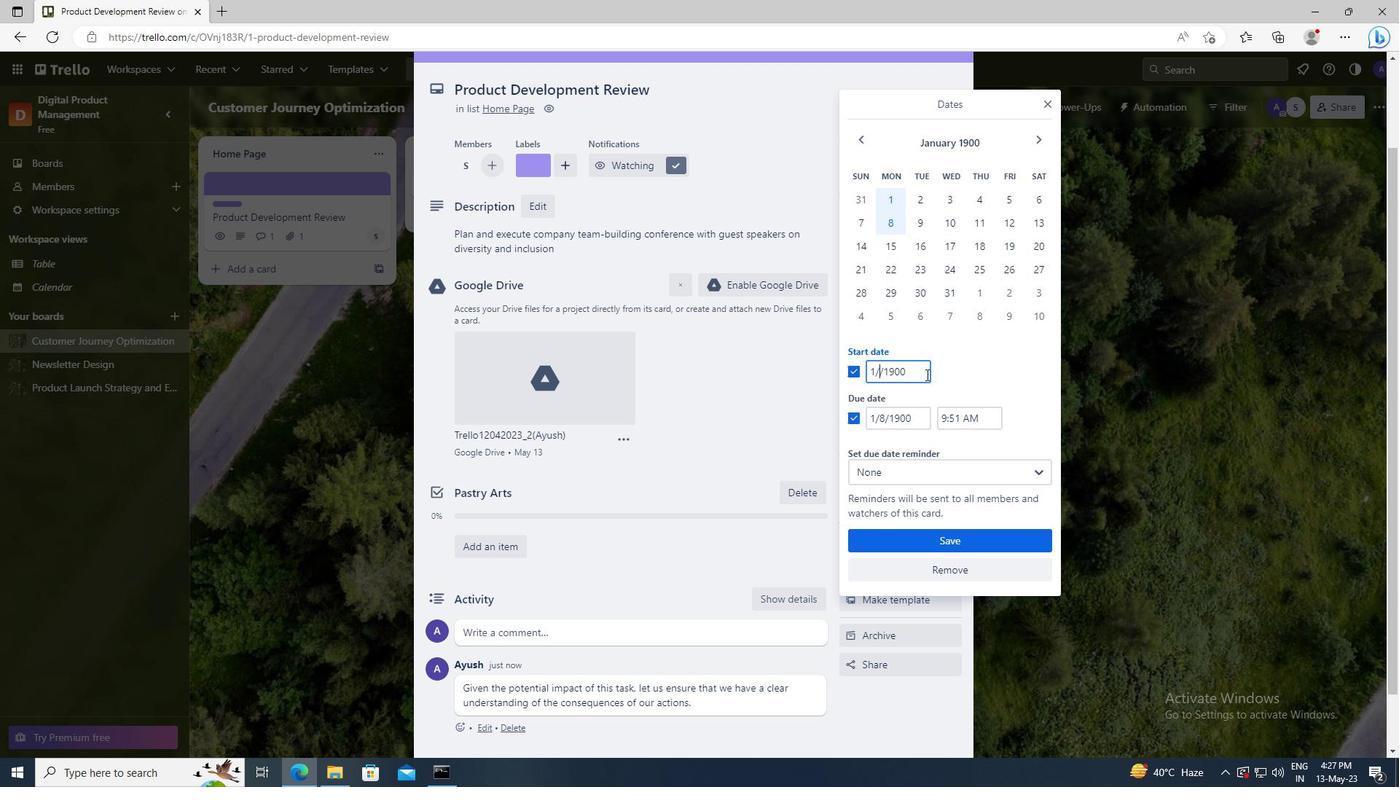 
Action: Mouse moved to (919, 419)
Screenshot: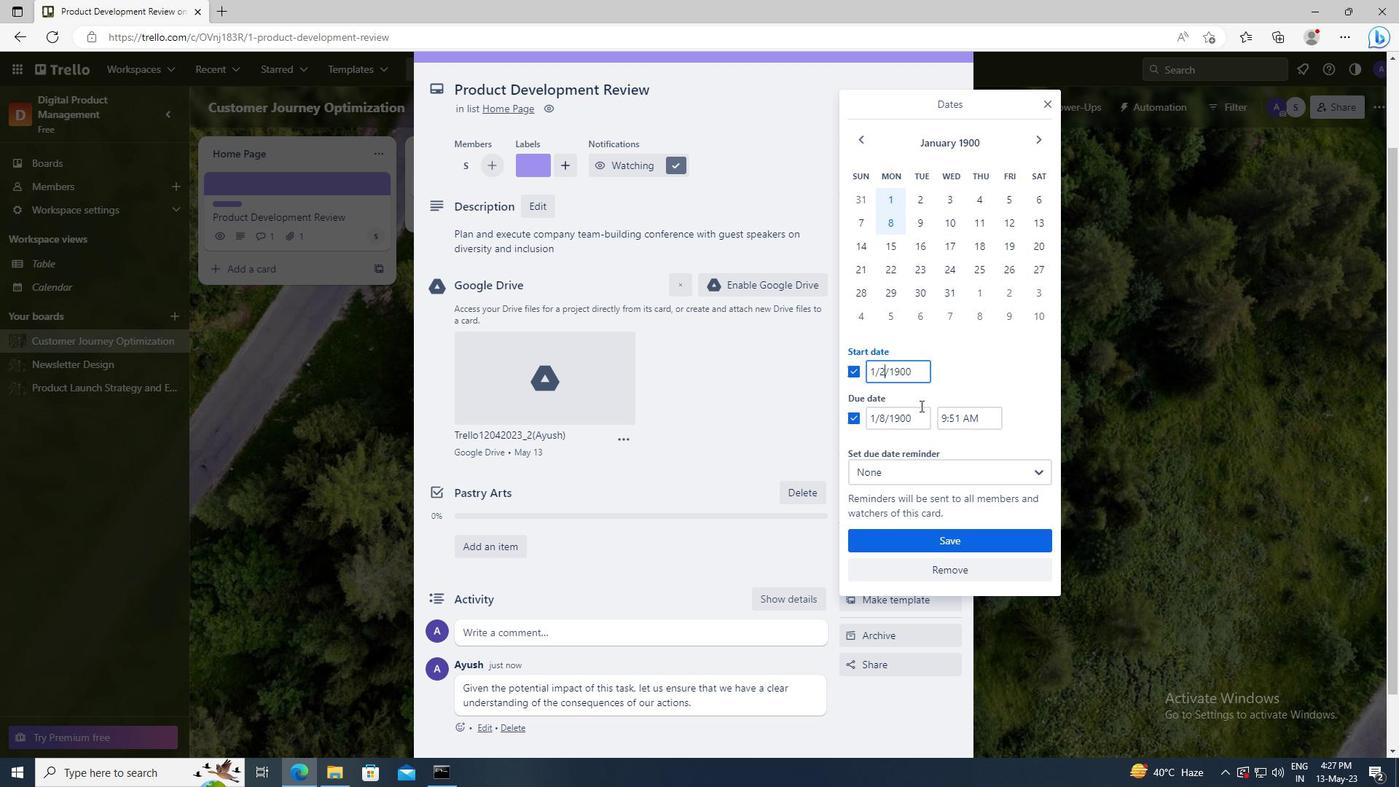 
Action: Mouse pressed left at (919, 419)
Screenshot: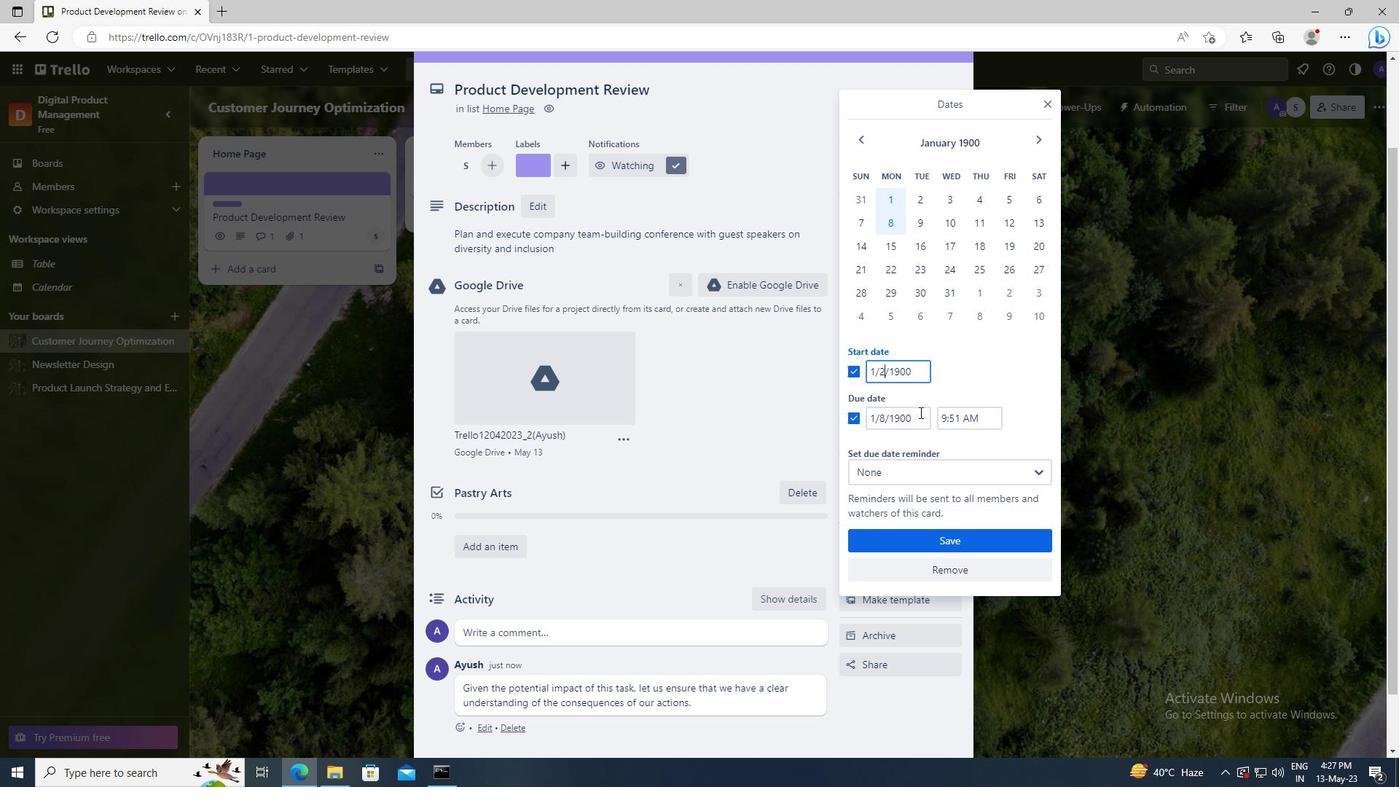 
Action: Mouse moved to (925, 415)
Screenshot: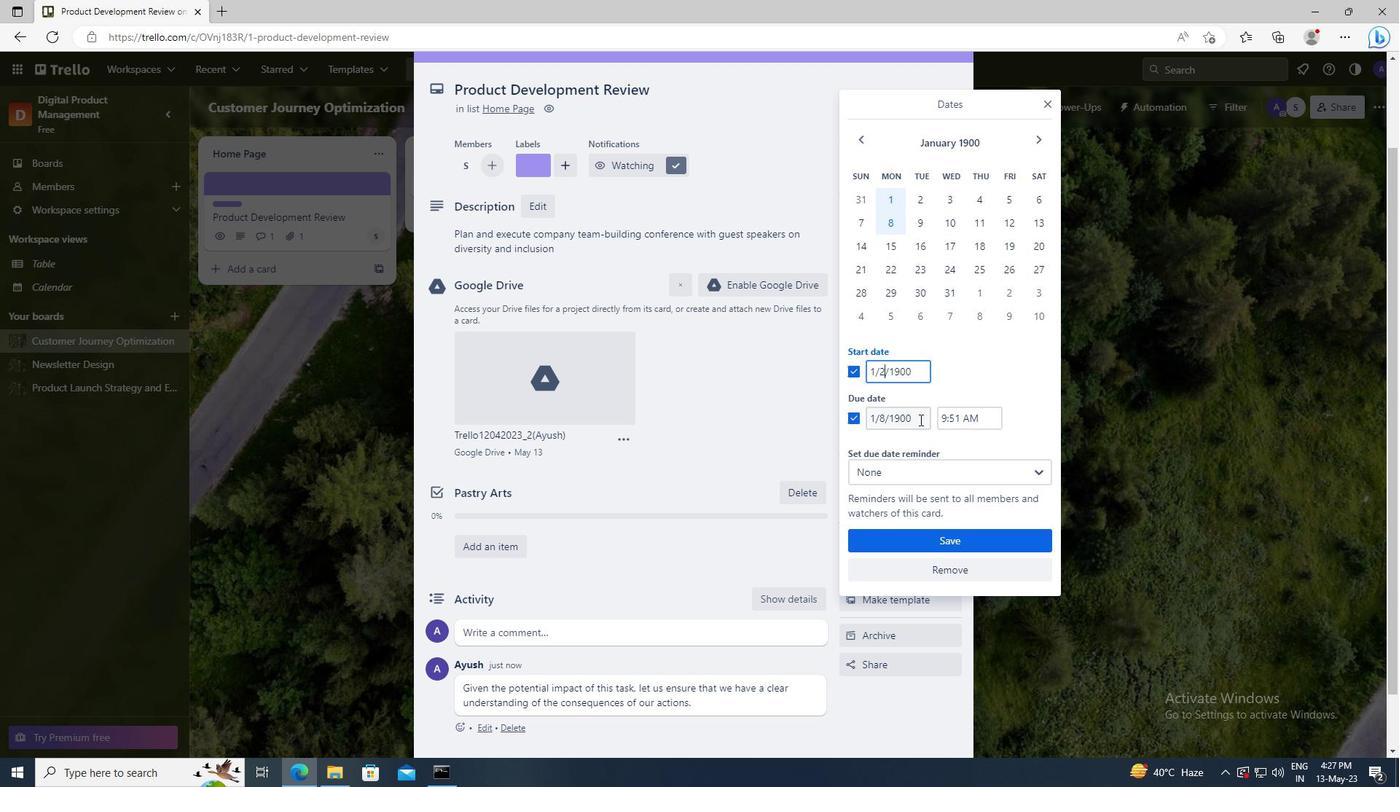 
Action: Key pressed <Key.left><Key.left><Key.left><Key.left><Key.left><Key.backspace>9
Screenshot: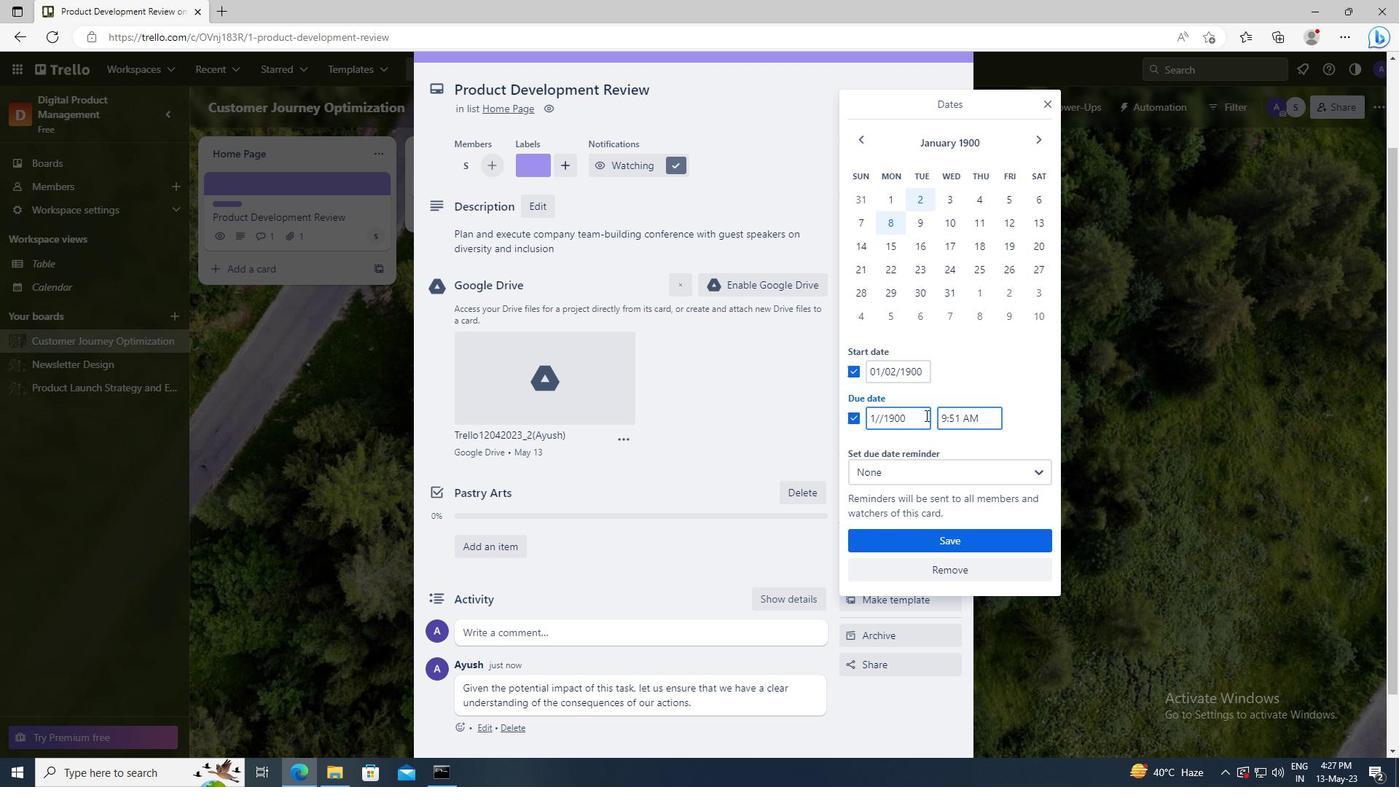 
Action: Mouse moved to (944, 542)
Screenshot: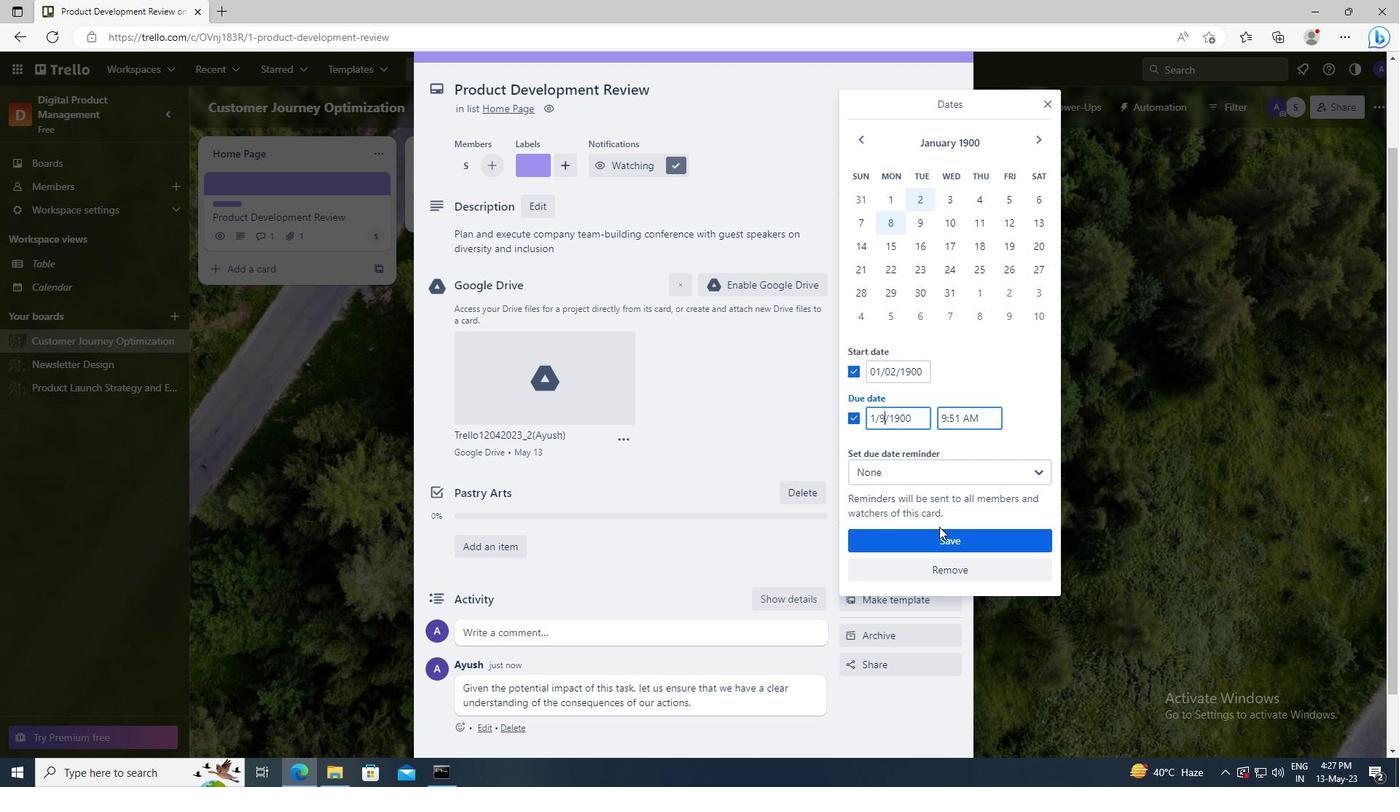 
Action: Mouse pressed left at (944, 542)
Screenshot: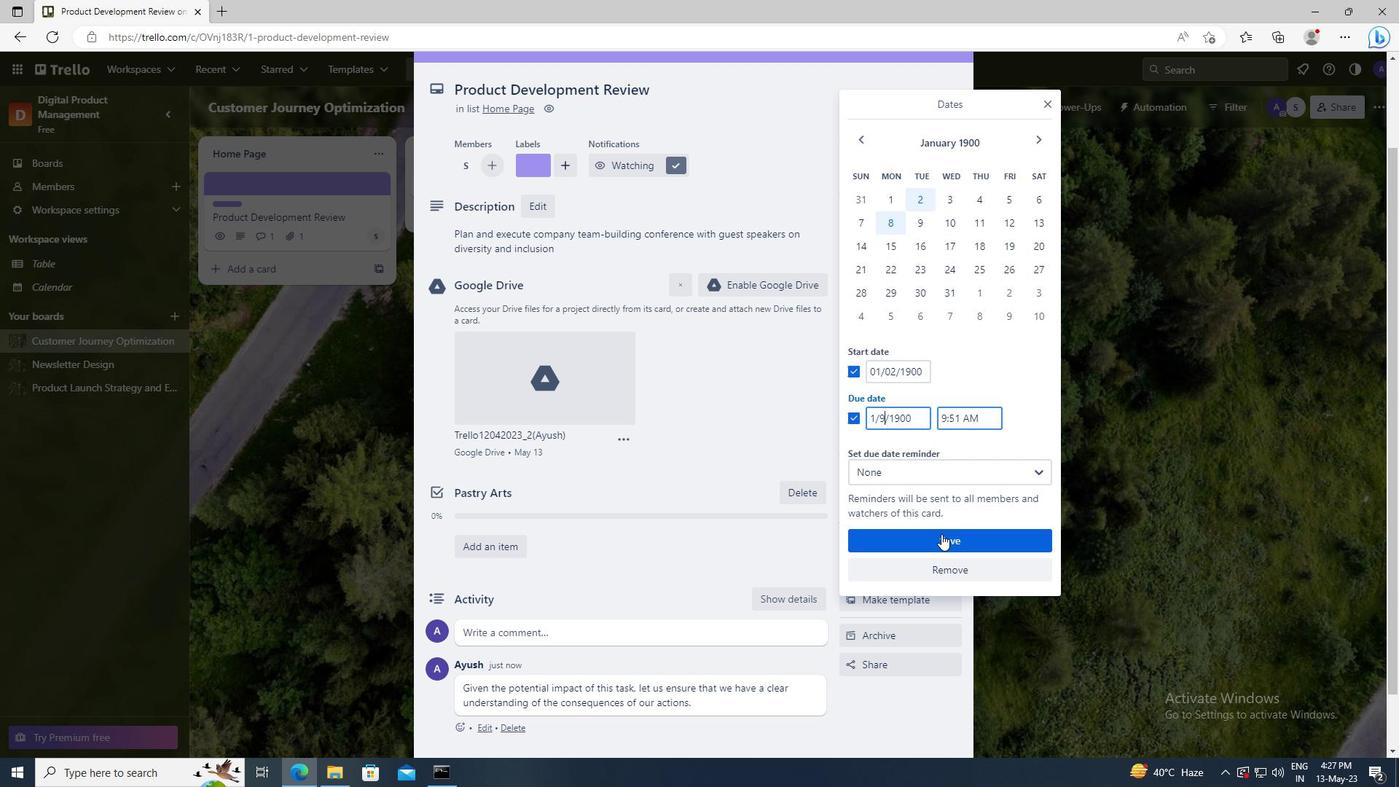 
